 Task: Look for space in Pāthri, India from 11th June, 2023 to 15th June, 2023 for 2 adults in price range Rs.7000 to Rs.16000. Place can be private room with 1  bedroom having 2 beds and 1 bathroom. Property type can be house, flat, guest house, hotel. Booking option can be shelf check-in. Required host language is English.
Action: Mouse moved to (468, 69)
Screenshot: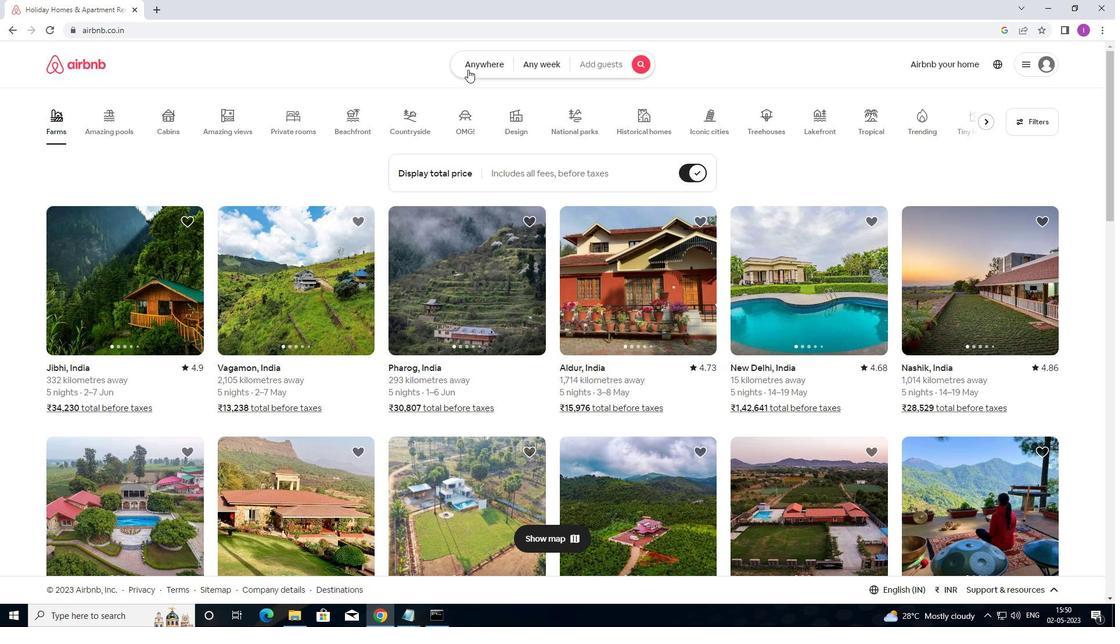 
Action: Mouse pressed left at (468, 69)
Screenshot: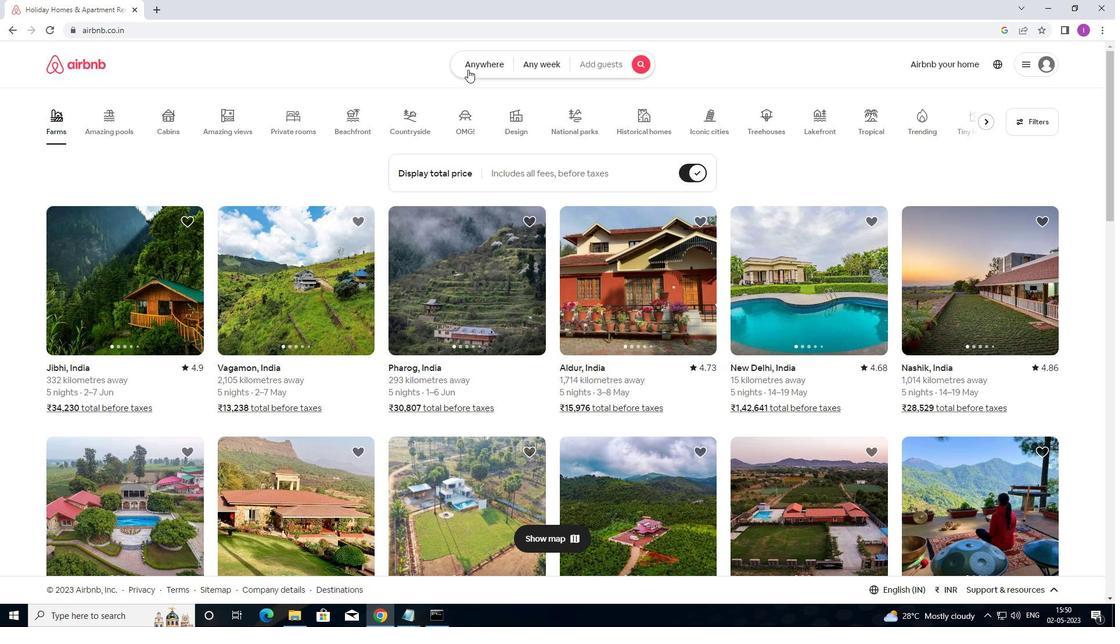
Action: Mouse moved to (363, 110)
Screenshot: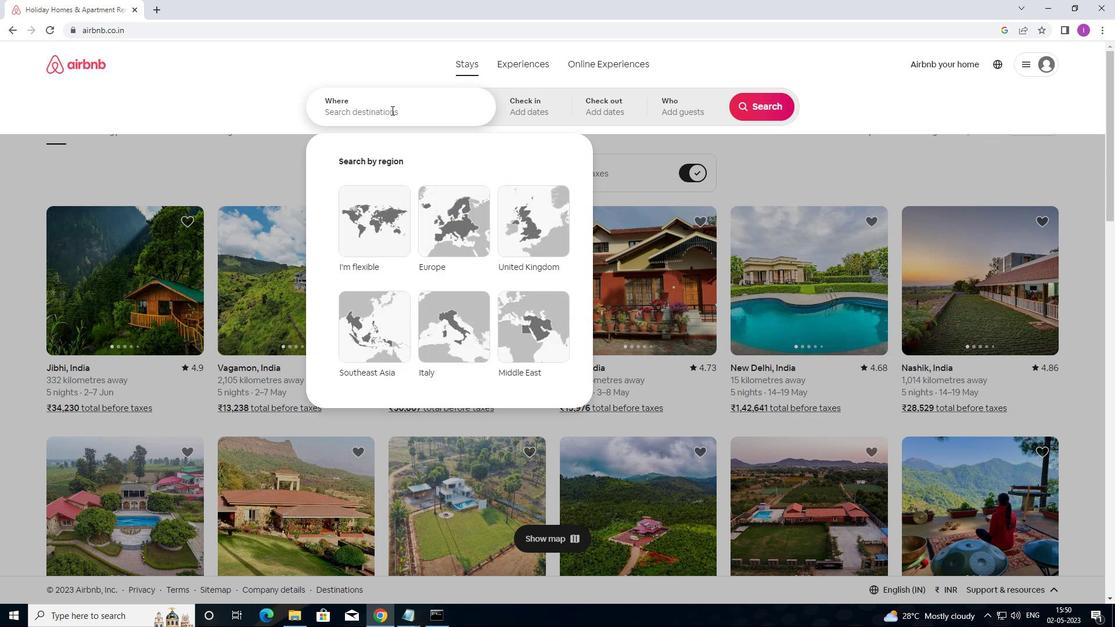 
Action: Mouse pressed left at (363, 110)
Screenshot: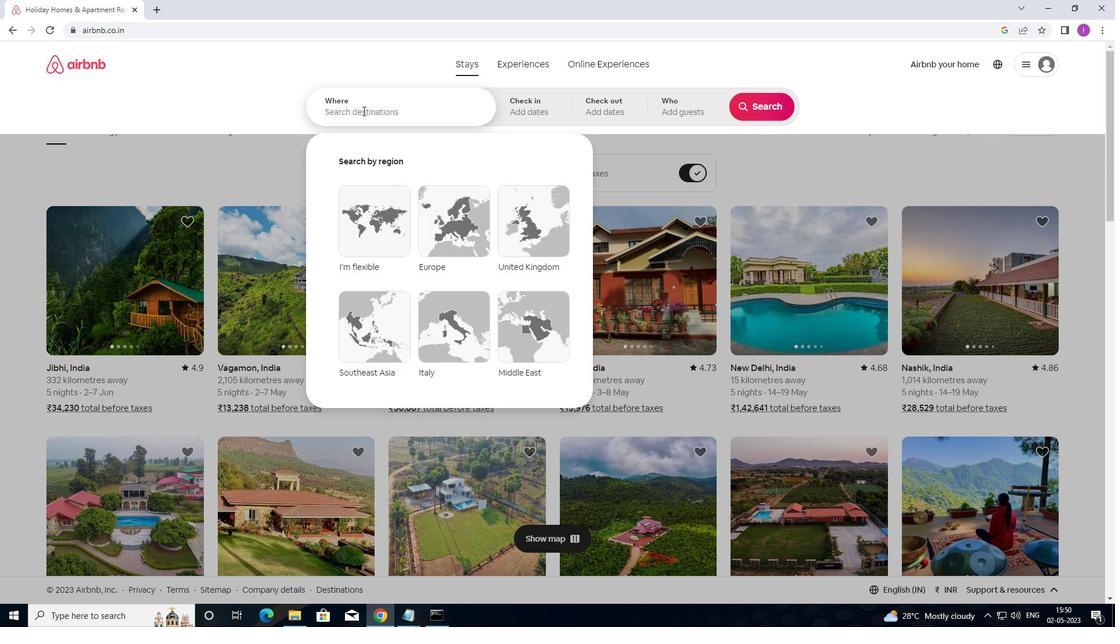 
Action: Mouse moved to (346, 174)
Screenshot: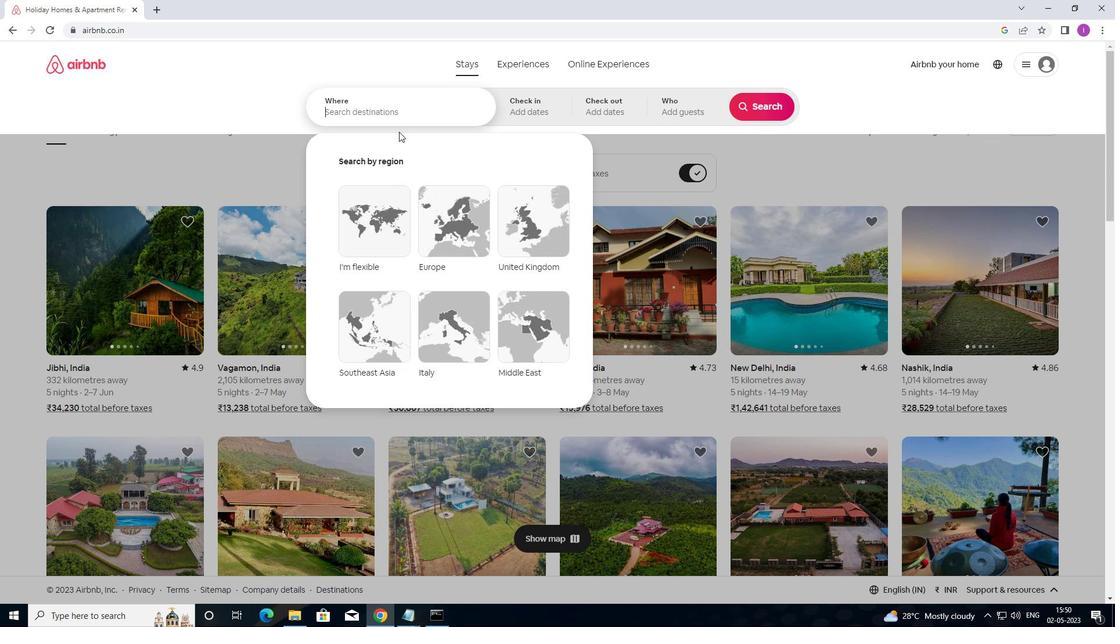
Action: Key pressed <Key.shift>PATHRI,<Key.shift>INDIA
Screenshot: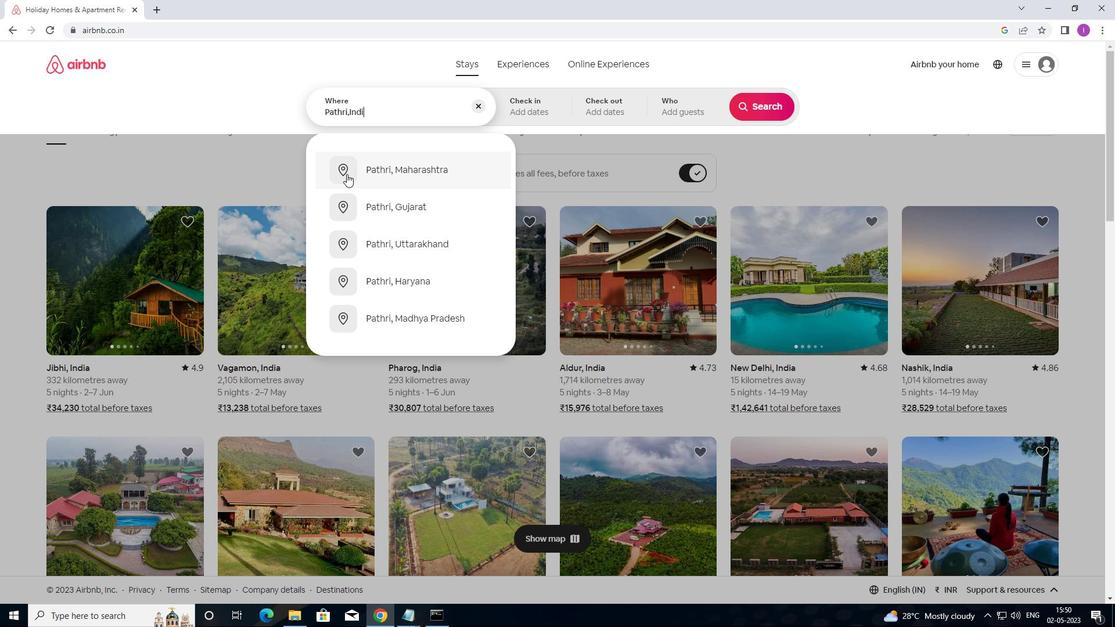 
Action: Mouse moved to (519, 112)
Screenshot: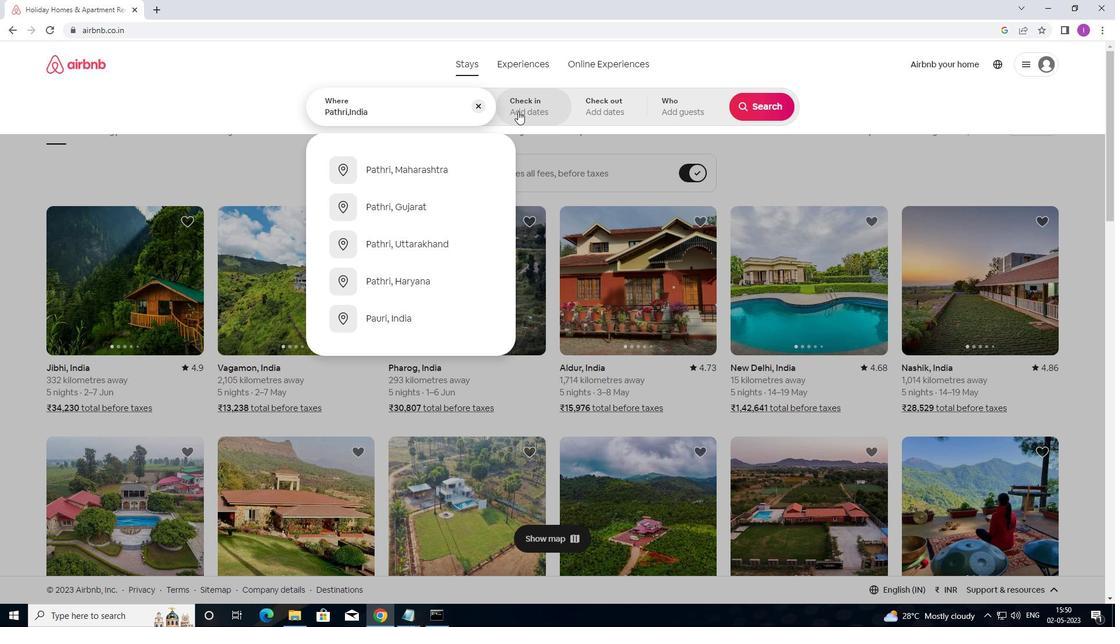 
Action: Mouse pressed left at (519, 112)
Screenshot: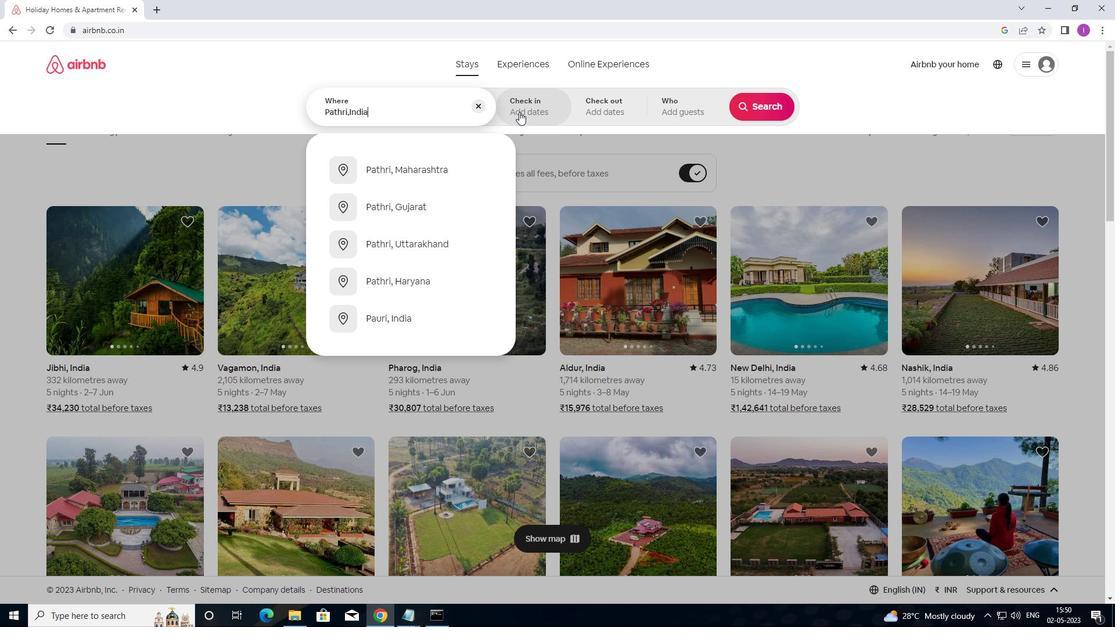 
Action: Mouse moved to (758, 196)
Screenshot: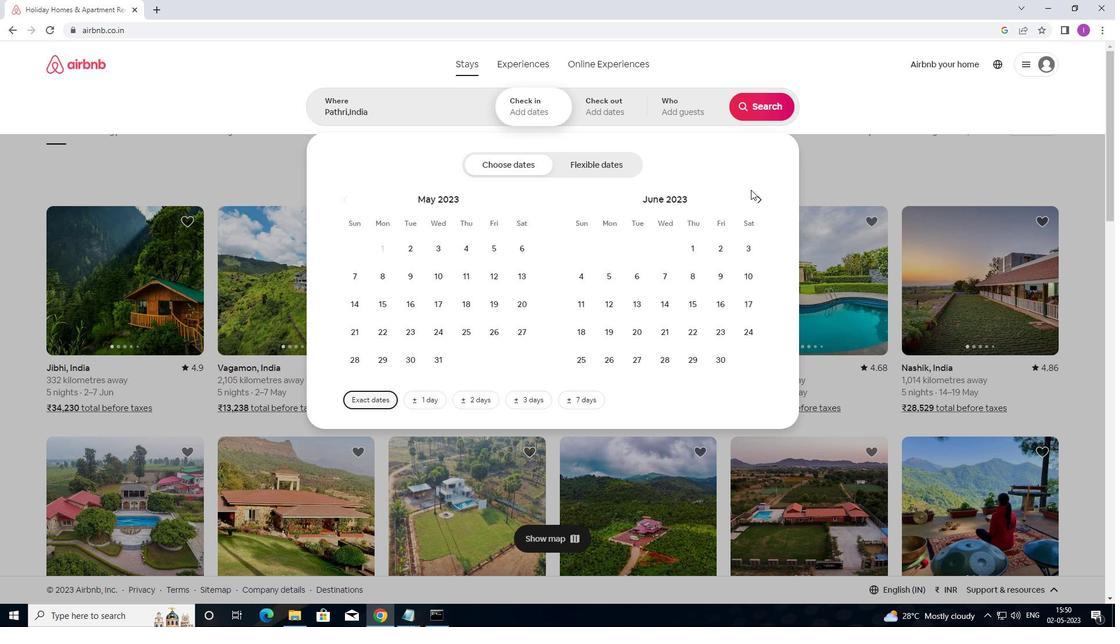 
Action: Mouse pressed left at (758, 196)
Screenshot: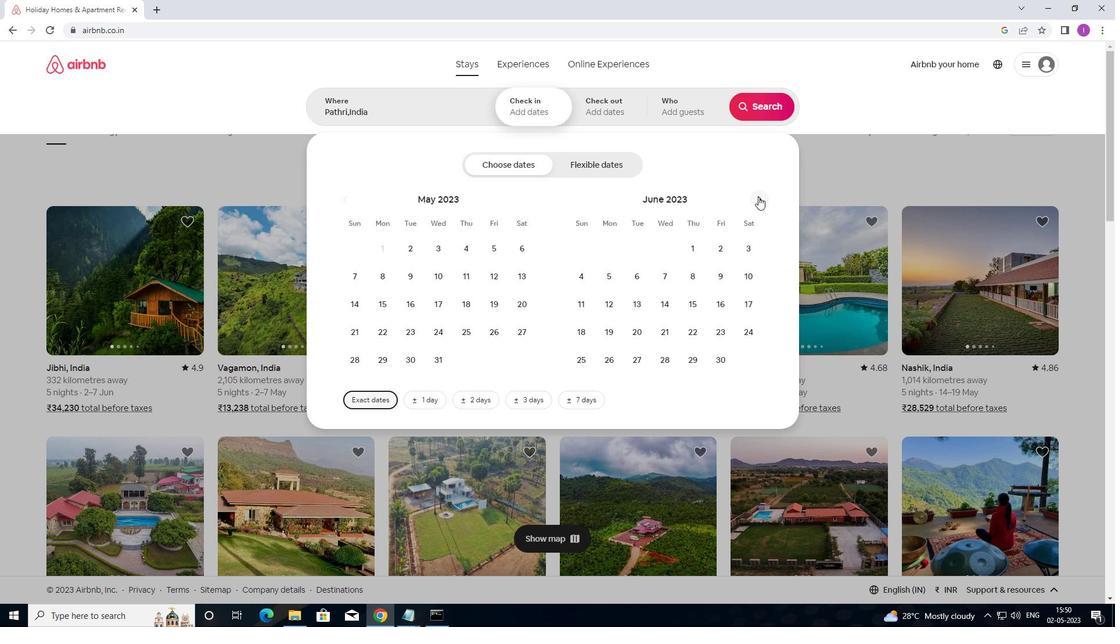 
Action: Mouse moved to (346, 308)
Screenshot: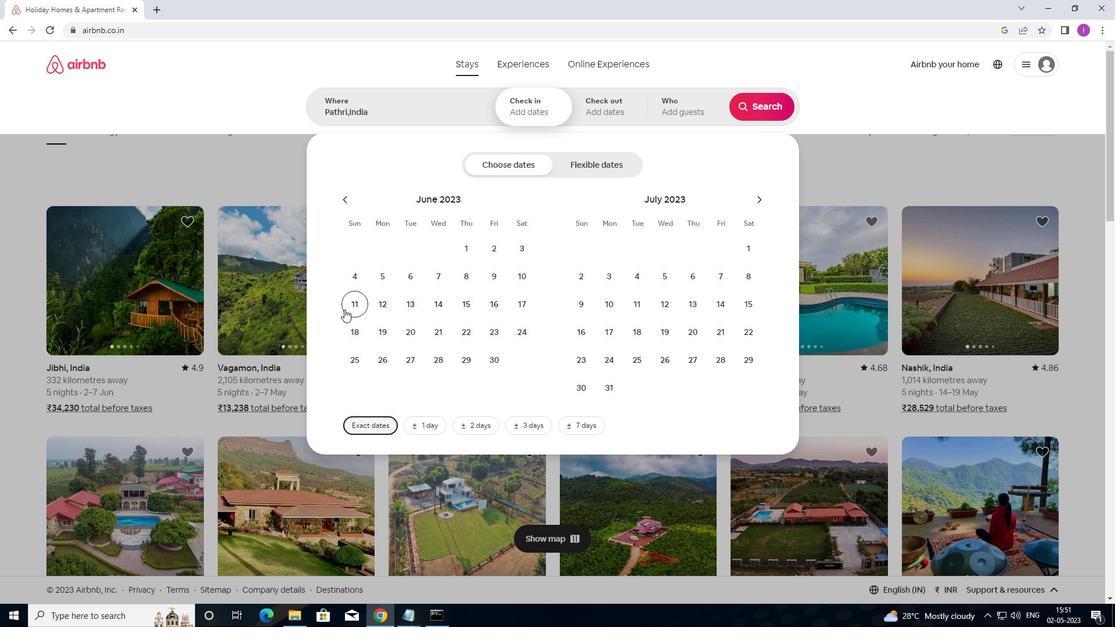 
Action: Mouse pressed left at (346, 308)
Screenshot: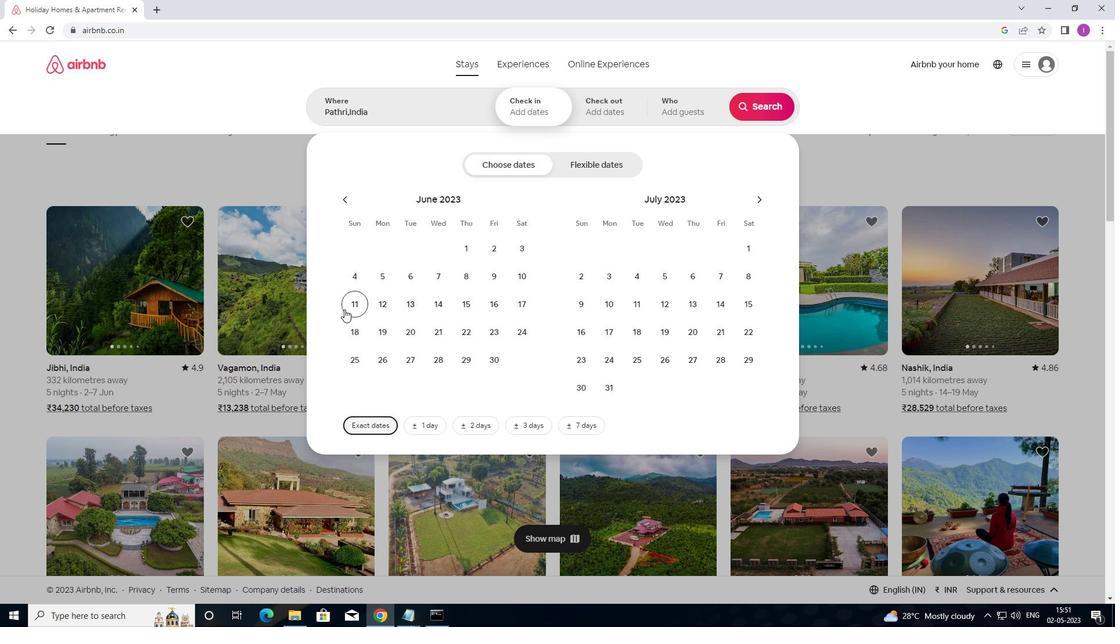 
Action: Mouse moved to (466, 307)
Screenshot: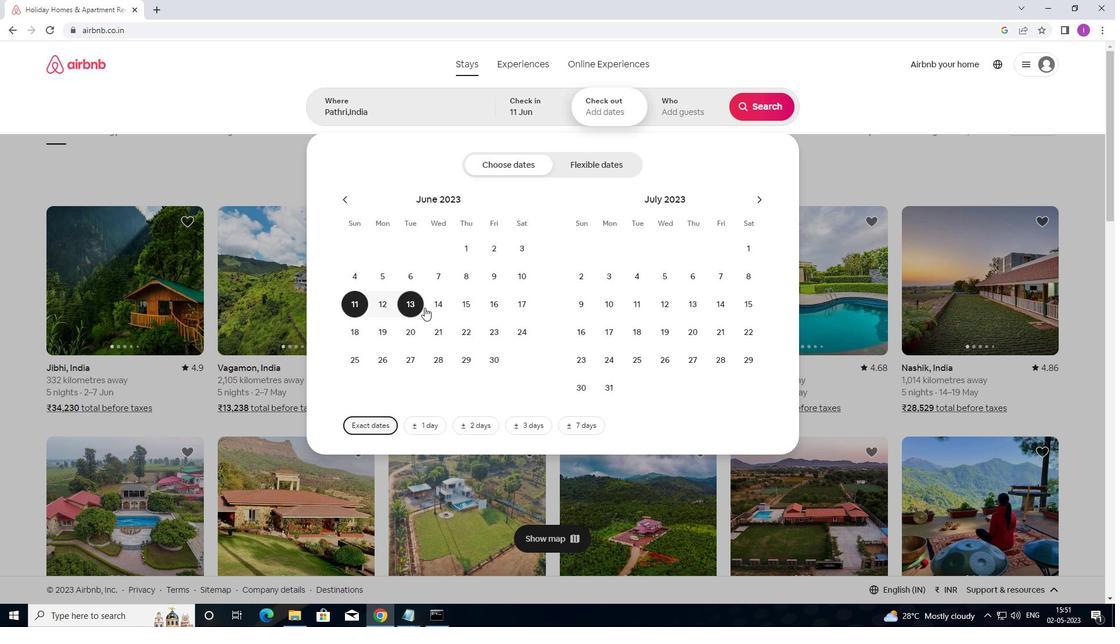 
Action: Mouse pressed left at (466, 307)
Screenshot: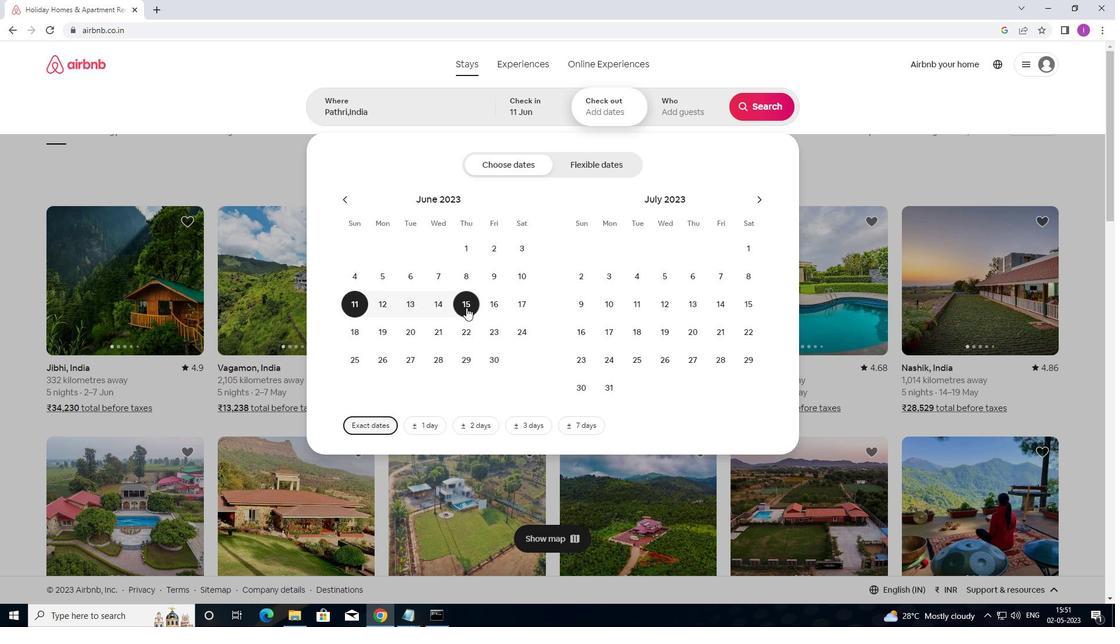 
Action: Mouse moved to (688, 113)
Screenshot: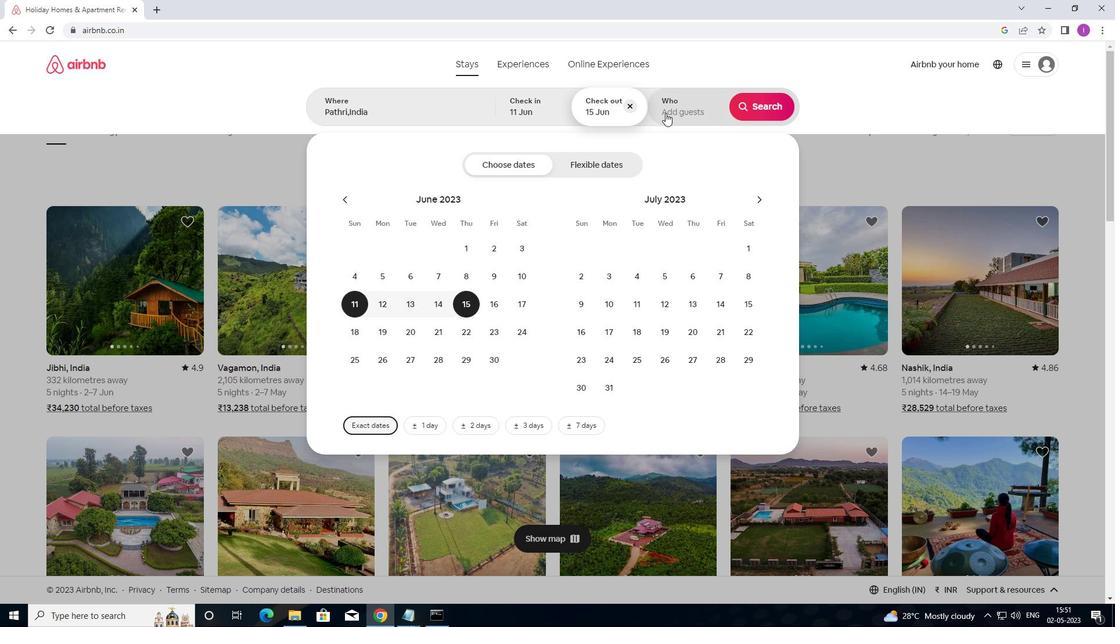 
Action: Mouse pressed left at (688, 113)
Screenshot: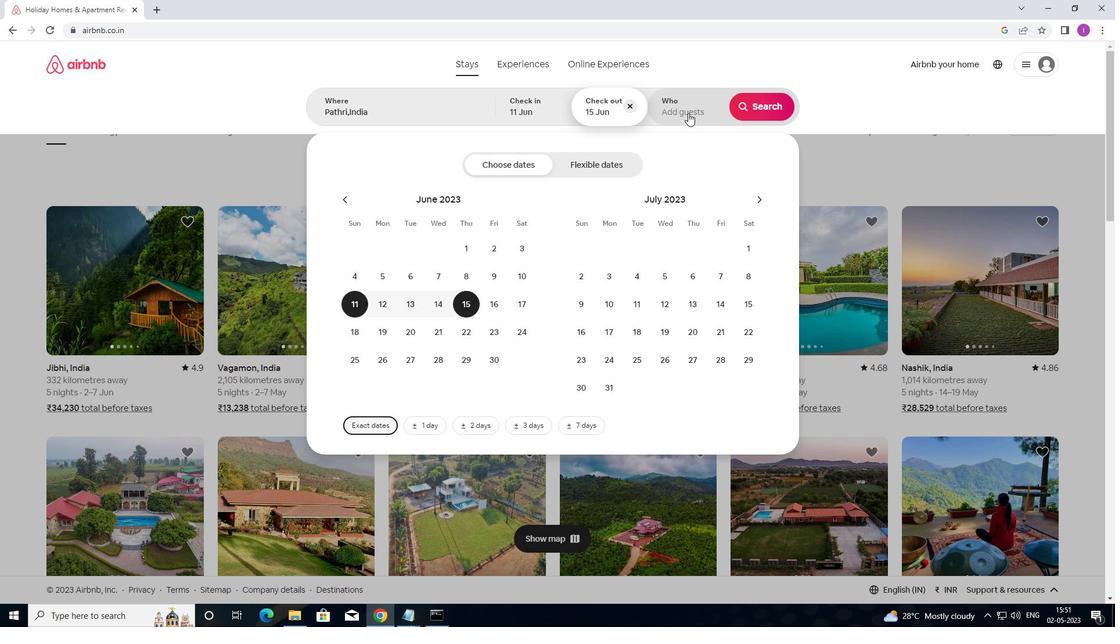 
Action: Mouse moved to (768, 169)
Screenshot: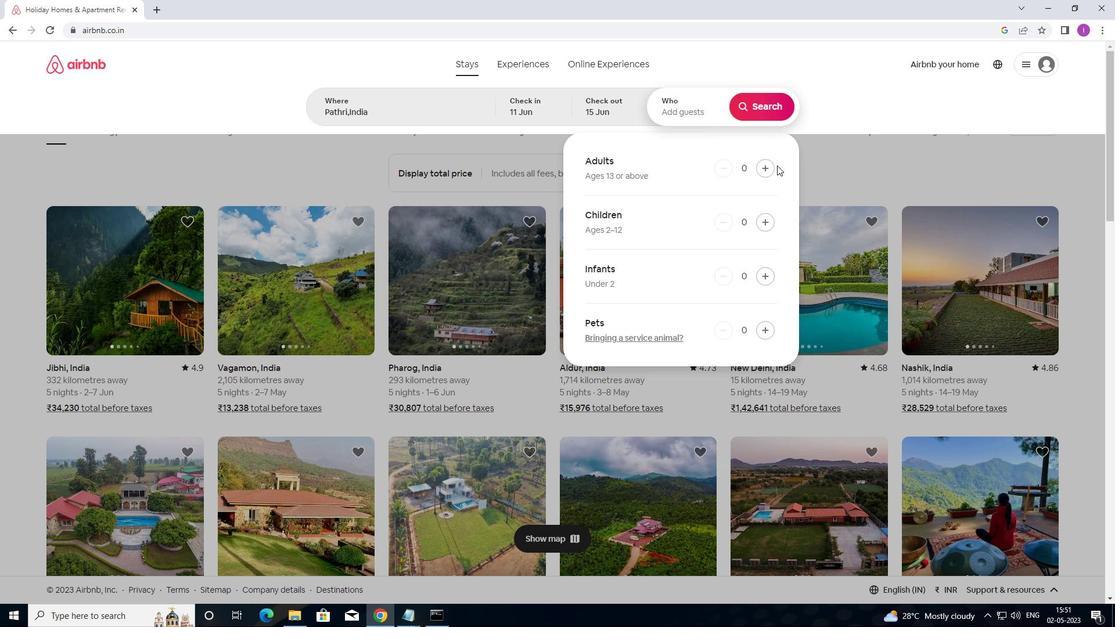 
Action: Mouse pressed left at (768, 169)
Screenshot: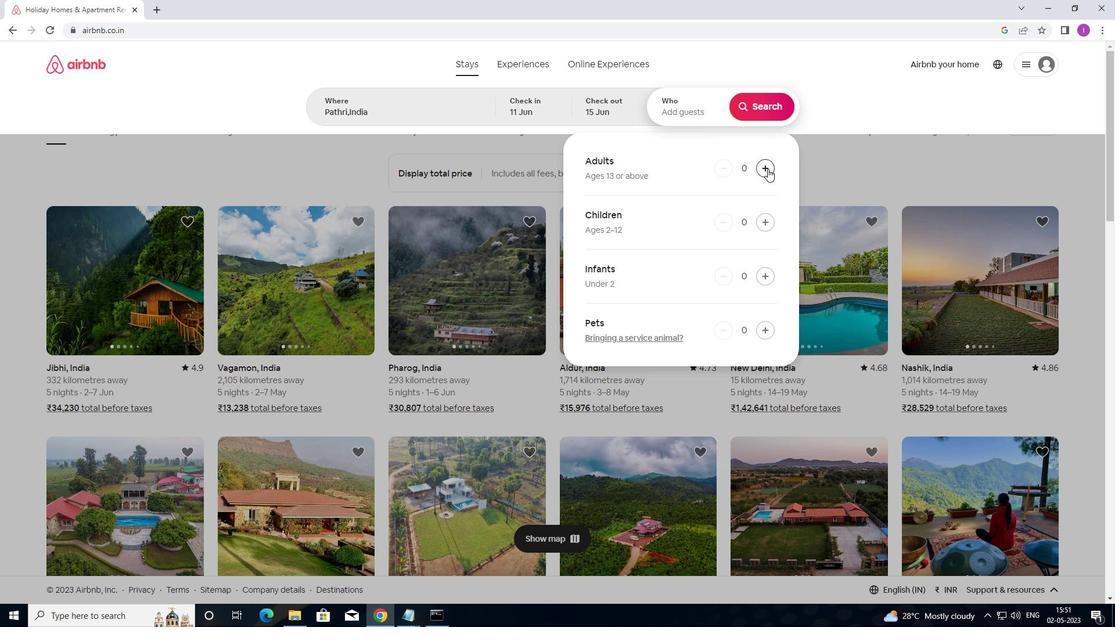 
Action: Mouse pressed left at (768, 169)
Screenshot: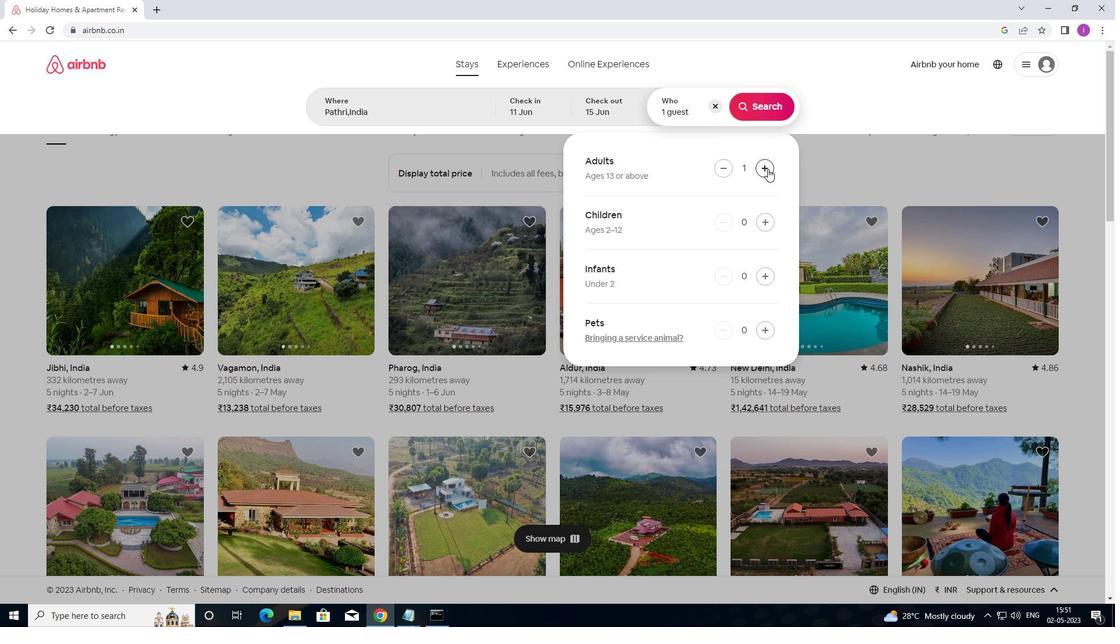 
Action: Mouse moved to (764, 106)
Screenshot: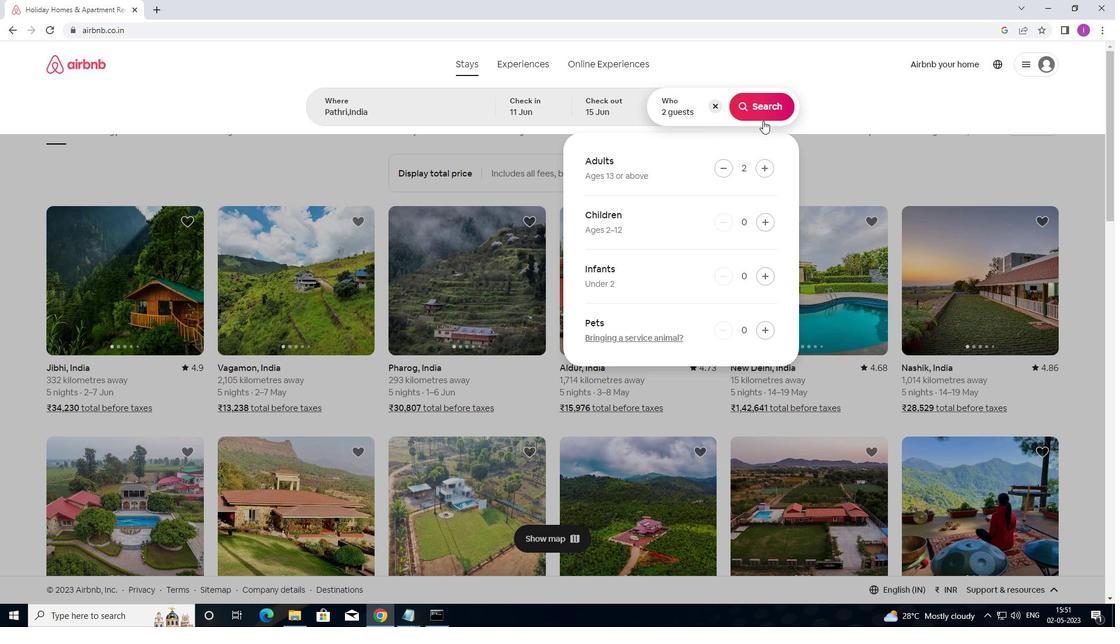 
Action: Mouse pressed left at (764, 106)
Screenshot: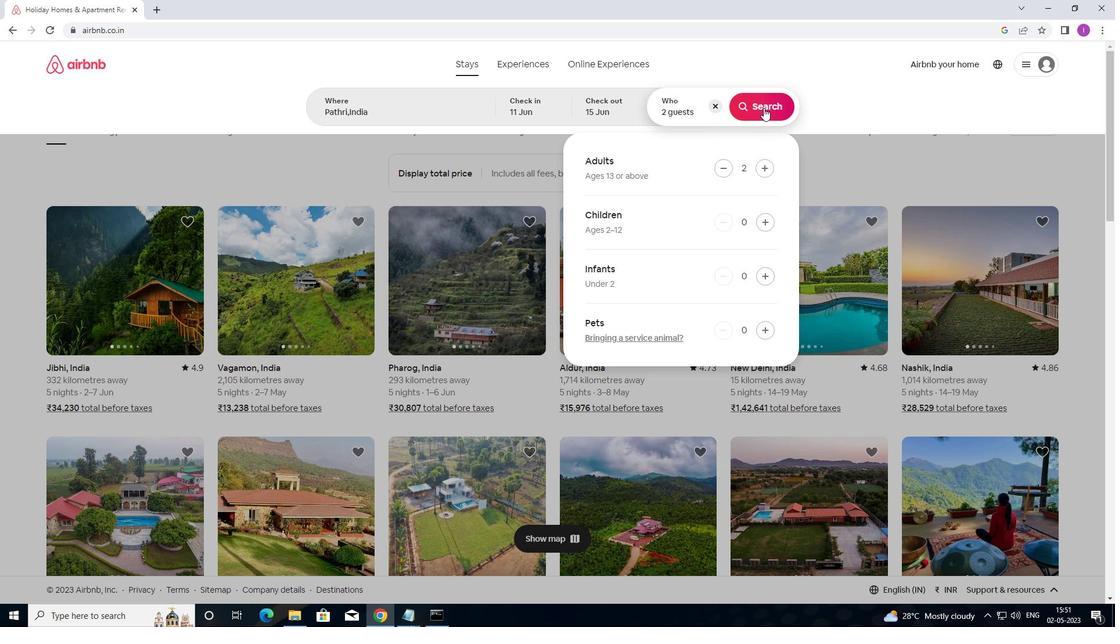 
Action: Mouse moved to (1057, 113)
Screenshot: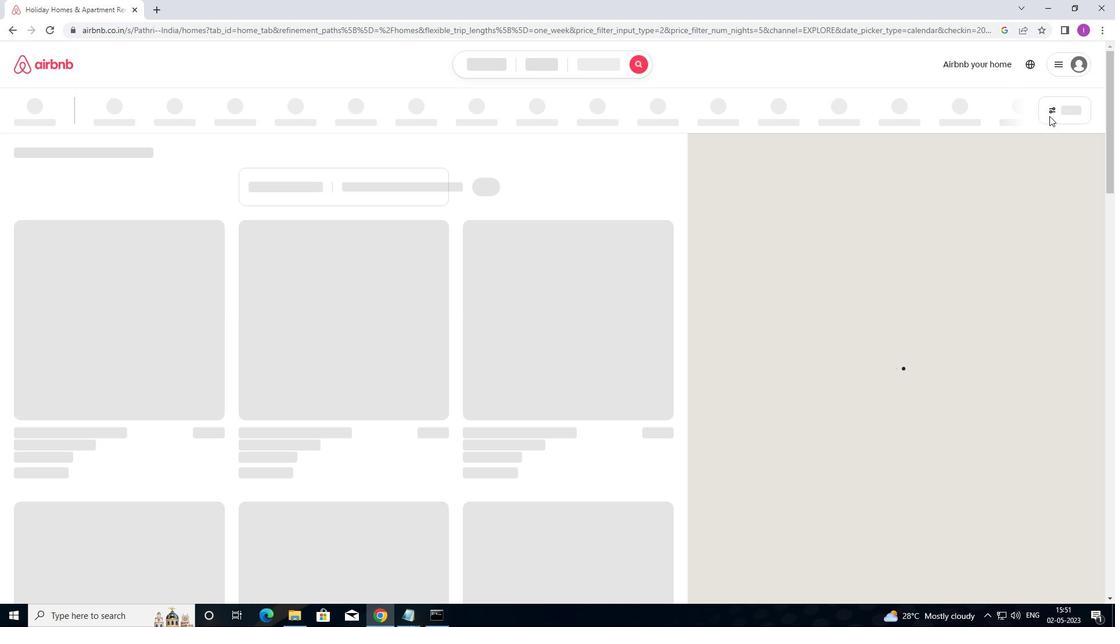 
Action: Mouse pressed left at (1057, 113)
Screenshot: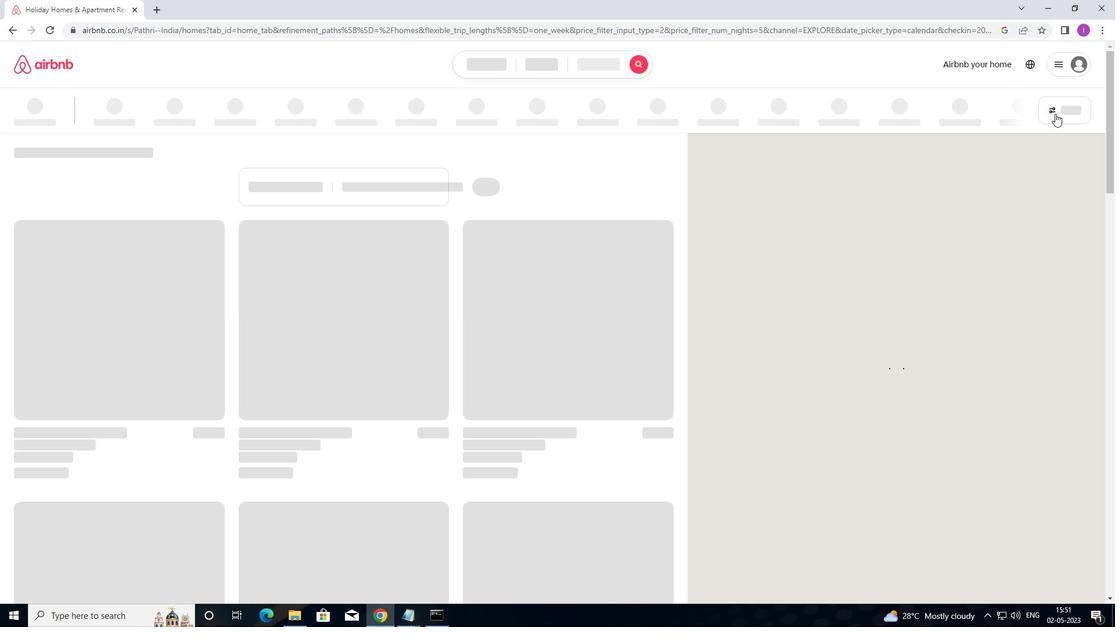 
Action: Mouse moved to (419, 257)
Screenshot: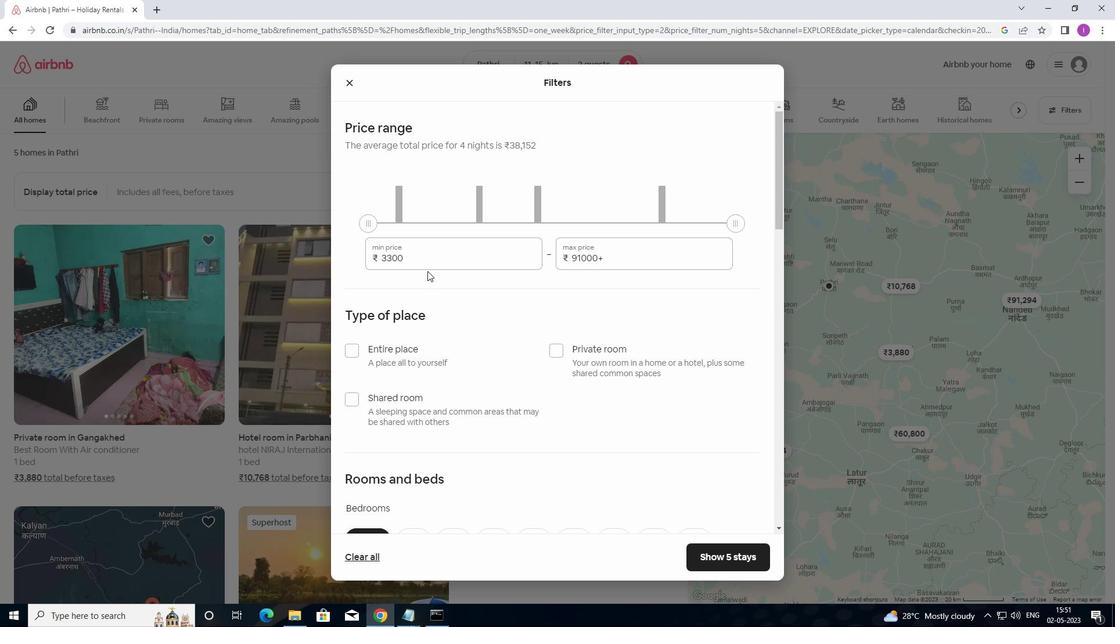 
Action: Mouse pressed left at (419, 257)
Screenshot: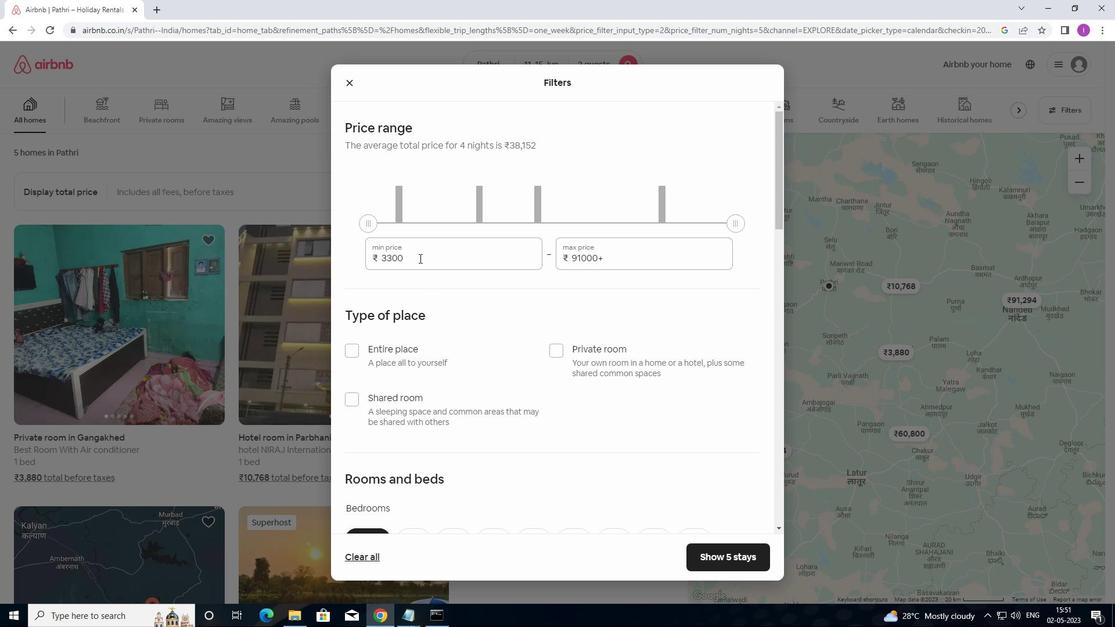 
Action: Mouse moved to (436, 284)
Screenshot: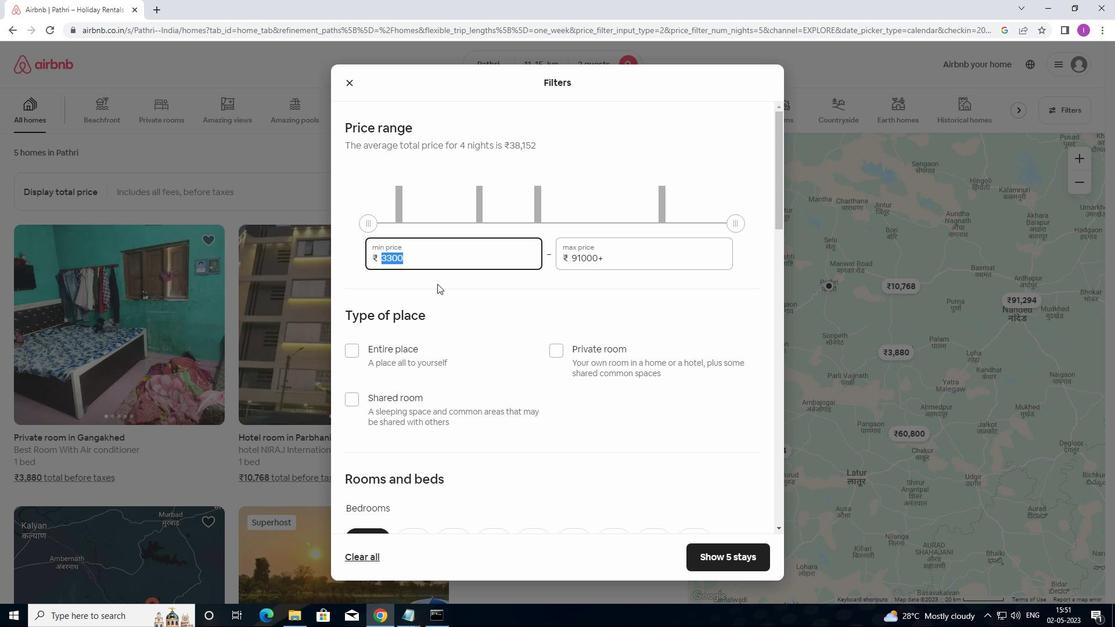 
Action: Key pressed 7000
Screenshot: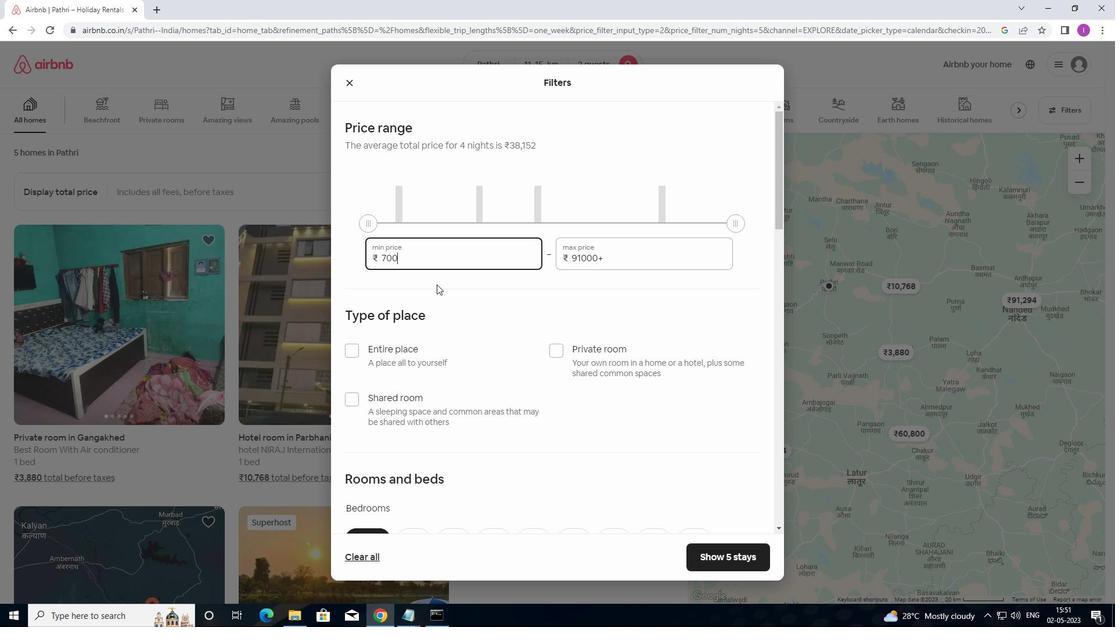 
Action: Mouse moved to (617, 256)
Screenshot: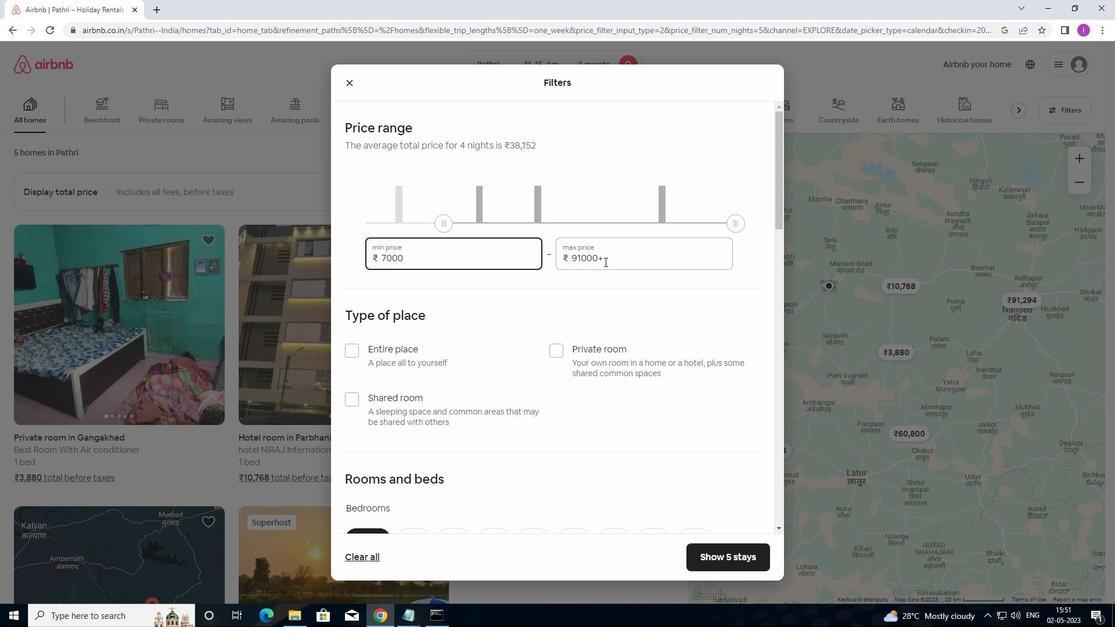 
Action: Mouse pressed left at (617, 256)
Screenshot: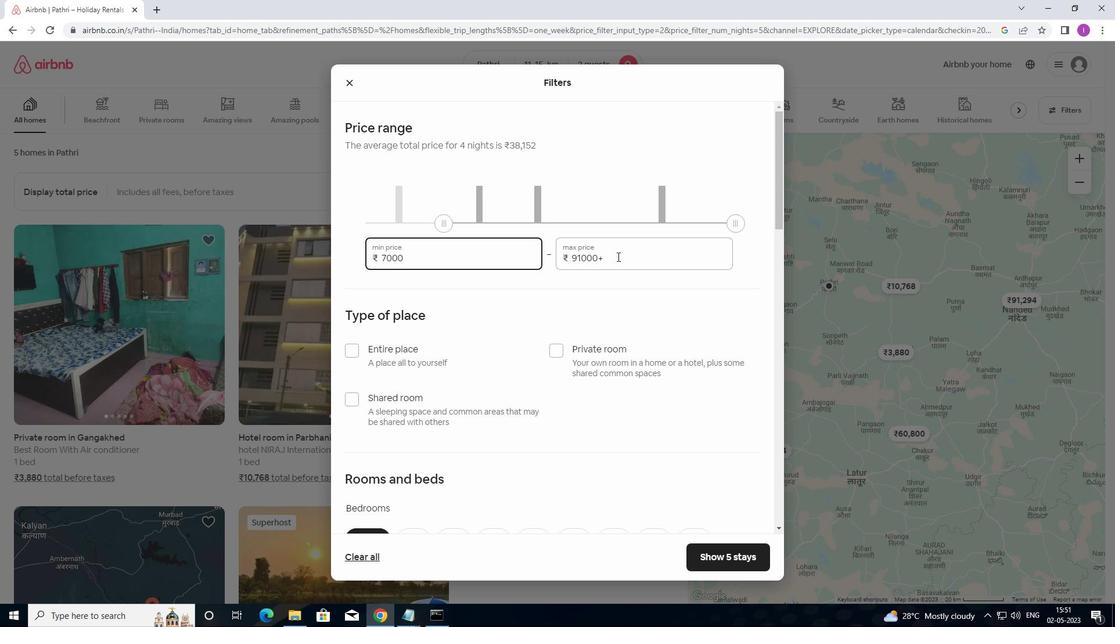 
Action: Mouse moved to (561, 259)
Screenshot: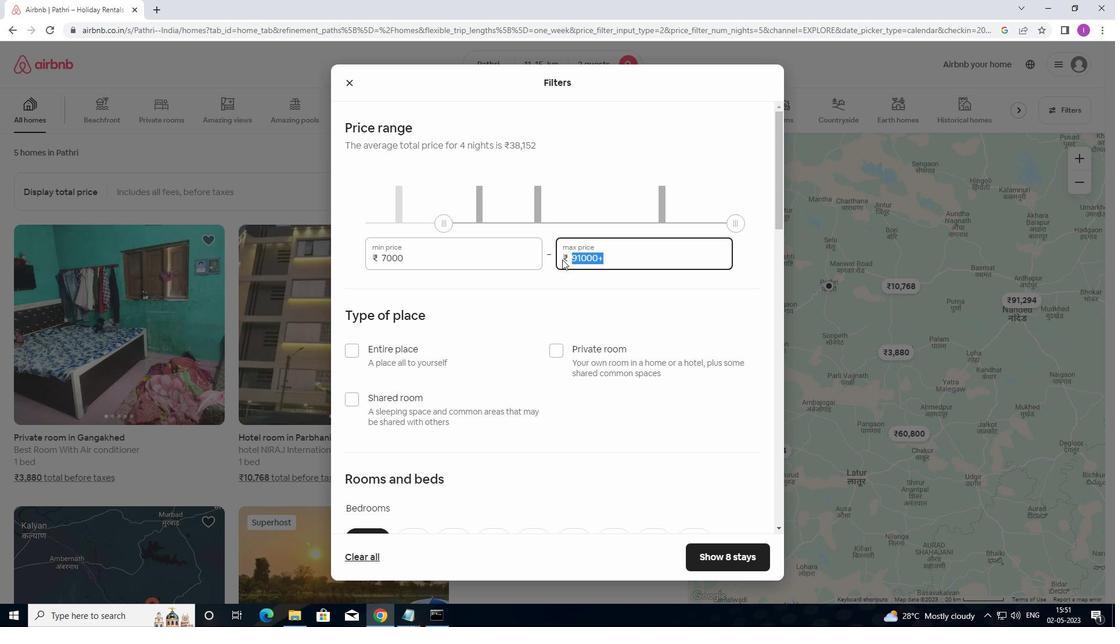 
Action: Key pressed 1
Screenshot: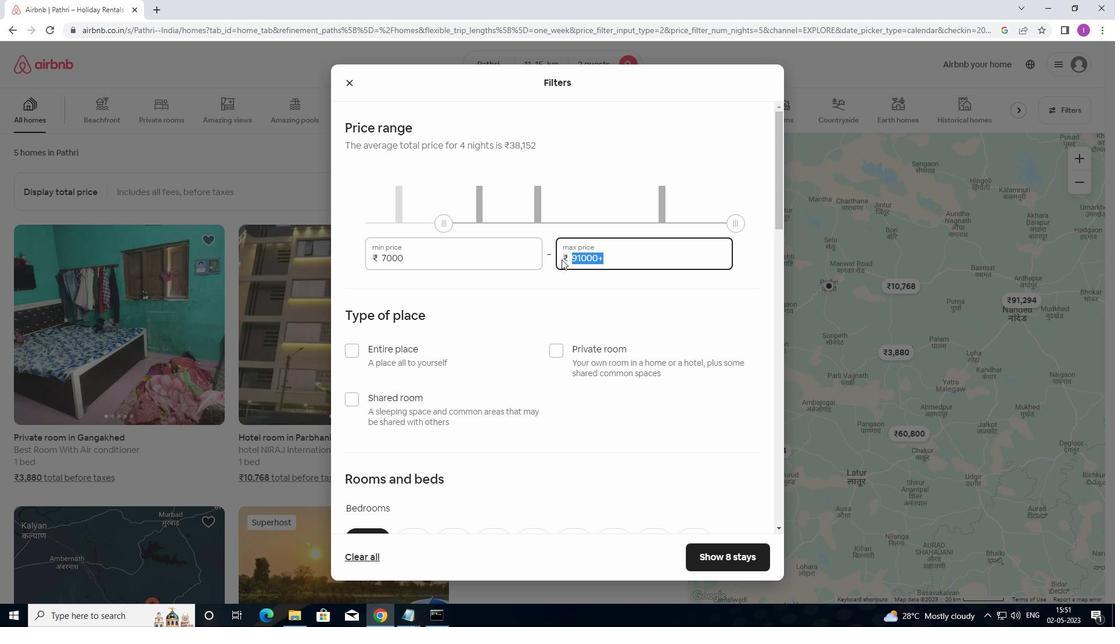 
Action: Mouse moved to (560, 262)
Screenshot: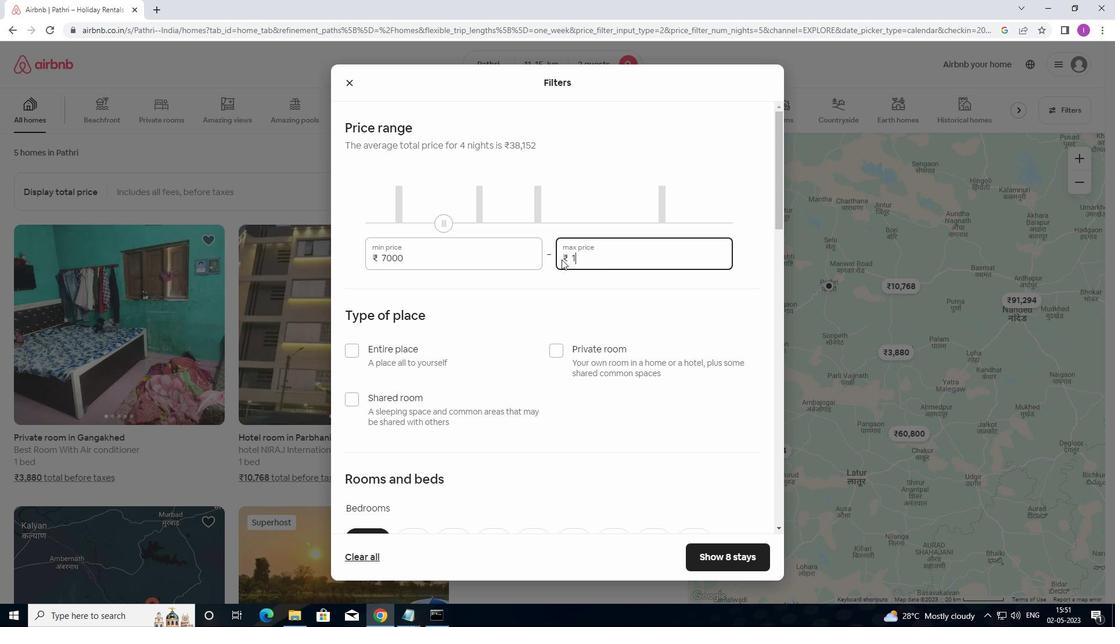 
Action: Key pressed 6
Screenshot: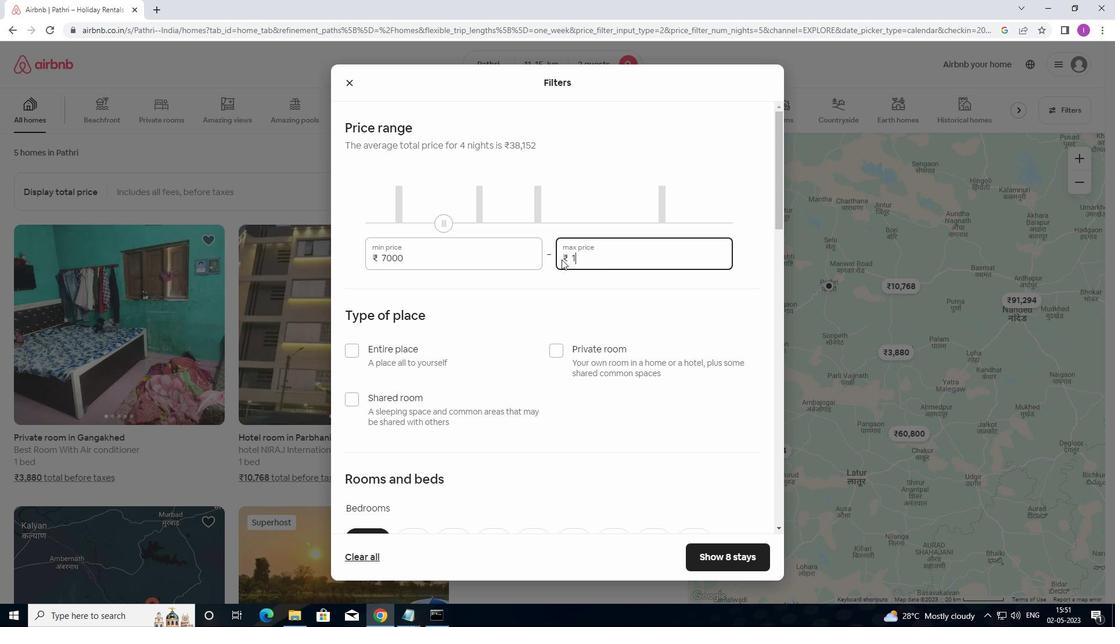 
Action: Mouse moved to (559, 263)
Screenshot: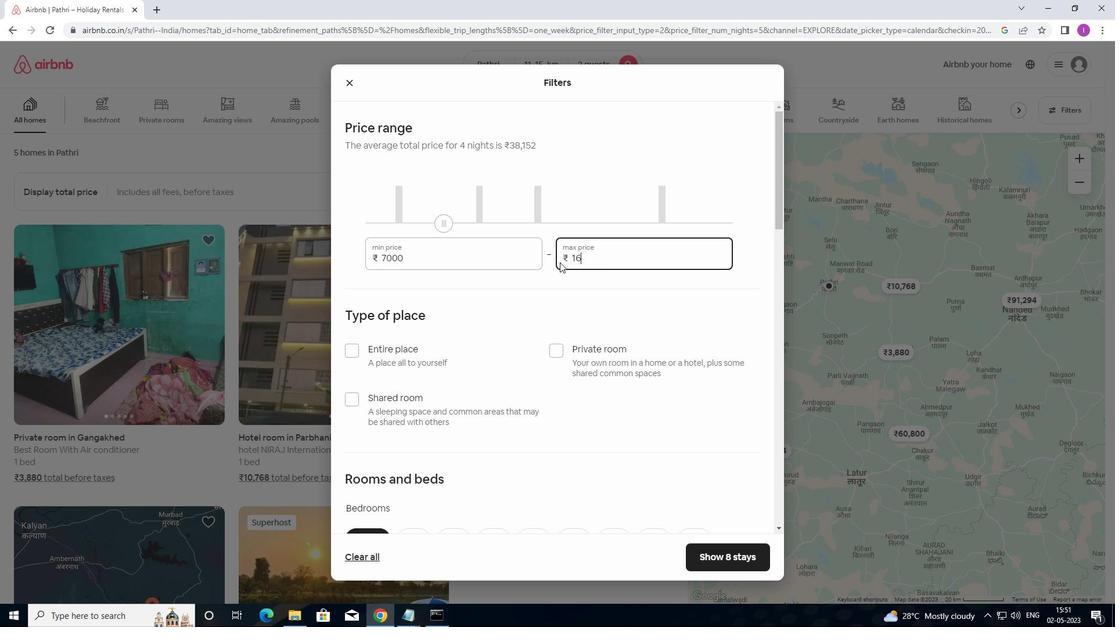 
Action: Key pressed 000
Screenshot: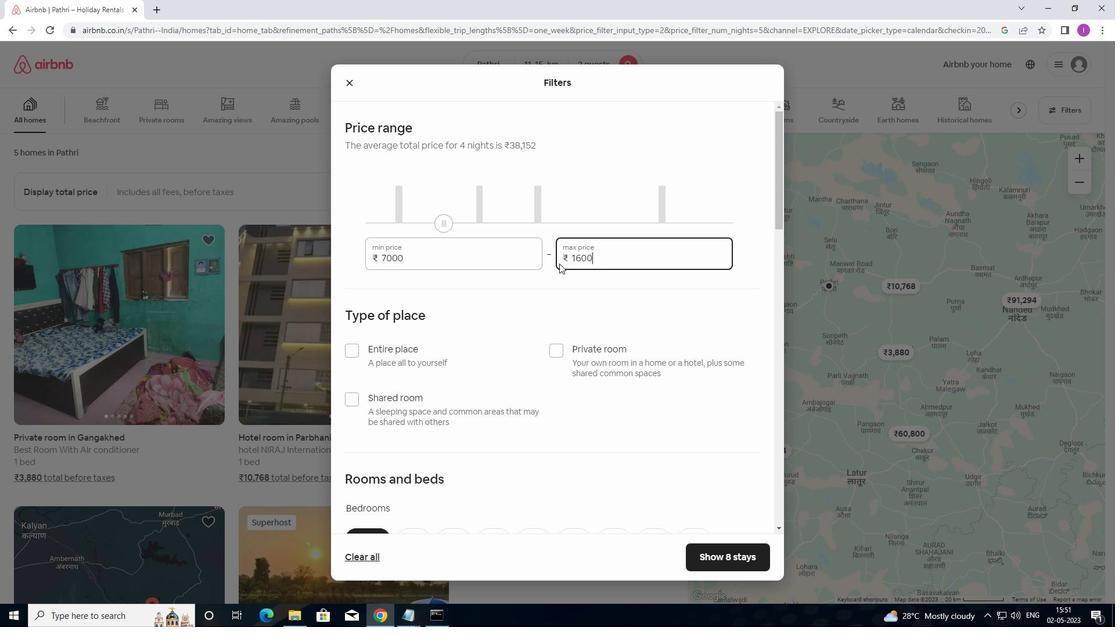 
Action: Mouse moved to (519, 339)
Screenshot: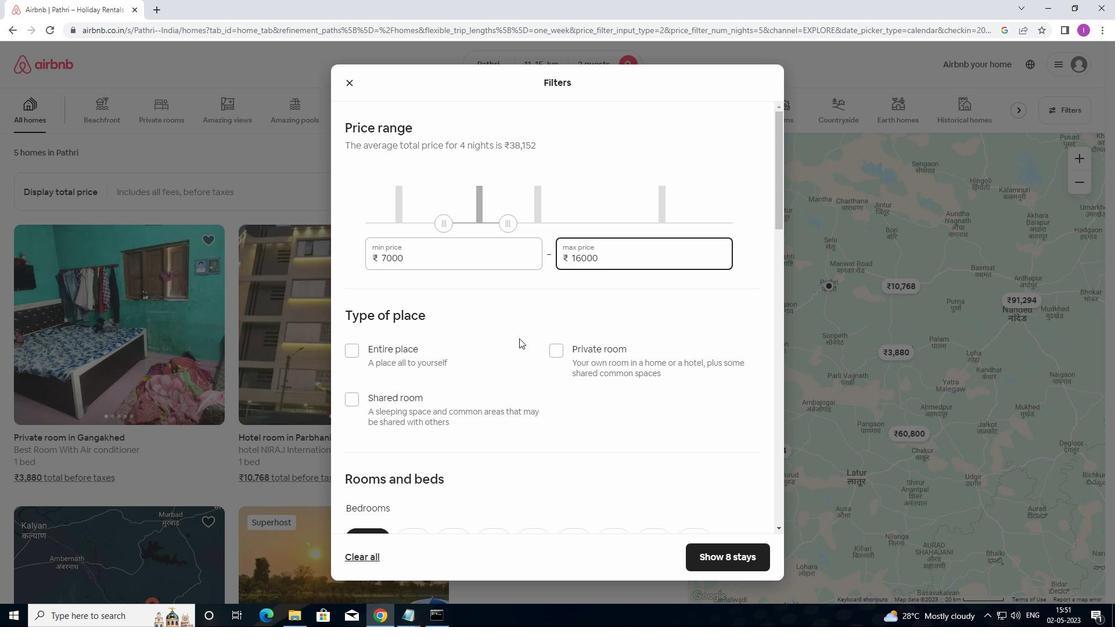 
Action: Mouse scrolled (519, 339) with delta (0, 0)
Screenshot: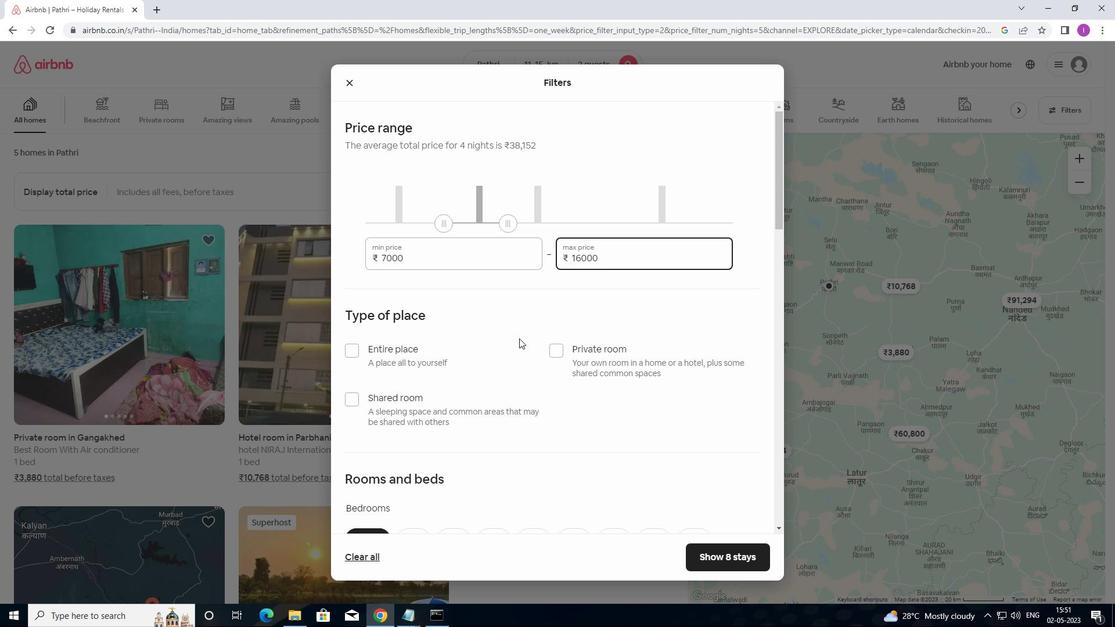 
Action: Mouse scrolled (519, 339) with delta (0, 0)
Screenshot: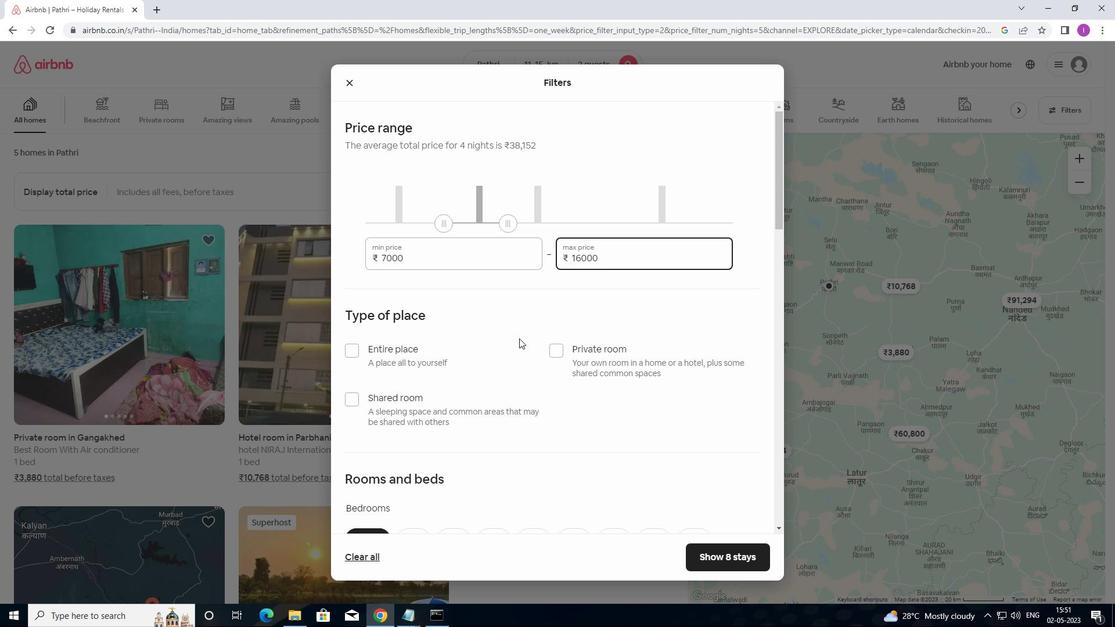 
Action: Mouse moved to (562, 233)
Screenshot: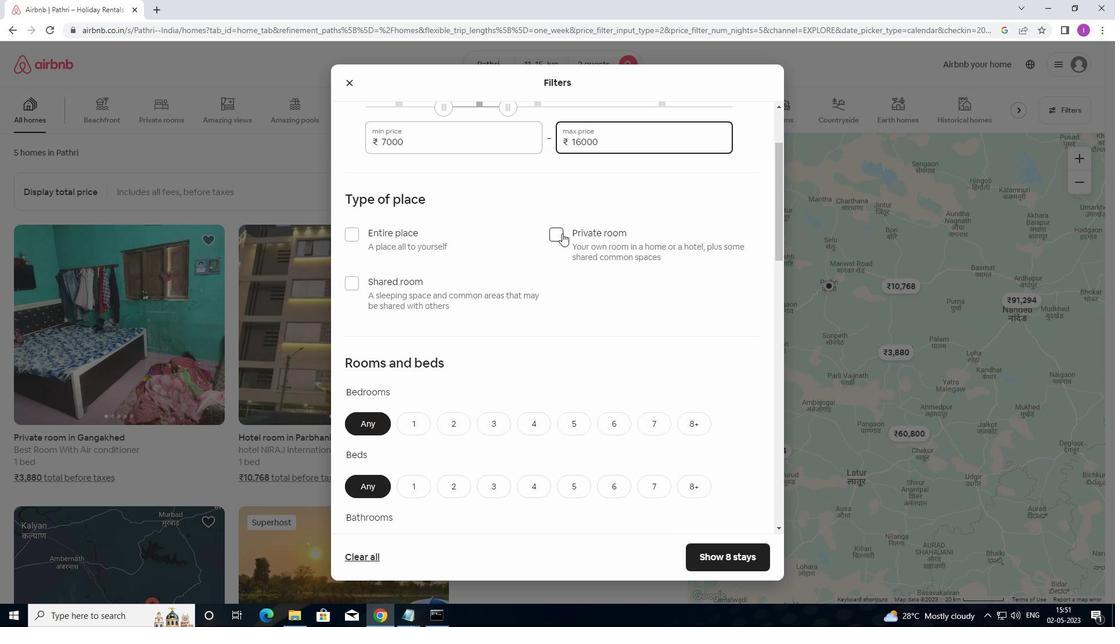 
Action: Mouse pressed left at (562, 233)
Screenshot: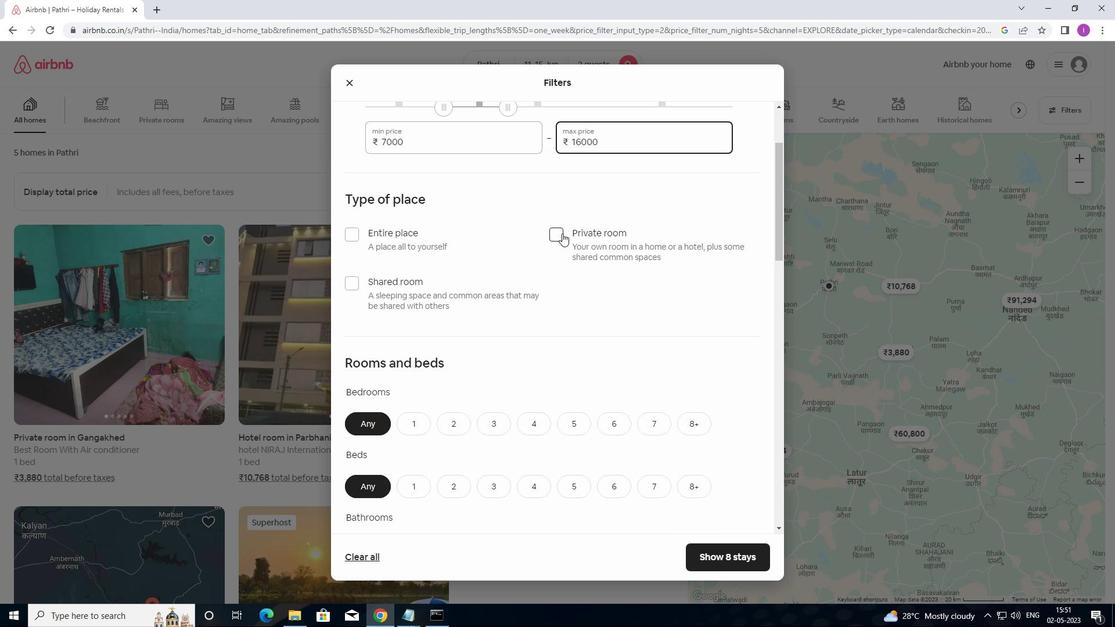 
Action: Mouse moved to (562, 236)
Screenshot: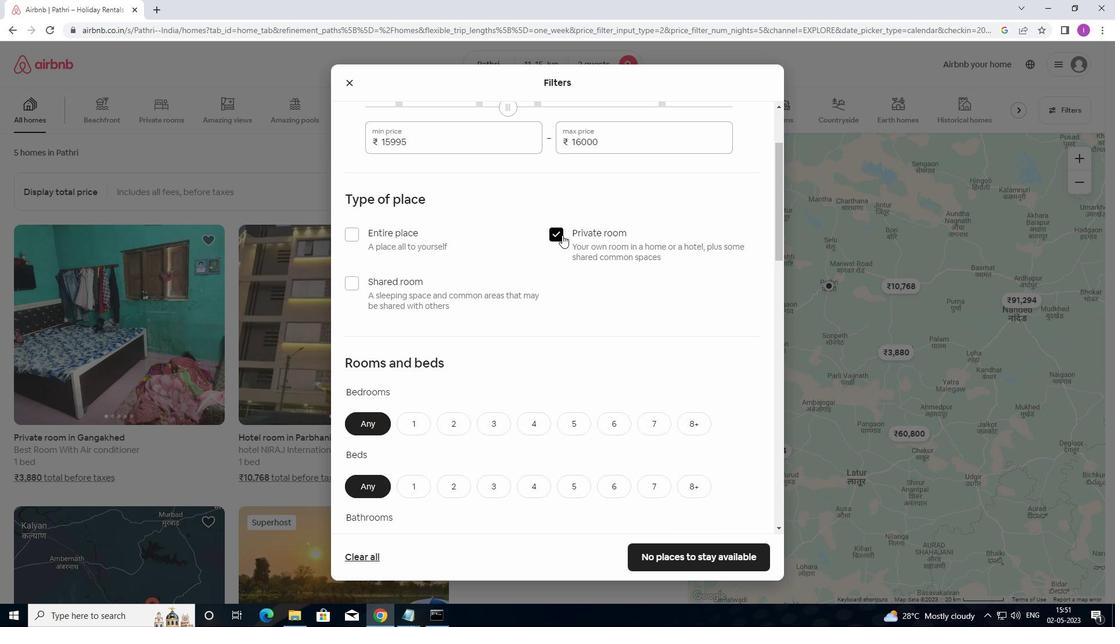 
Action: Mouse scrolled (562, 235) with delta (0, 0)
Screenshot: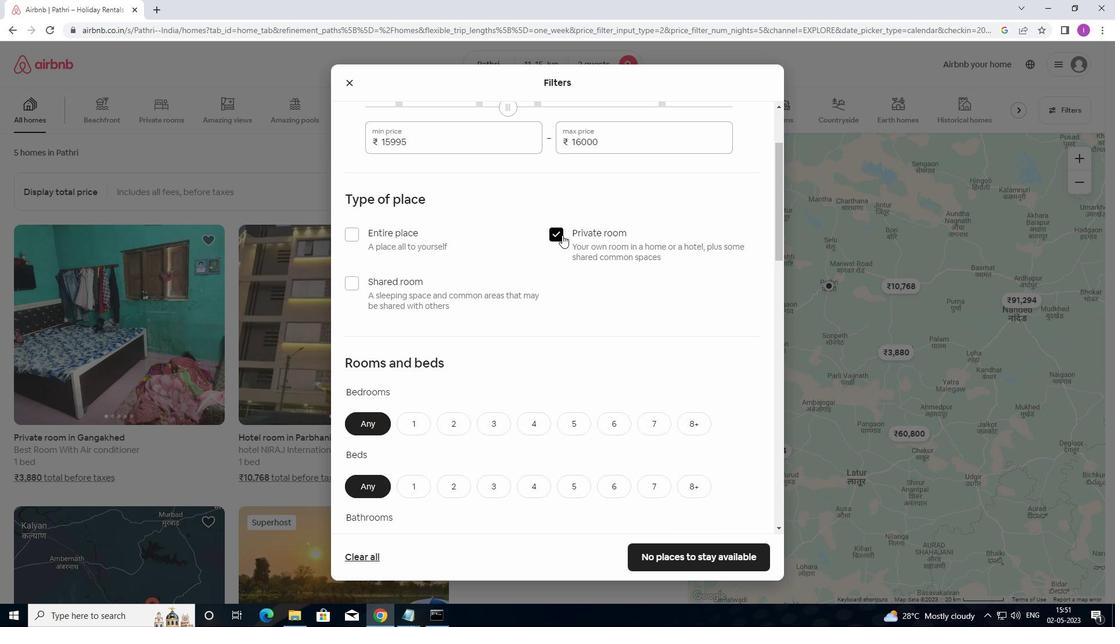 
Action: Mouse moved to (562, 237)
Screenshot: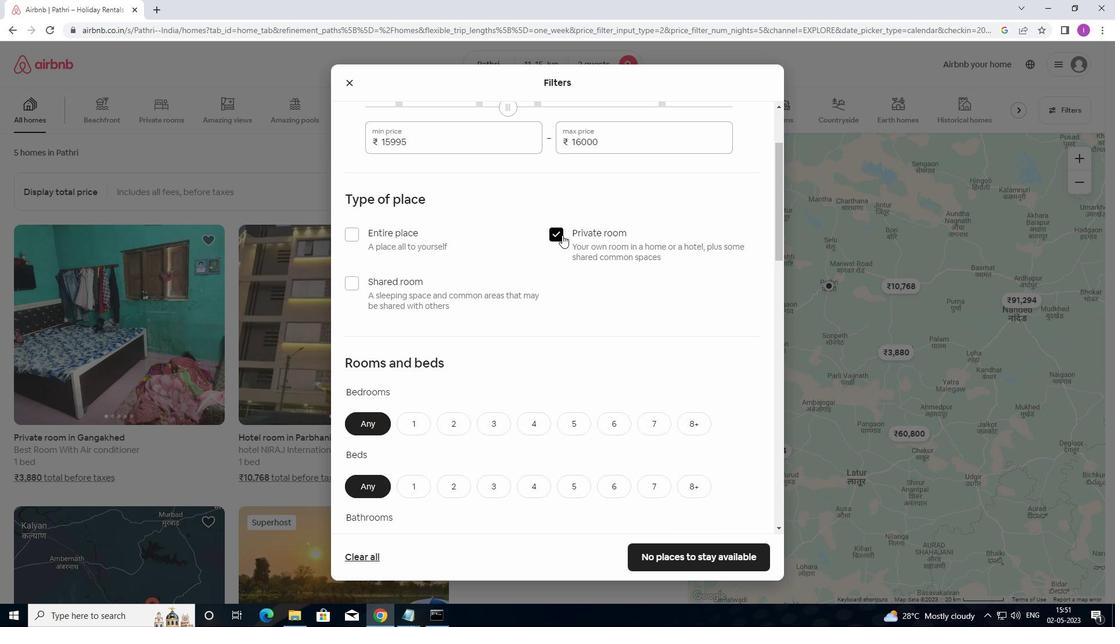 
Action: Mouse scrolled (562, 236) with delta (0, 0)
Screenshot: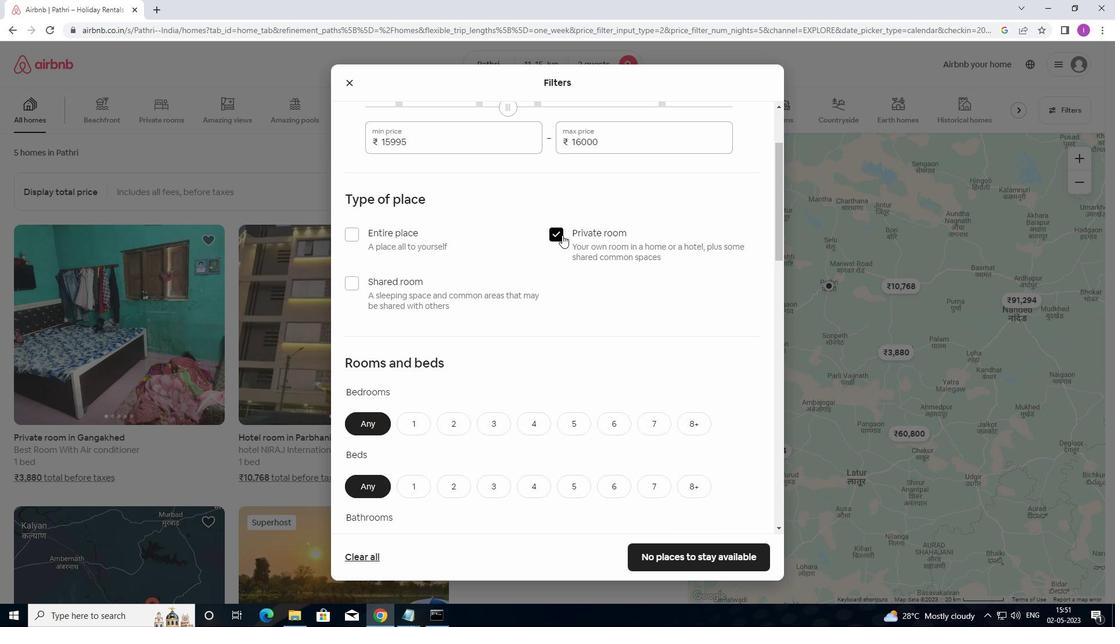
Action: Mouse moved to (560, 242)
Screenshot: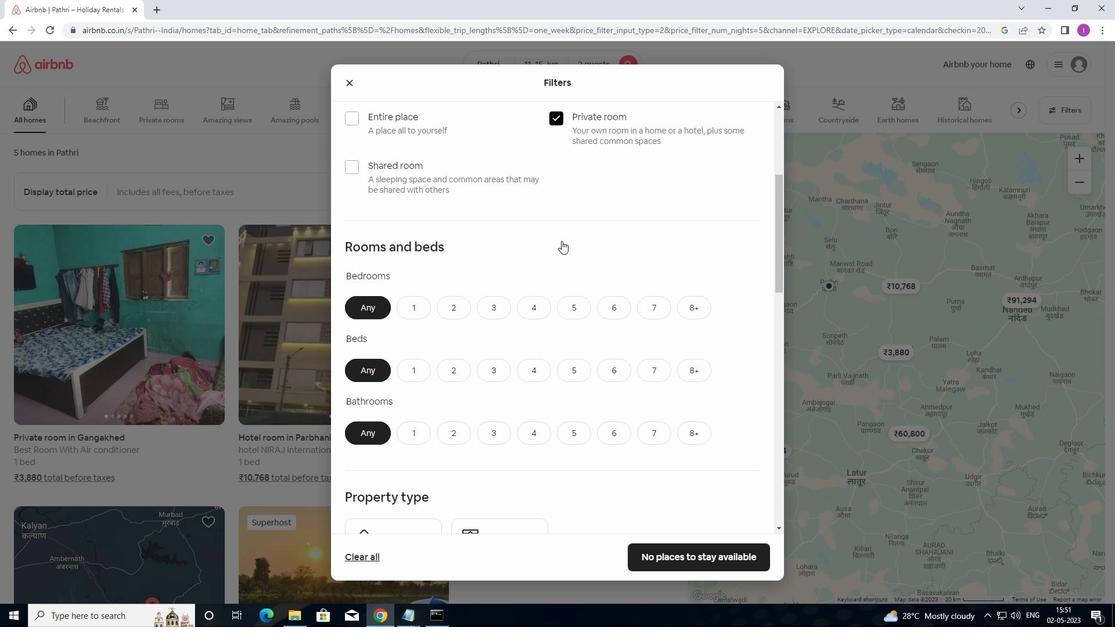 
Action: Mouse scrolled (560, 242) with delta (0, 0)
Screenshot: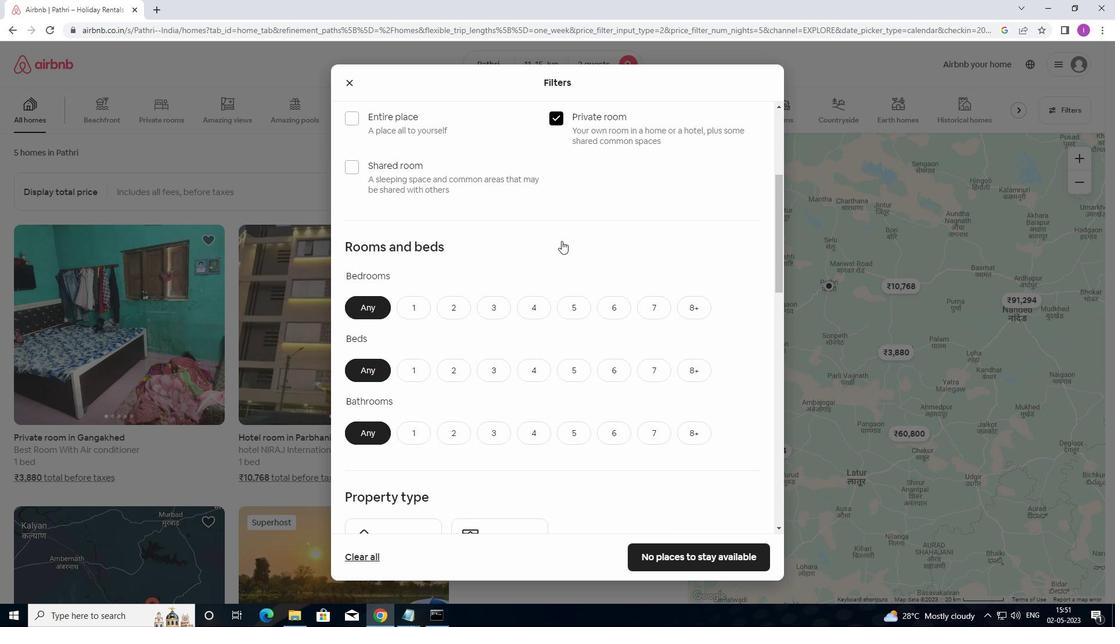 
Action: Mouse moved to (559, 243)
Screenshot: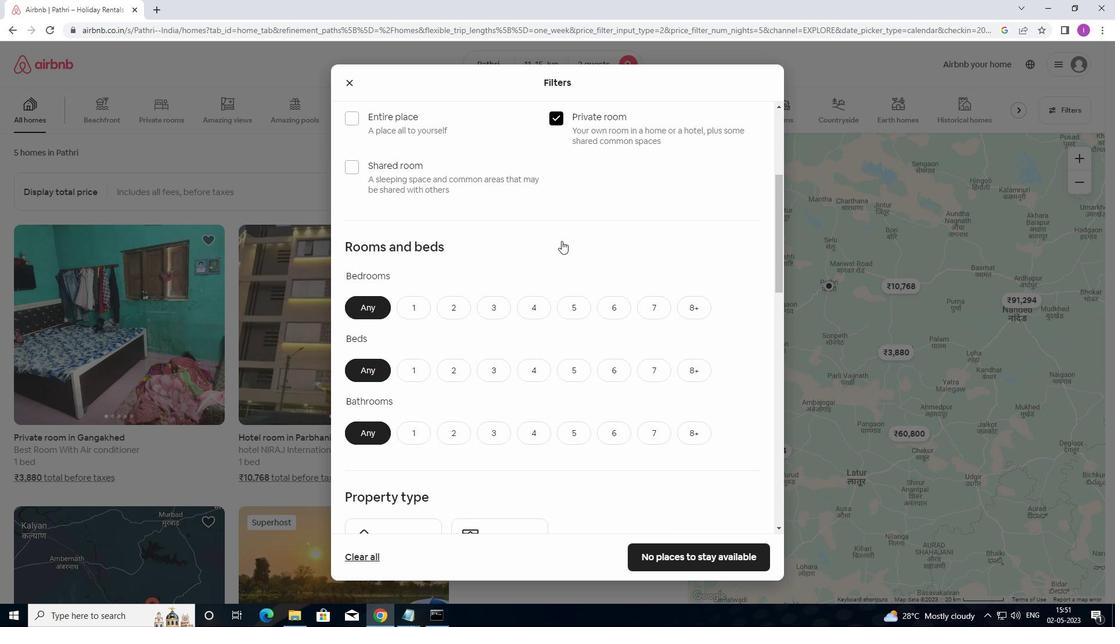 
Action: Mouse scrolled (559, 242) with delta (0, 0)
Screenshot: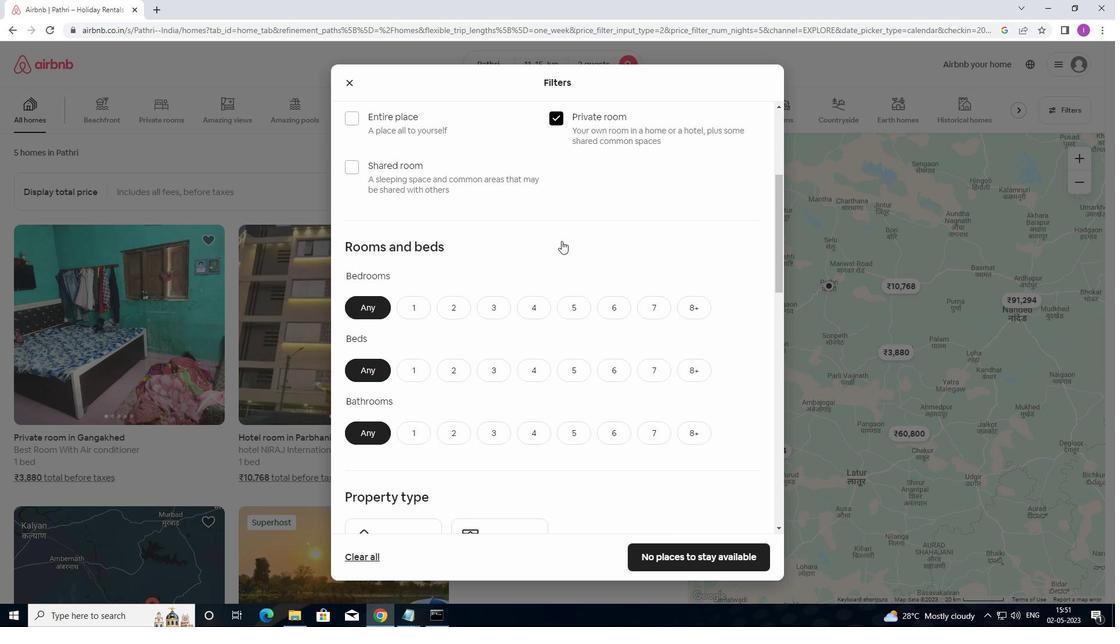 
Action: Mouse moved to (412, 195)
Screenshot: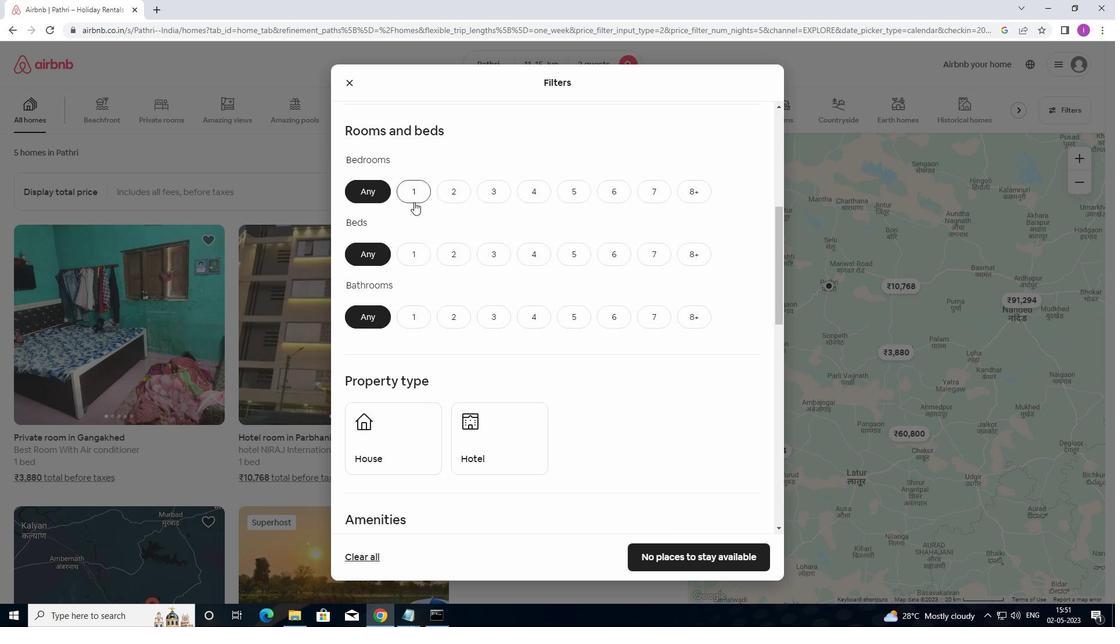 
Action: Mouse pressed left at (412, 195)
Screenshot: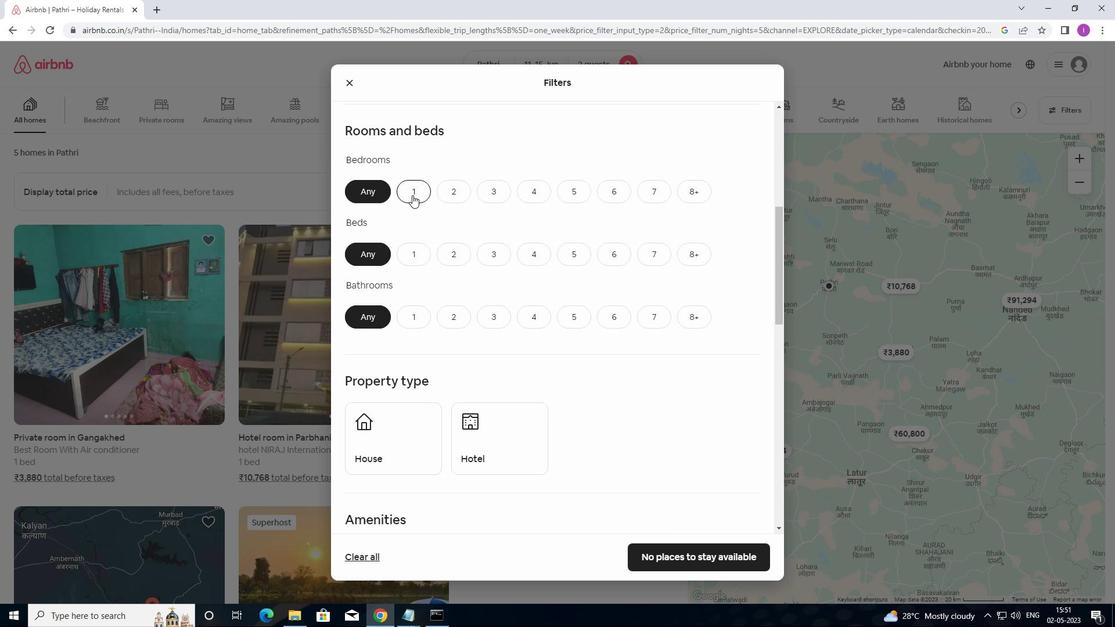 
Action: Mouse moved to (462, 251)
Screenshot: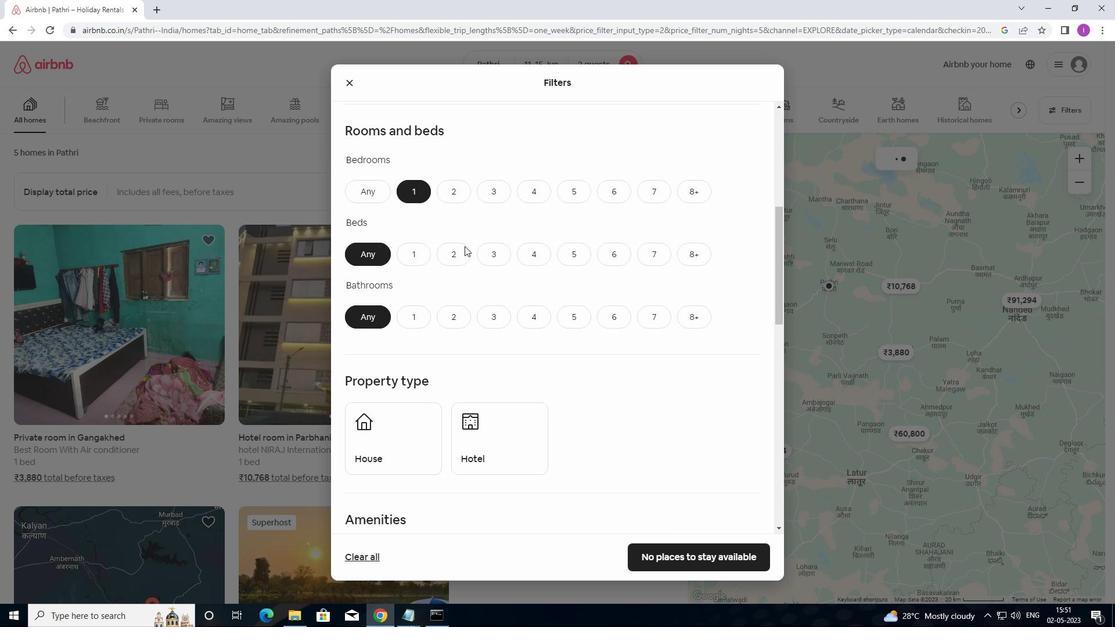 
Action: Mouse pressed left at (462, 251)
Screenshot: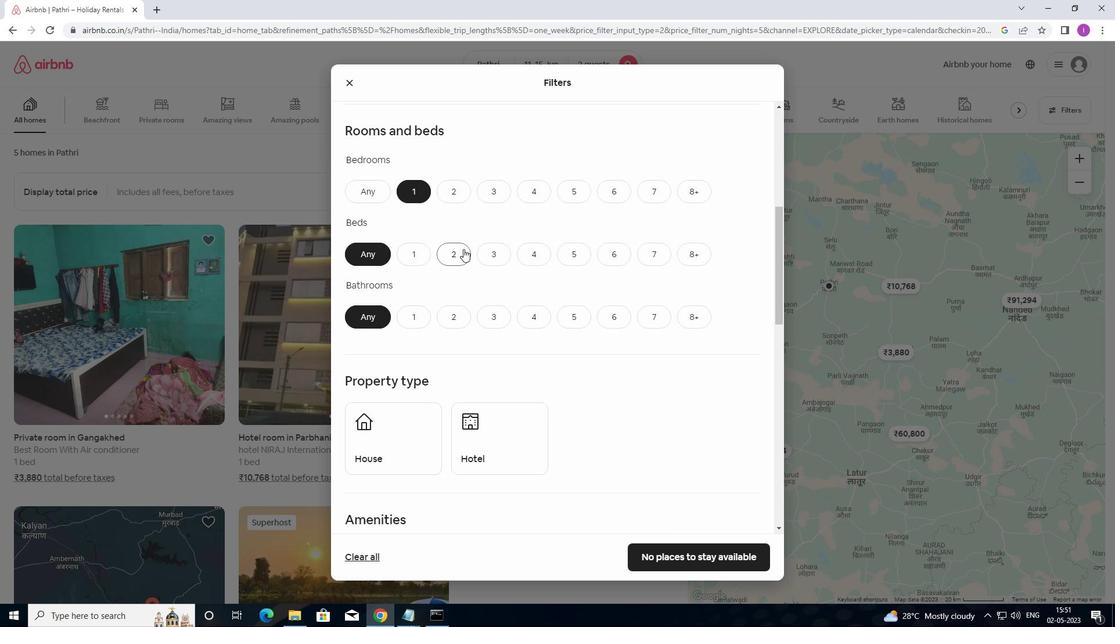 
Action: Mouse moved to (417, 319)
Screenshot: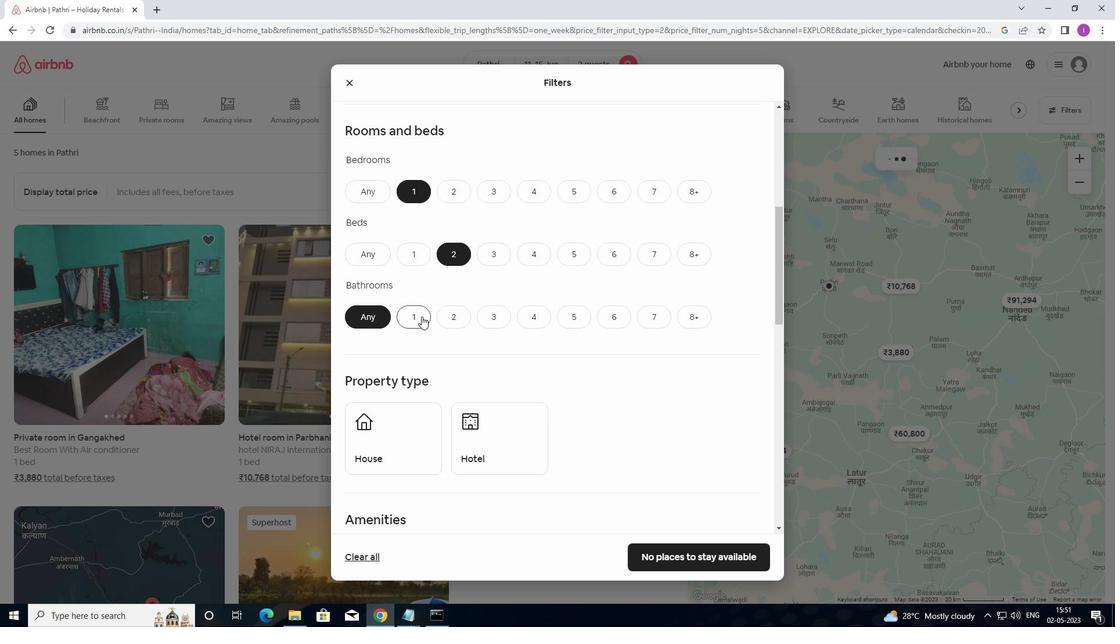 
Action: Mouse pressed left at (417, 319)
Screenshot: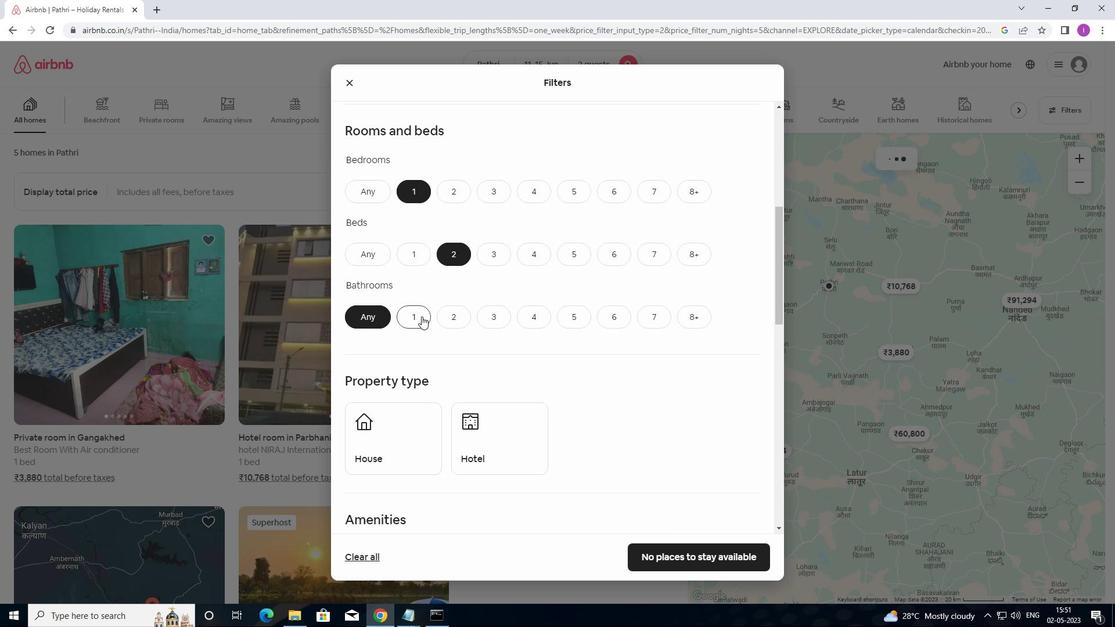 
Action: Mouse moved to (416, 314)
Screenshot: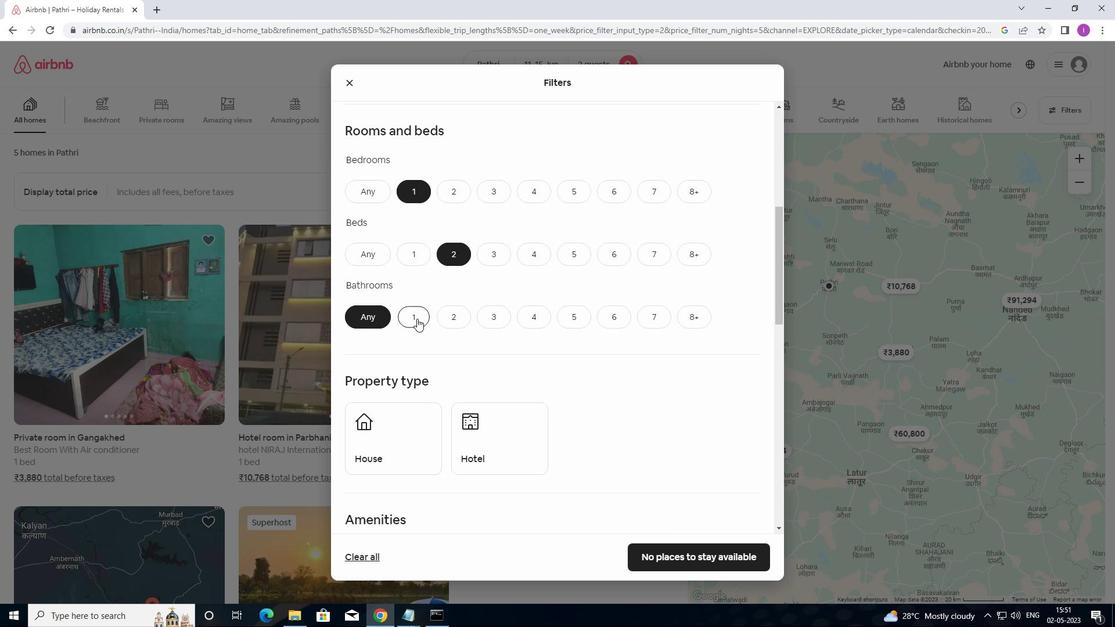 
Action: Mouse scrolled (416, 313) with delta (0, 0)
Screenshot: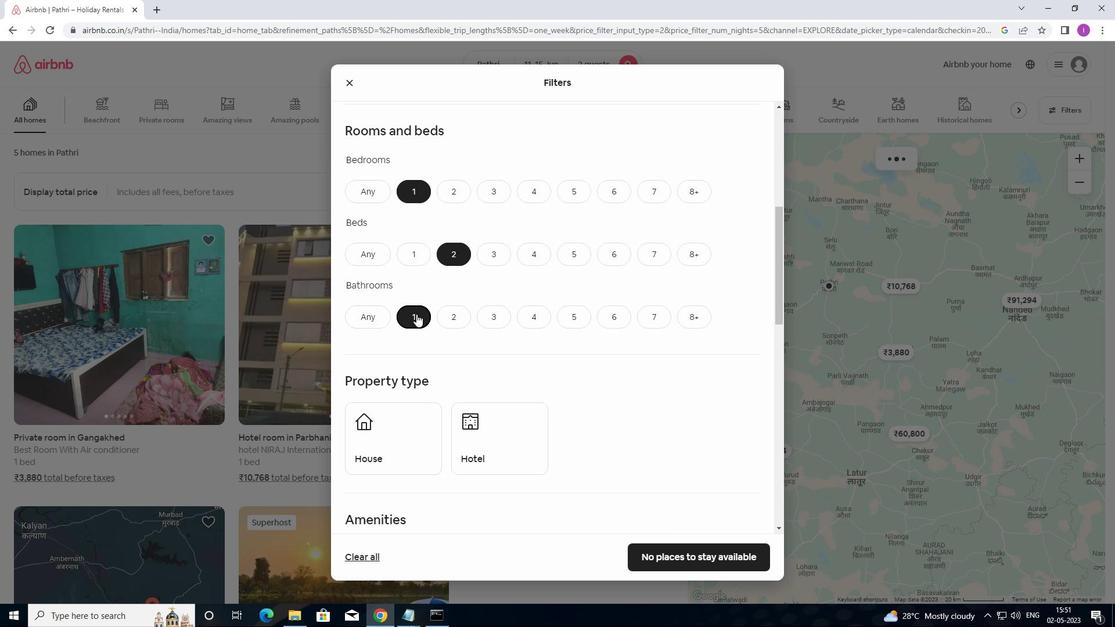 
Action: Mouse moved to (416, 314)
Screenshot: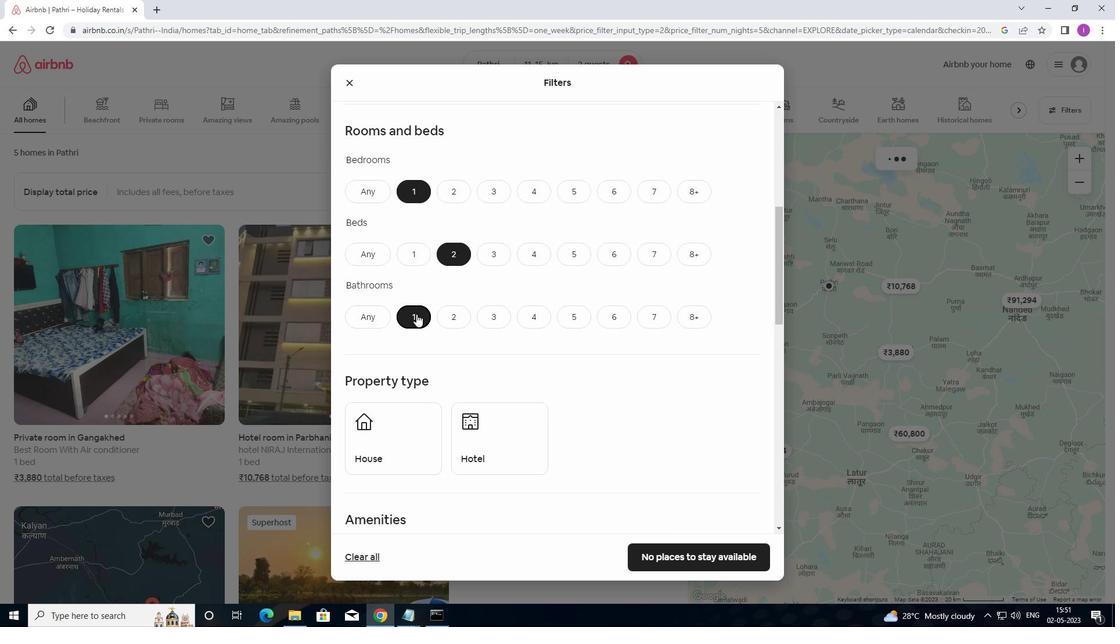 
Action: Mouse scrolled (416, 314) with delta (0, 0)
Screenshot: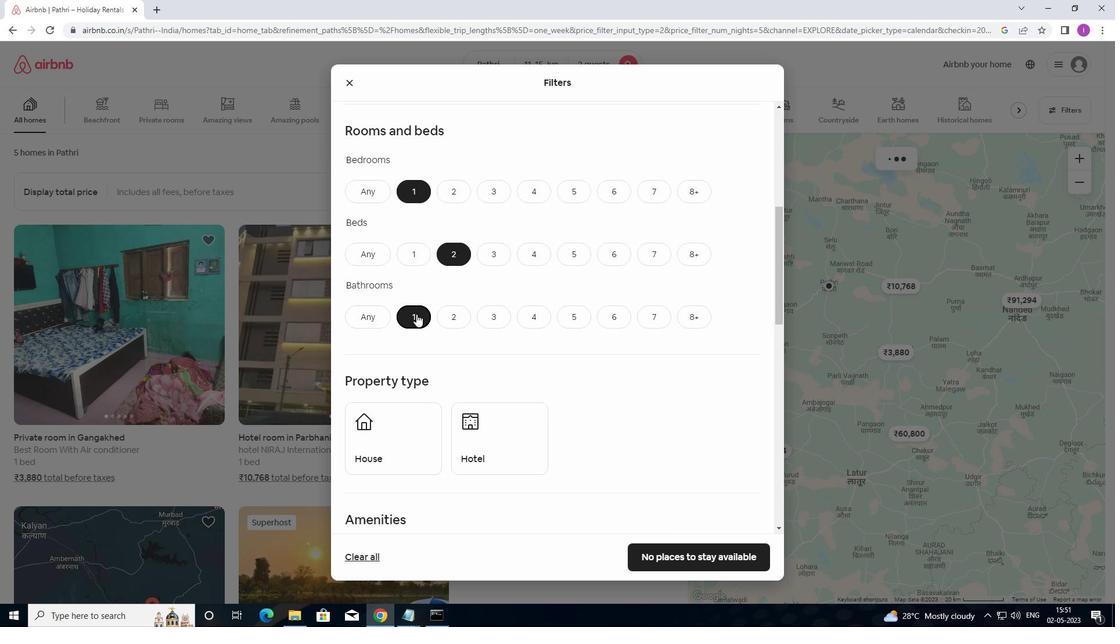 
Action: Mouse moved to (417, 314)
Screenshot: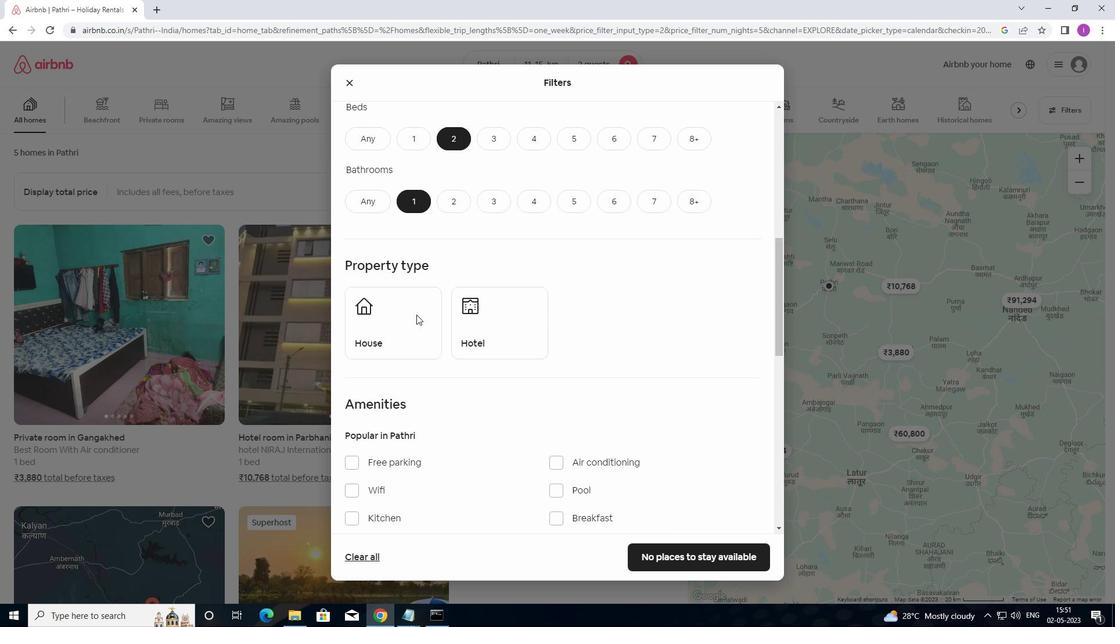 
Action: Mouse scrolled (417, 313) with delta (0, 0)
Screenshot: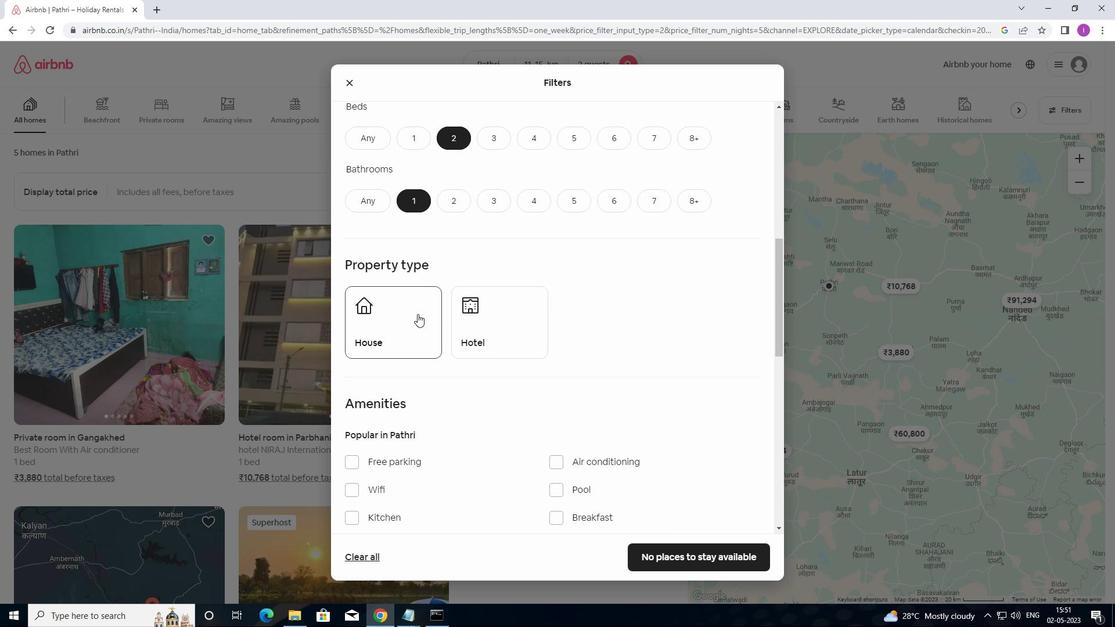 
Action: Mouse moved to (417, 314)
Screenshot: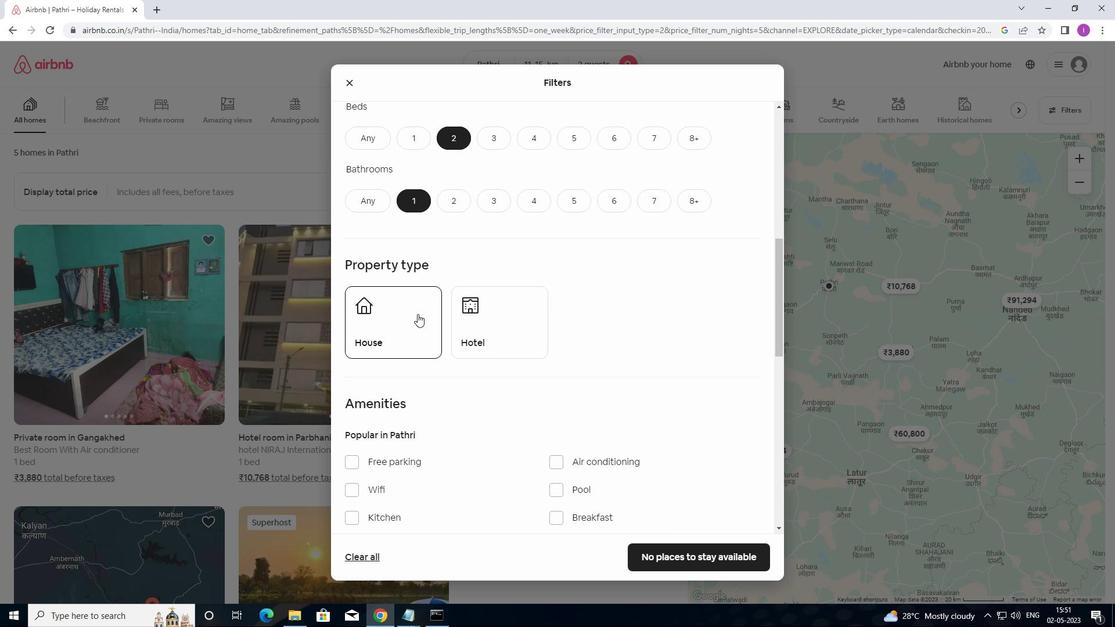 
Action: Mouse scrolled (417, 313) with delta (0, 0)
Screenshot: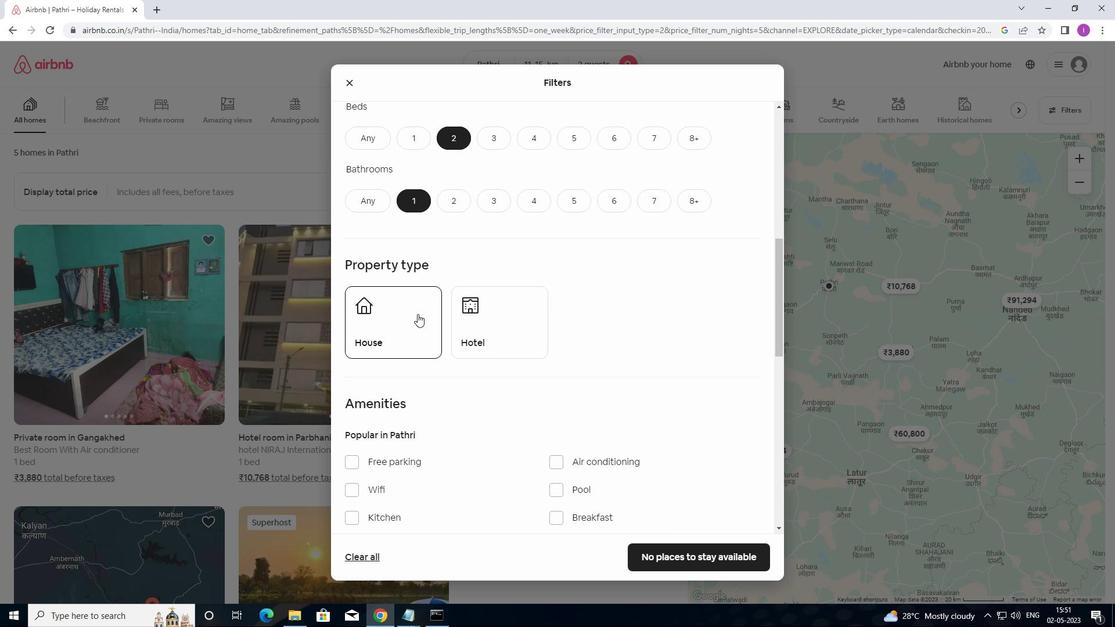 
Action: Mouse moved to (384, 227)
Screenshot: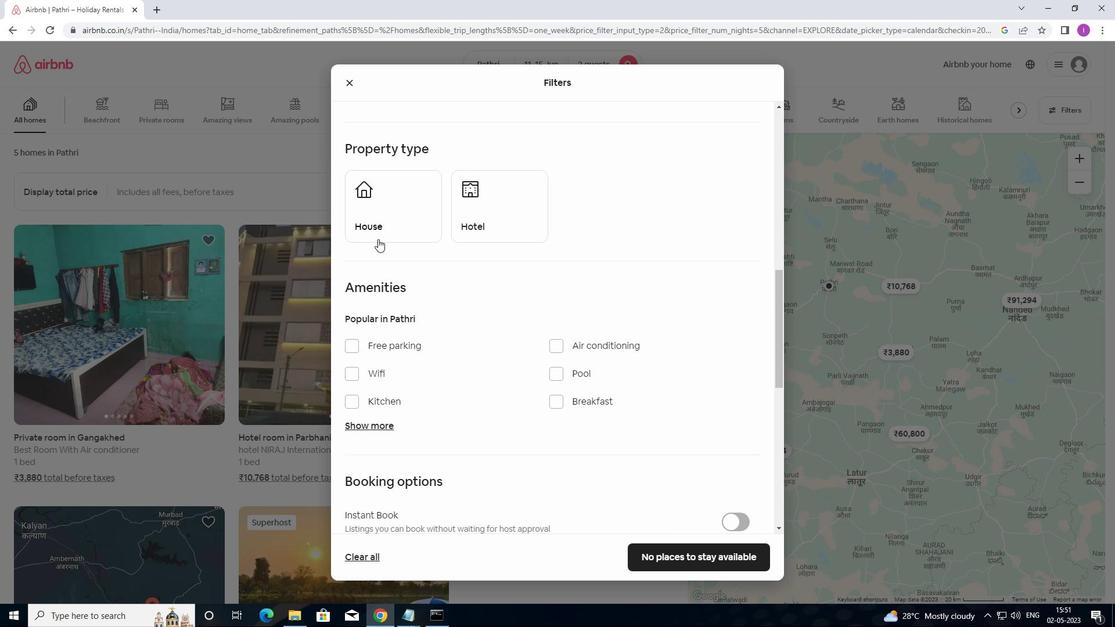 
Action: Mouse pressed left at (384, 227)
Screenshot: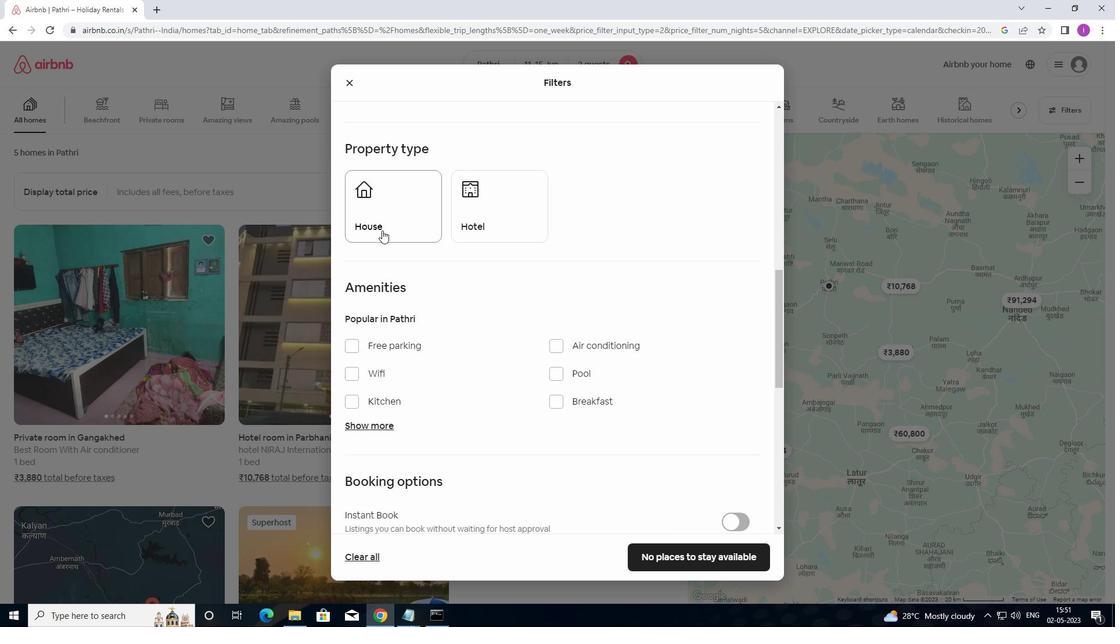 
Action: Mouse moved to (475, 226)
Screenshot: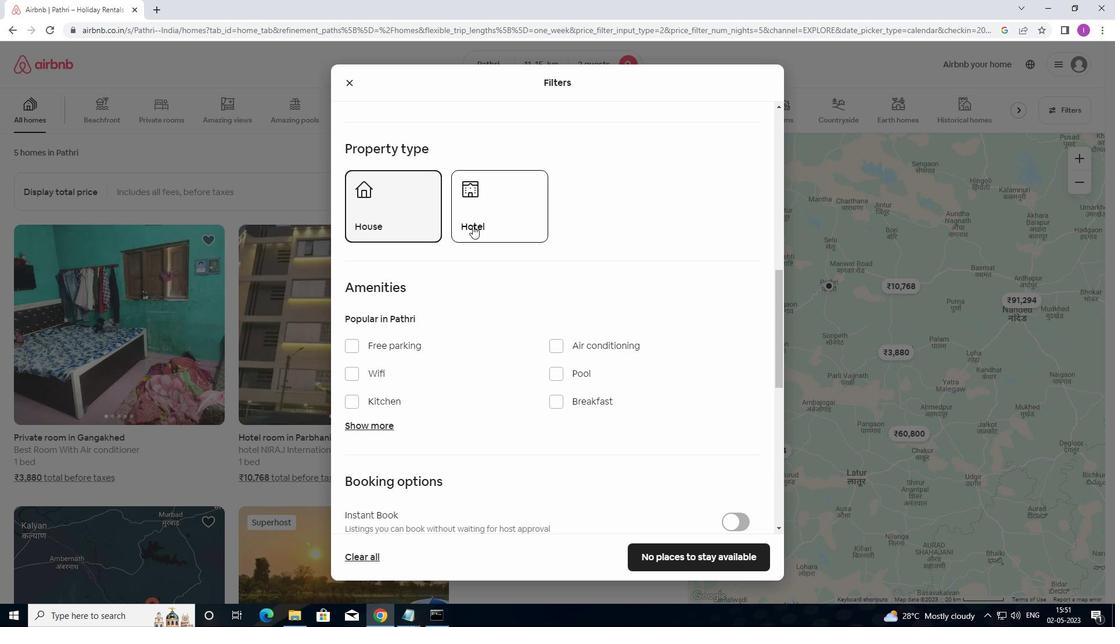 
Action: Mouse pressed left at (475, 226)
Screenshot: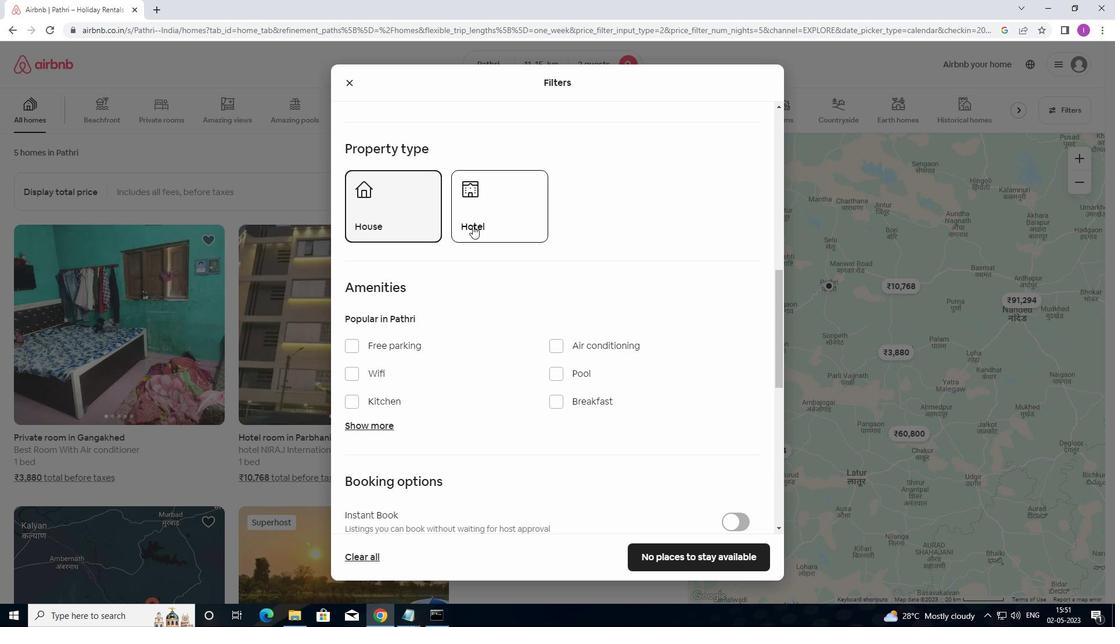 
Action: Mouse moved to (482, 281)
Screenshot: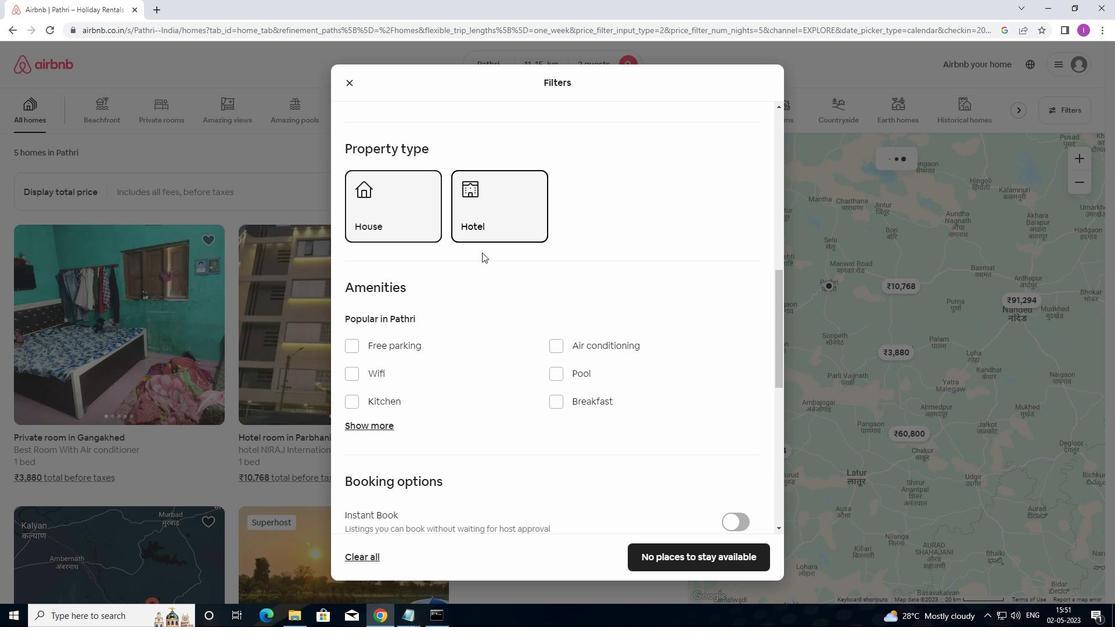 
Action: Mouse scrolled (482, 281) with delta (0, 0)
Screenshot: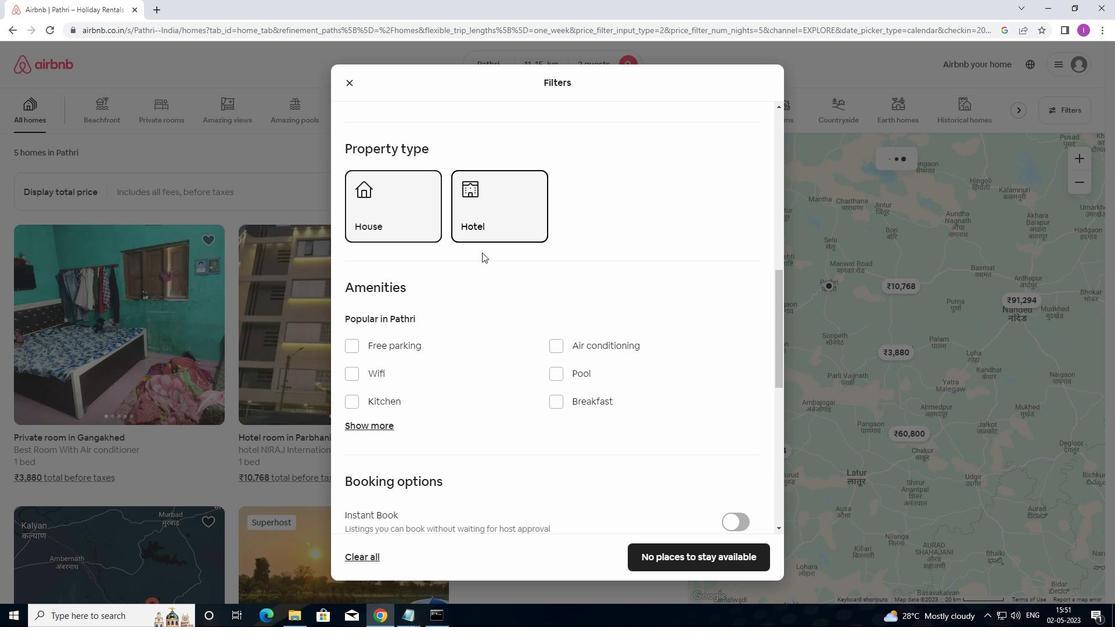 
Action: Mouse moved to (482, 282)
Screenshot: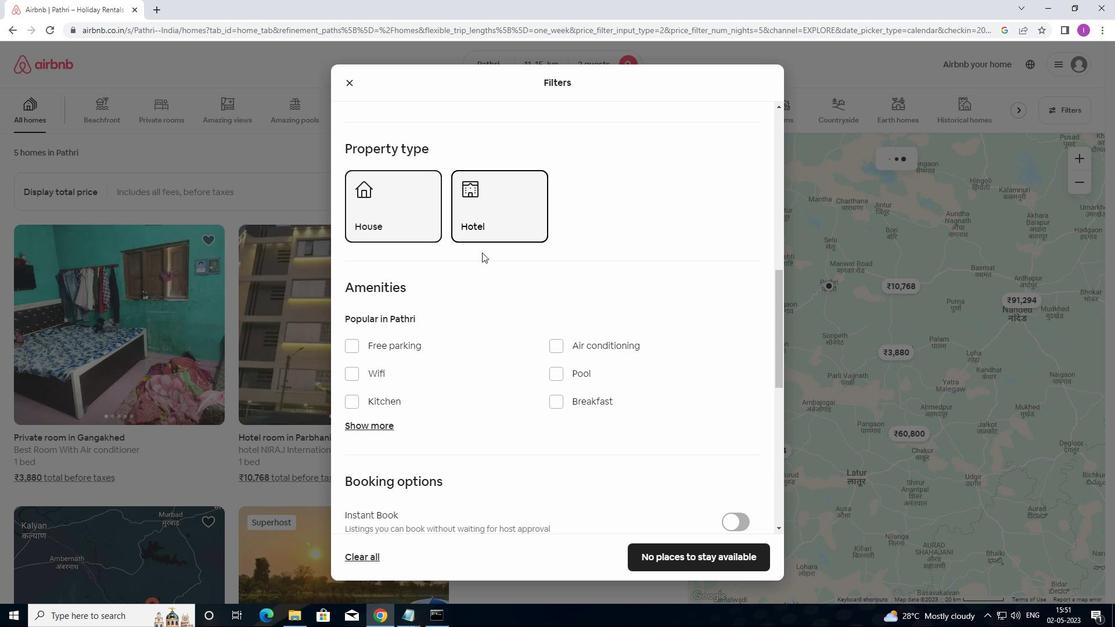 
Action: Mouse scrolled (482, 281) with delta (0, 0)
Screenshot: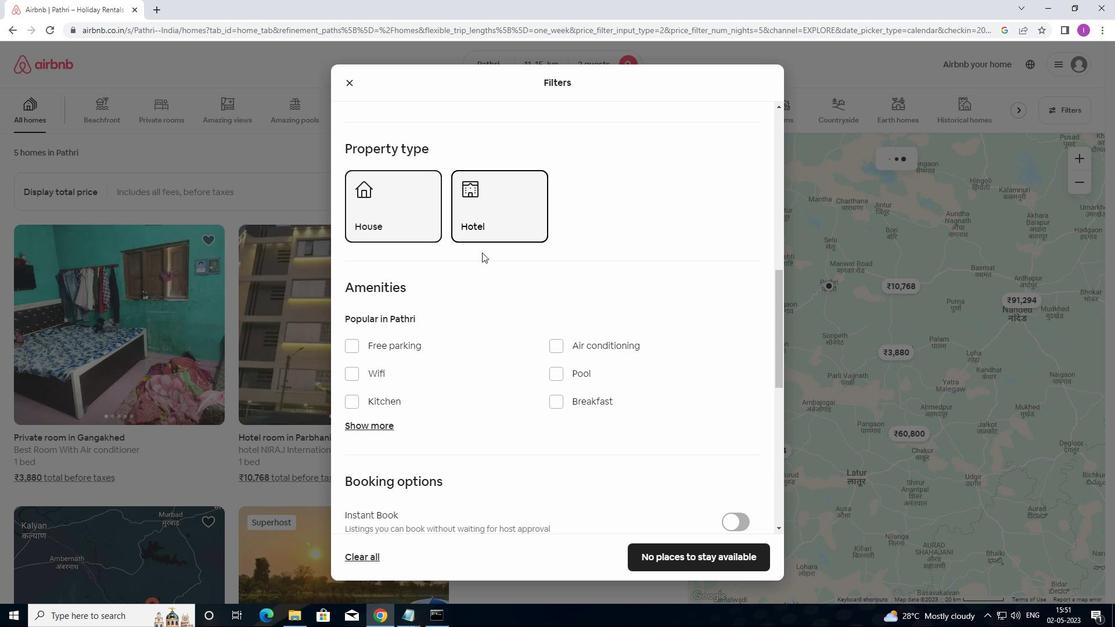 
Action: Mouse moved to (482, 282)
Screenshot: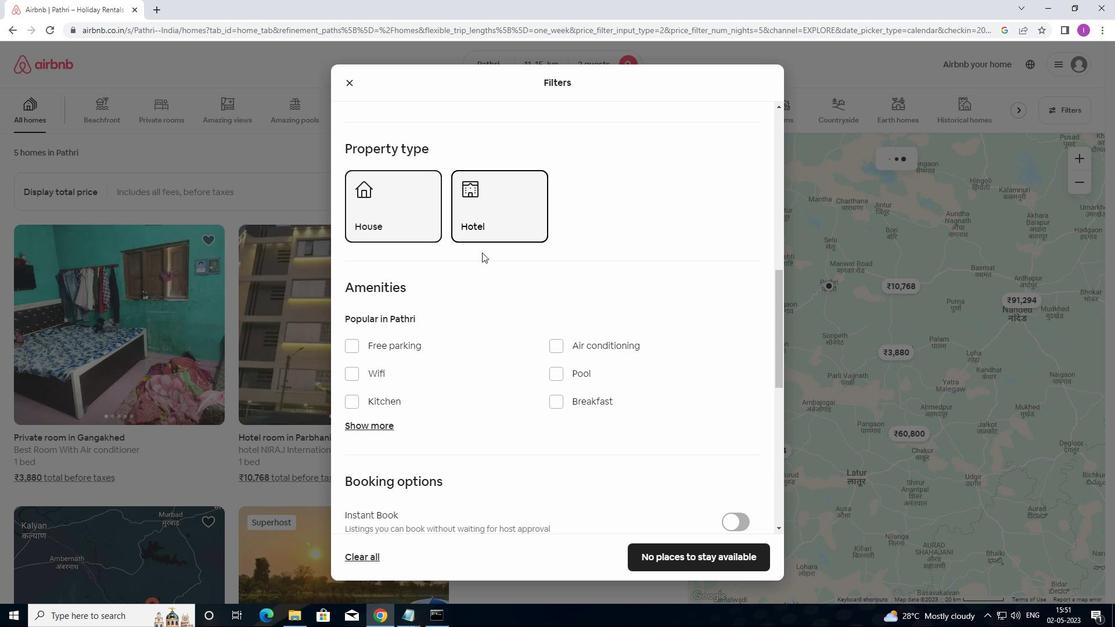 
Action: Mouse scrolled (482, 281) with delta (0, 0)
Screenshot: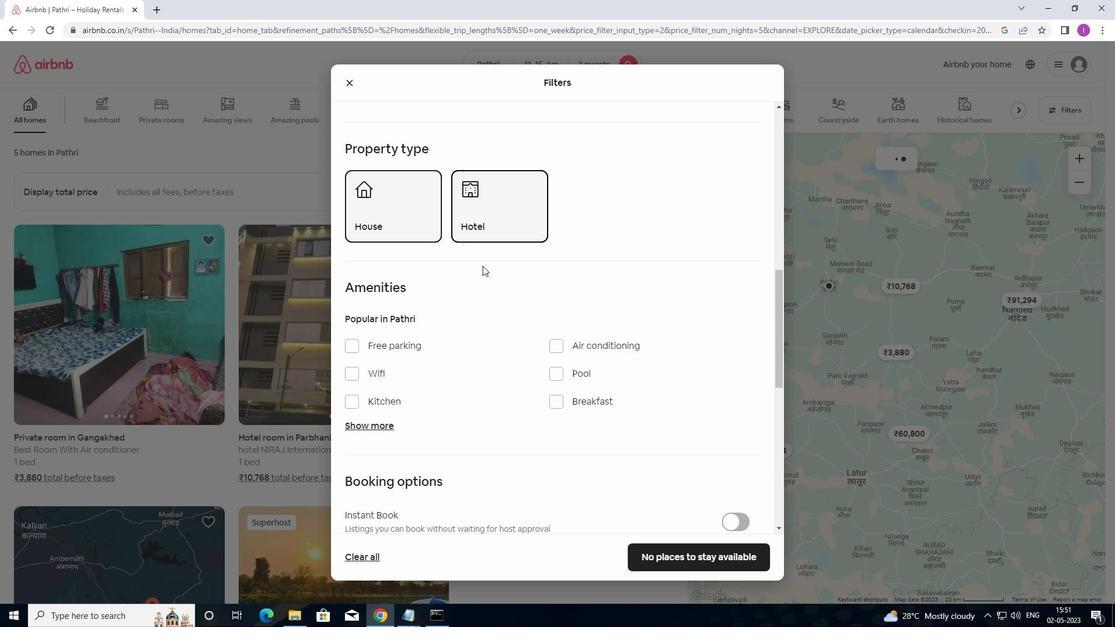 
Action: Mouse moved to (483, 282)
Screenshot: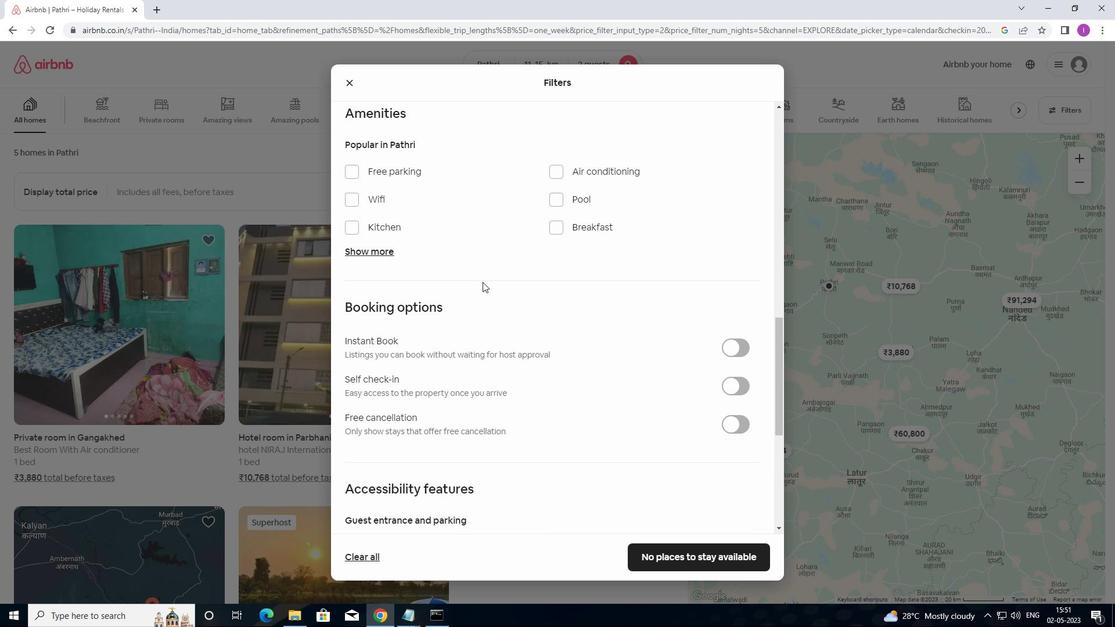 
Action: Mouse scrolled (483, 281) with delta (0, 0)
Screenshot: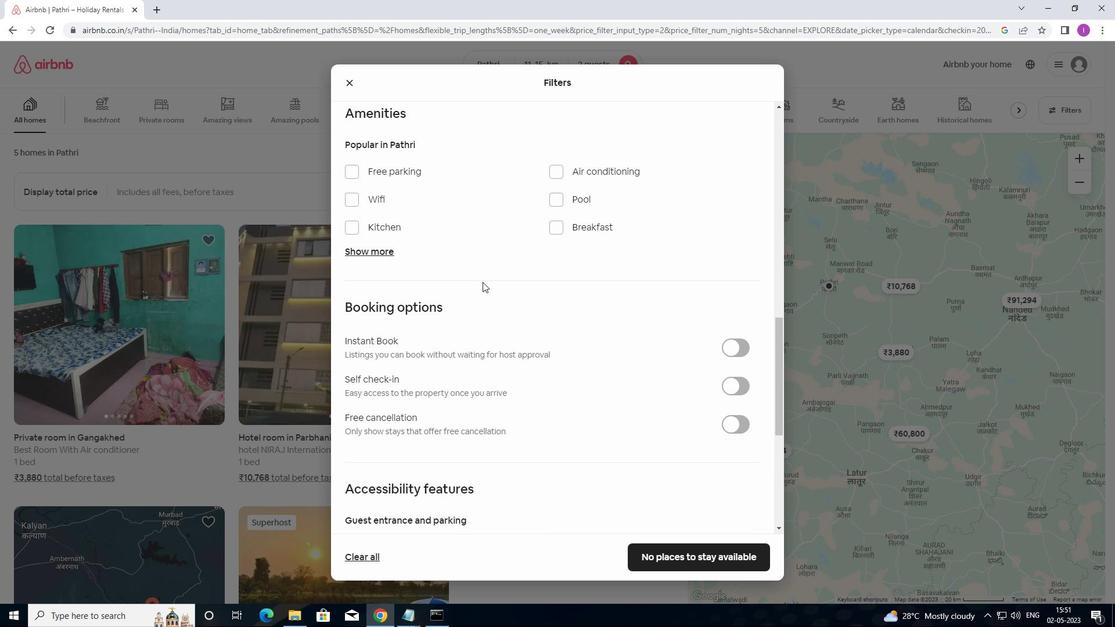 
Action: Mouse moved to (493, 283)
Screenshot: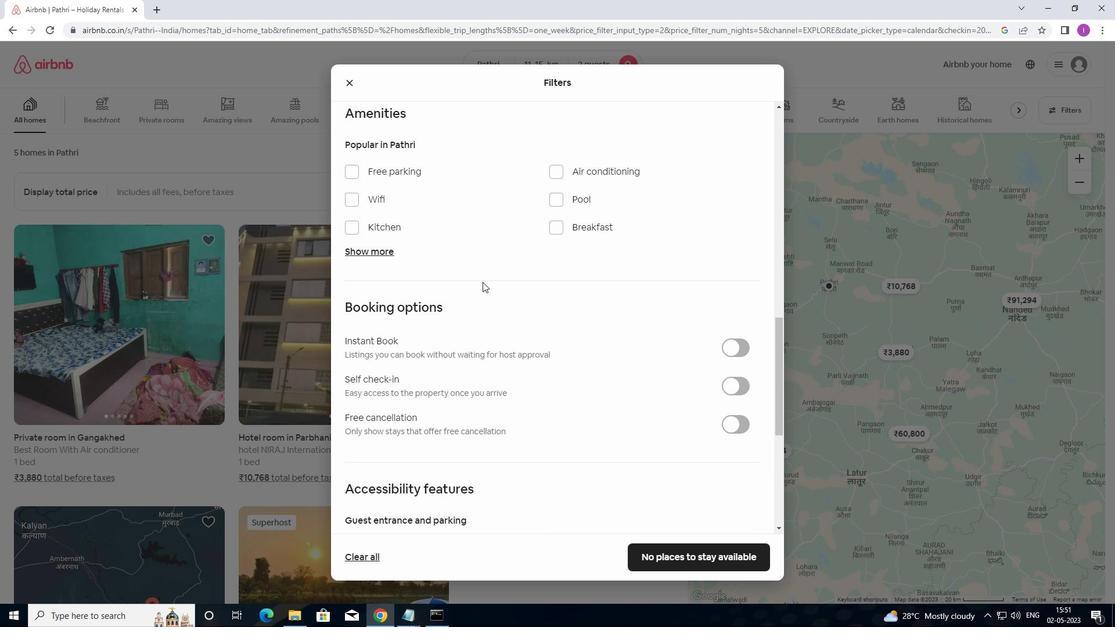 
Action: Mouse scrolled (493, 282) with delta (0, 0)
Screenshot: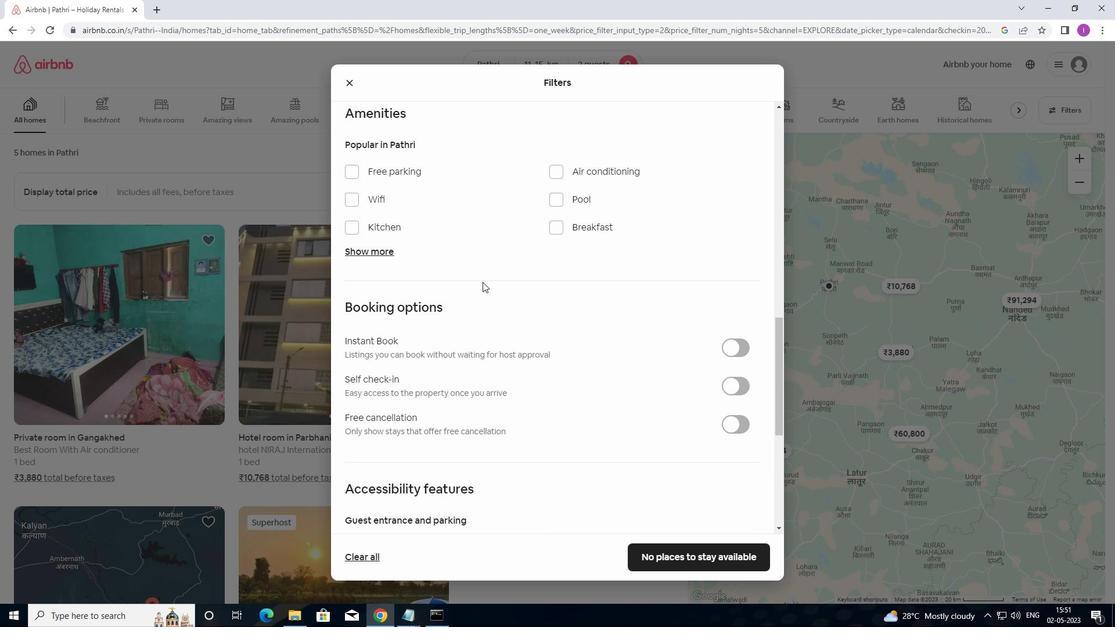 
Action: Mouse moved to (743, 269)
Screenshot: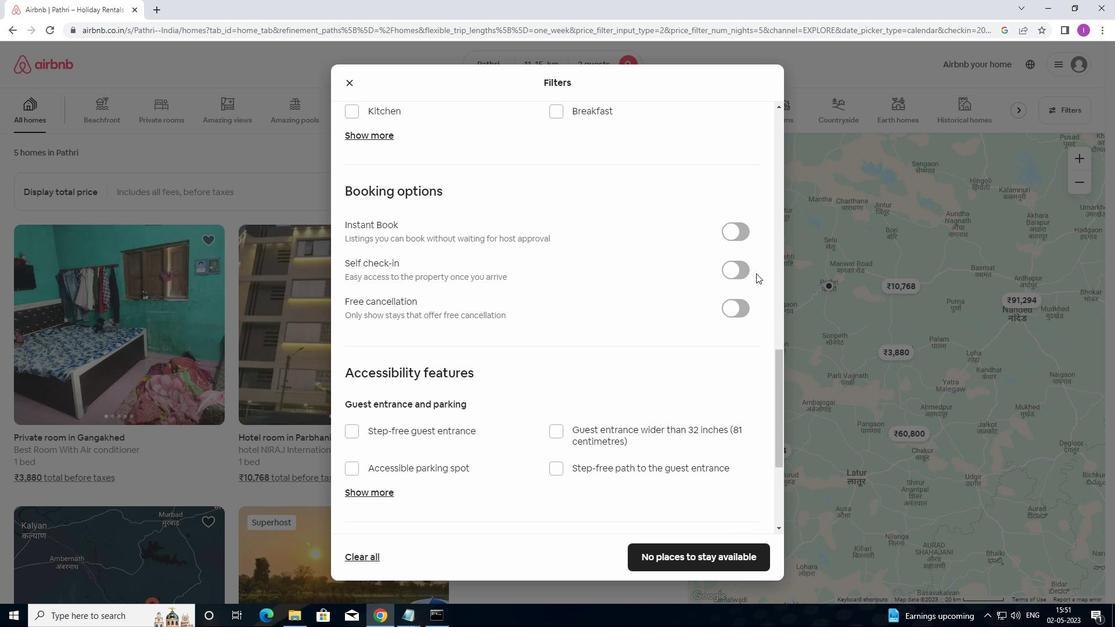 
Action: Mouse pressed left at (743, 269)
Screenshot: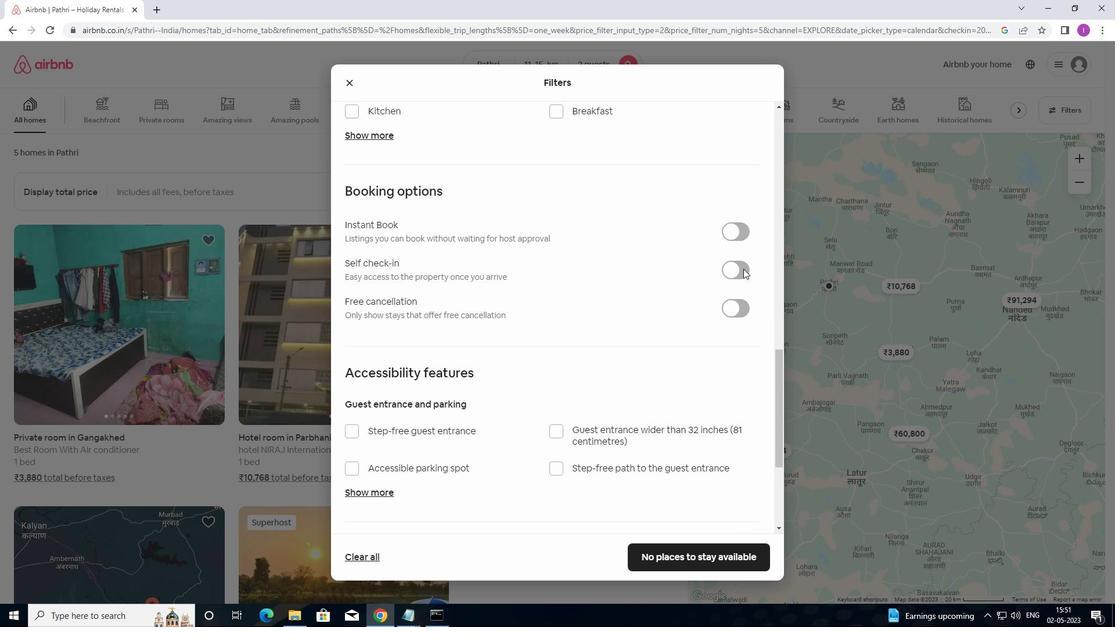 
Action: Mouse moved to (681, 324)
Screenshot: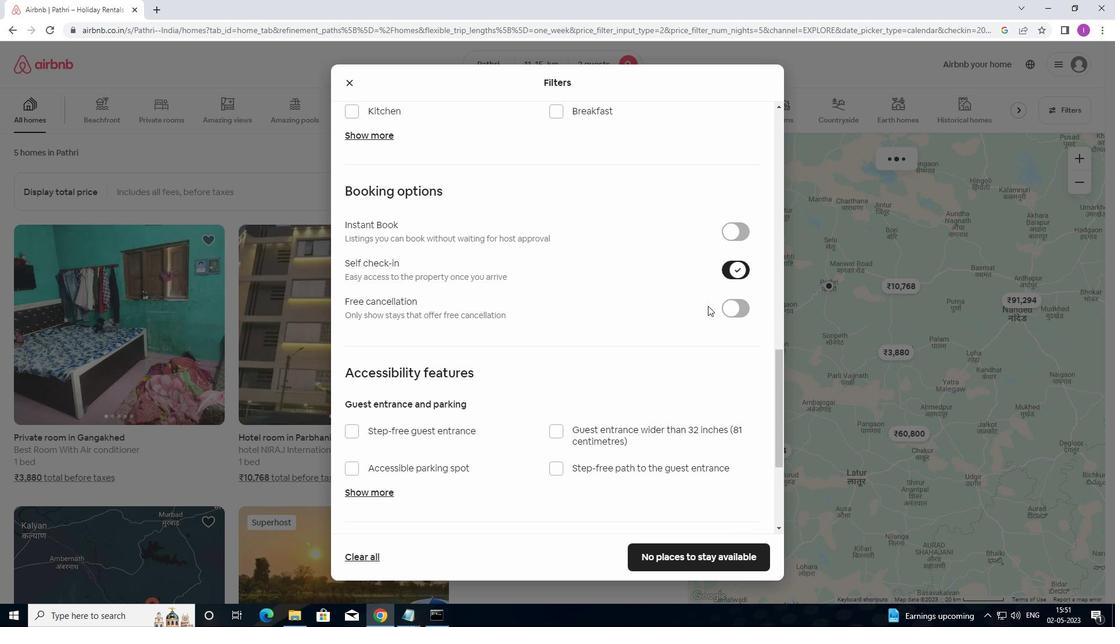 
Action: Mouse scrolled (681, 324) with delta (0, 0)
Screenshot: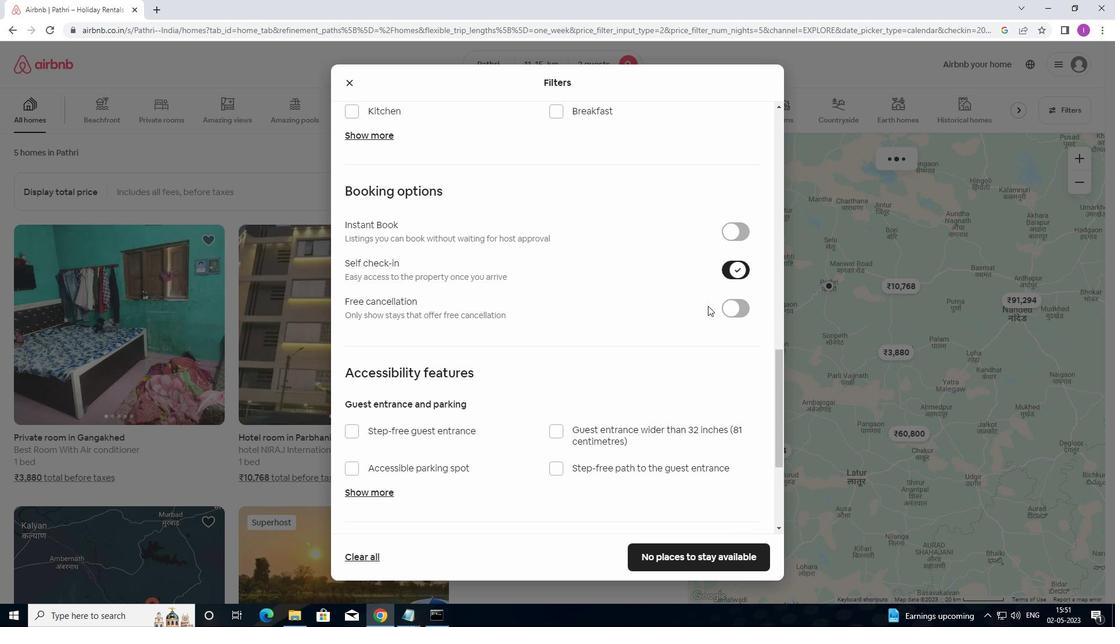 
Action: Mouse moved to (677, 330)
Screenshot: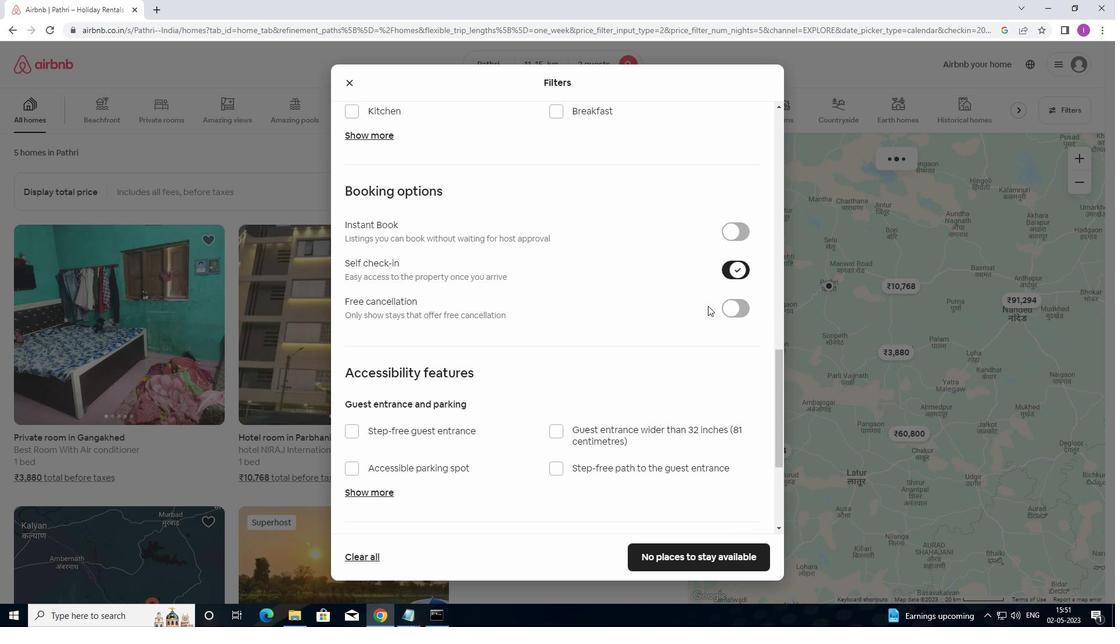 
Action: Mouse scrolled (677, 329) with delta (0, 0)
Screenshot: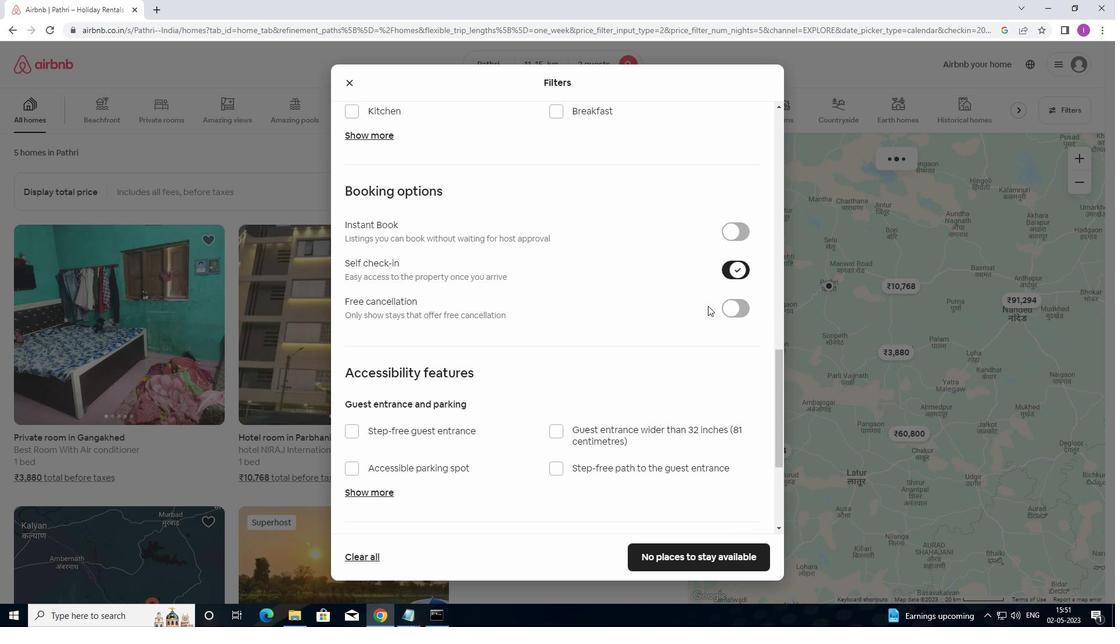 
Action: Mouse moved to (674, 331)
Screenshot: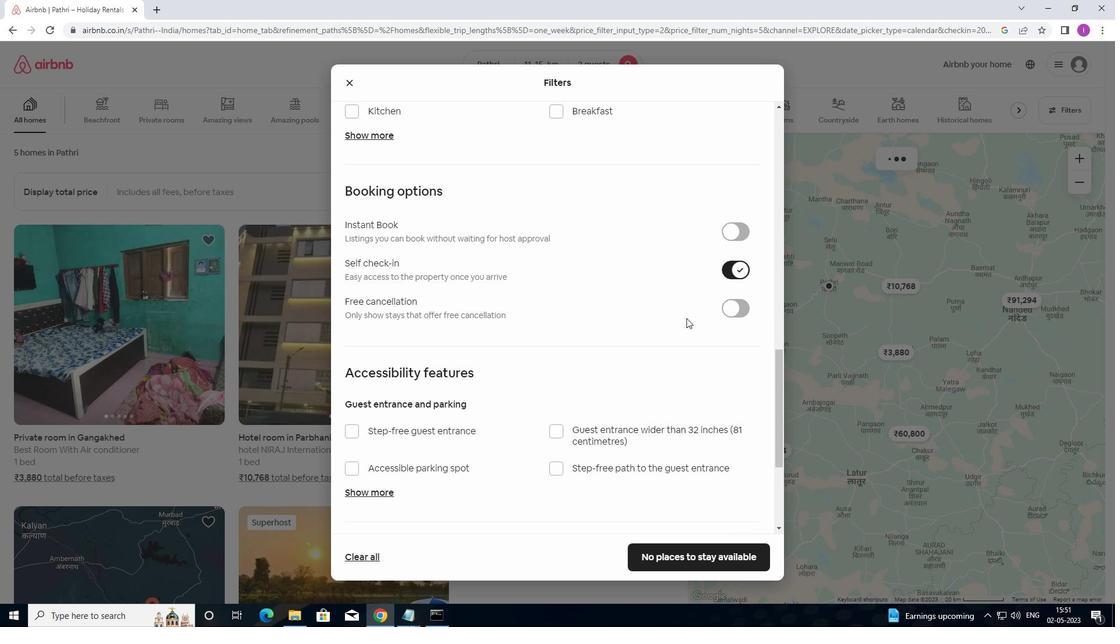 
Action: Mouse scrolled (674, 331) with delta (0, 0)
Screenshot: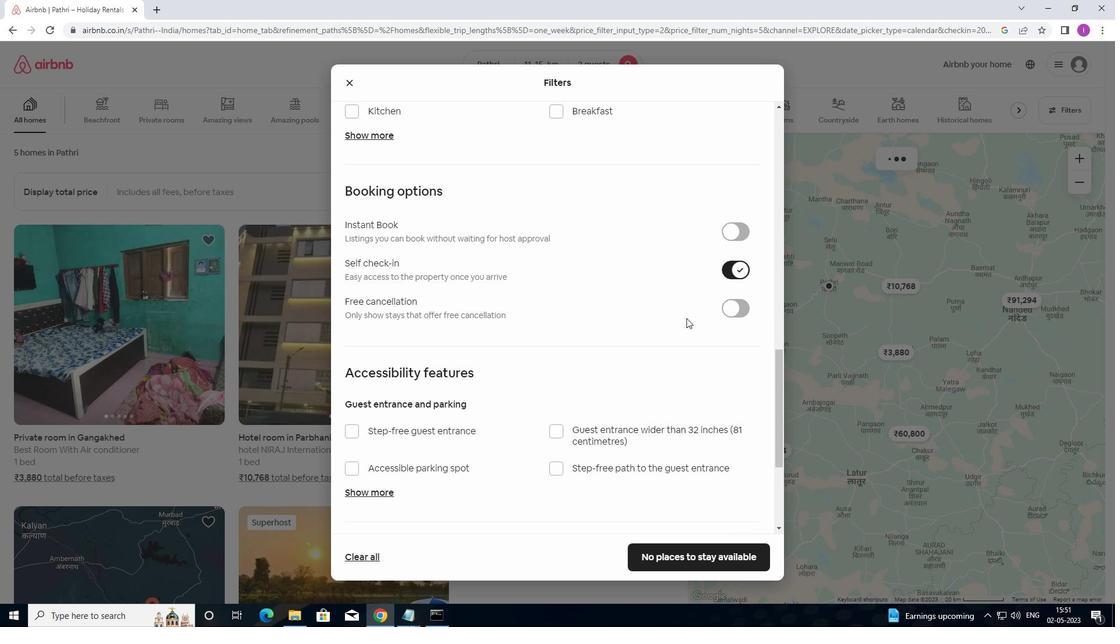
Action: Mouse moved to (657, 334)
Screenshot: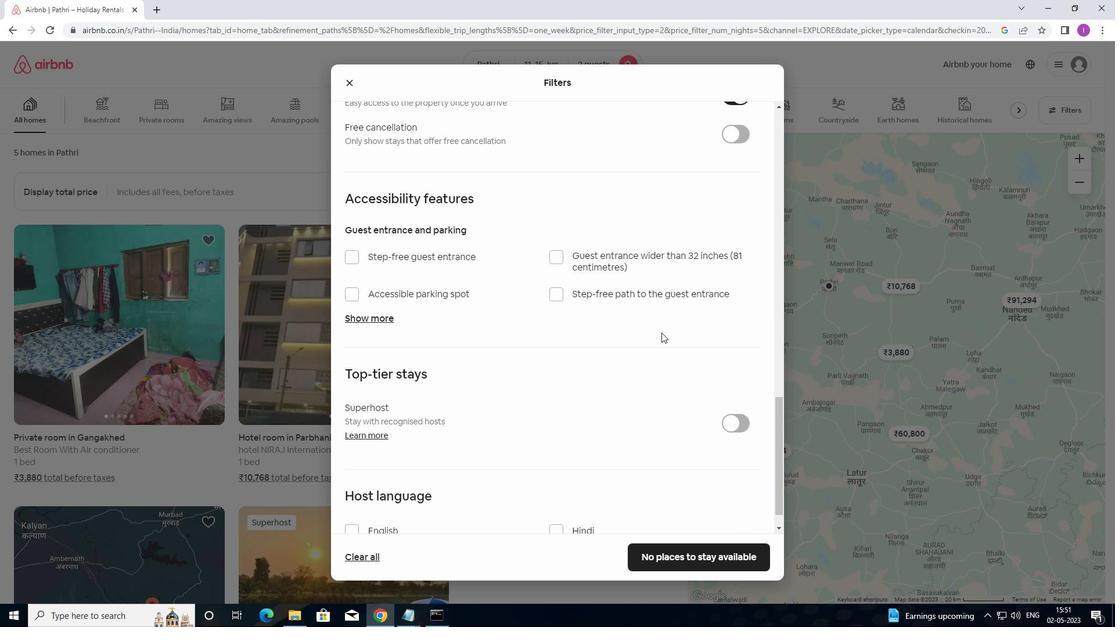
Action: Mouse scrolled (657, 334) with delta (0, 0)
Screenshot: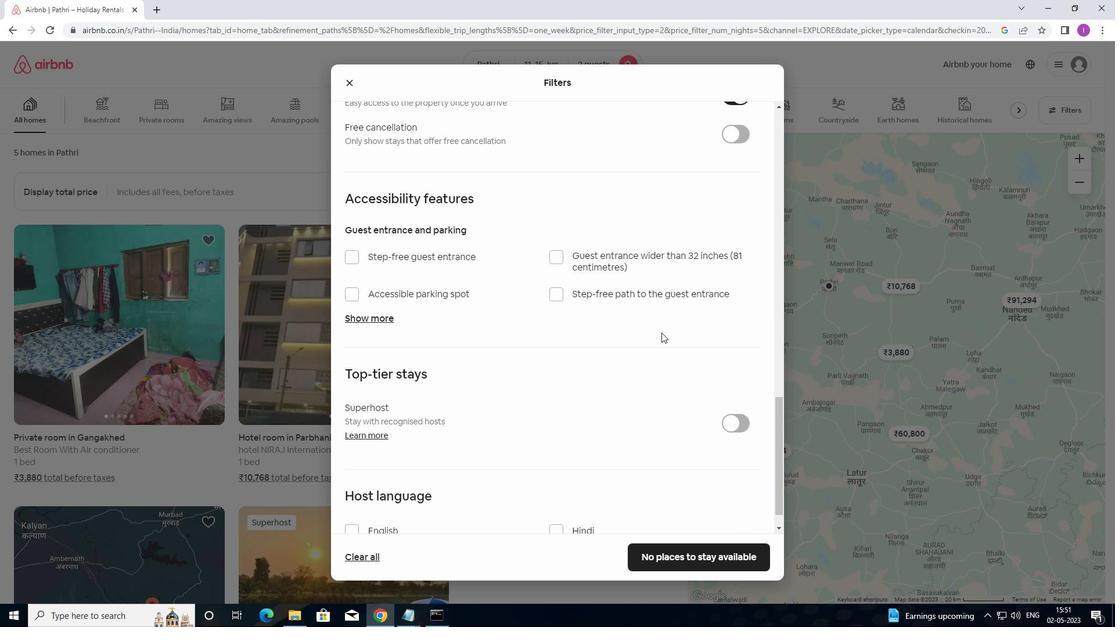 
Action: Mouse moved to (657, 335)
Screenshot: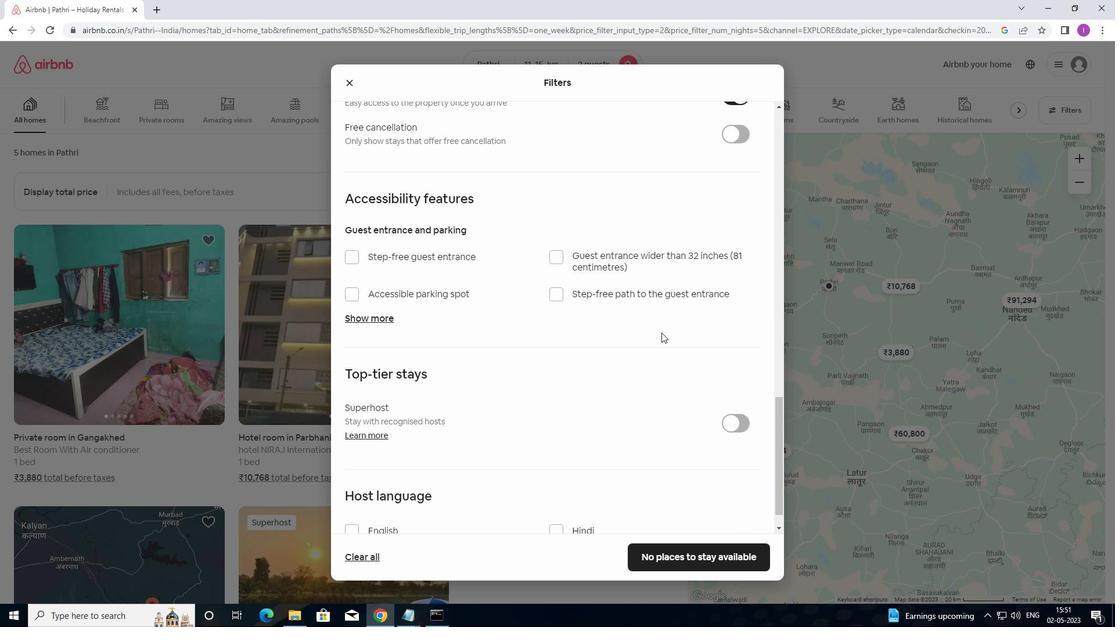 
Action: Mouse scrolled (657, 334) with delta (0, 0)
Screenshot: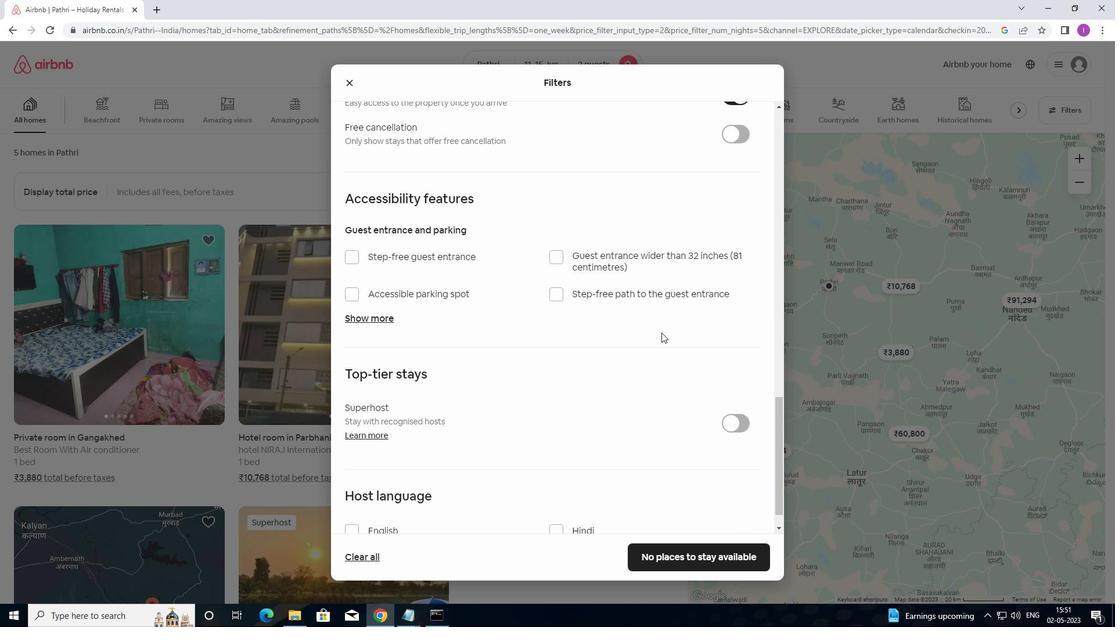 
Action: Mouse moved to (656, 335)
Screenshot: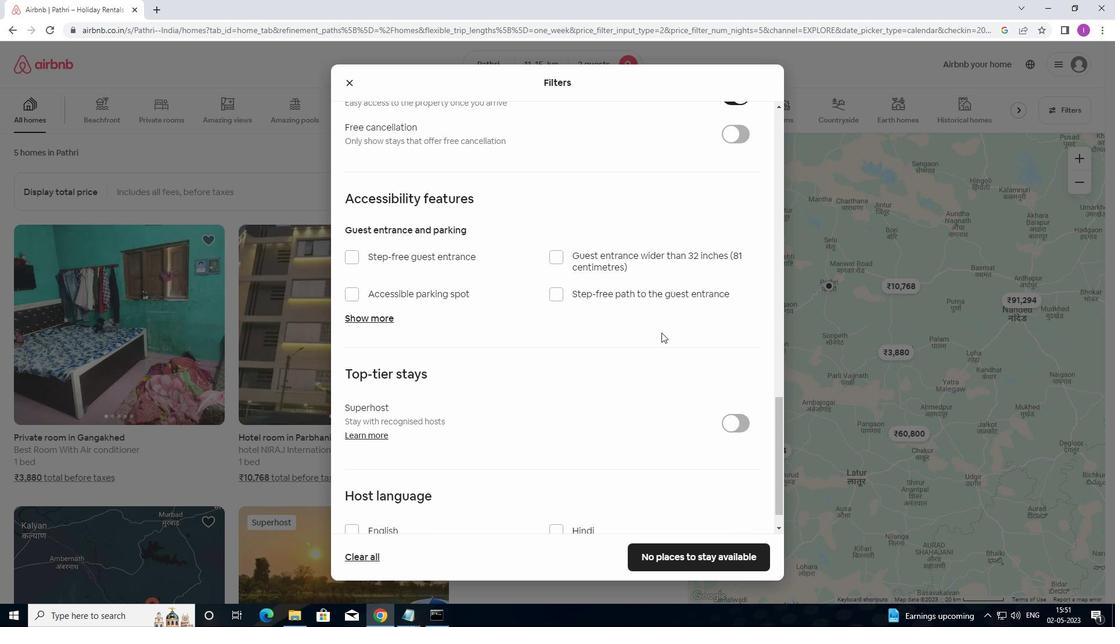 
Action: Mouse scrolled (656, 335) with delta (0, 0)
Screenshot: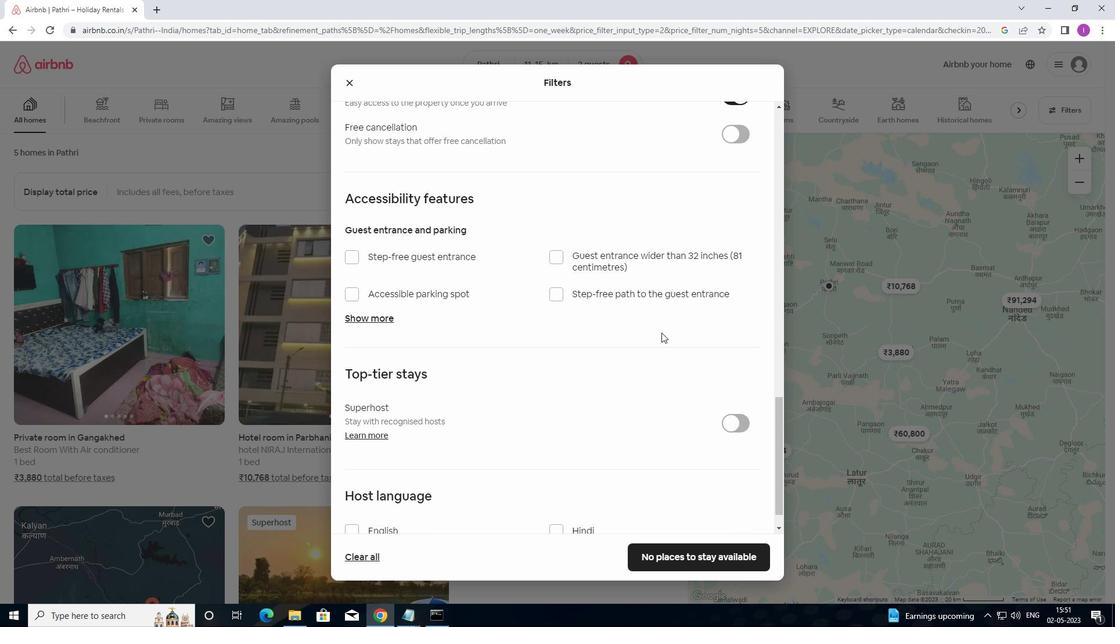 
Action: Mouse moved to (482, 415)
Screenshot: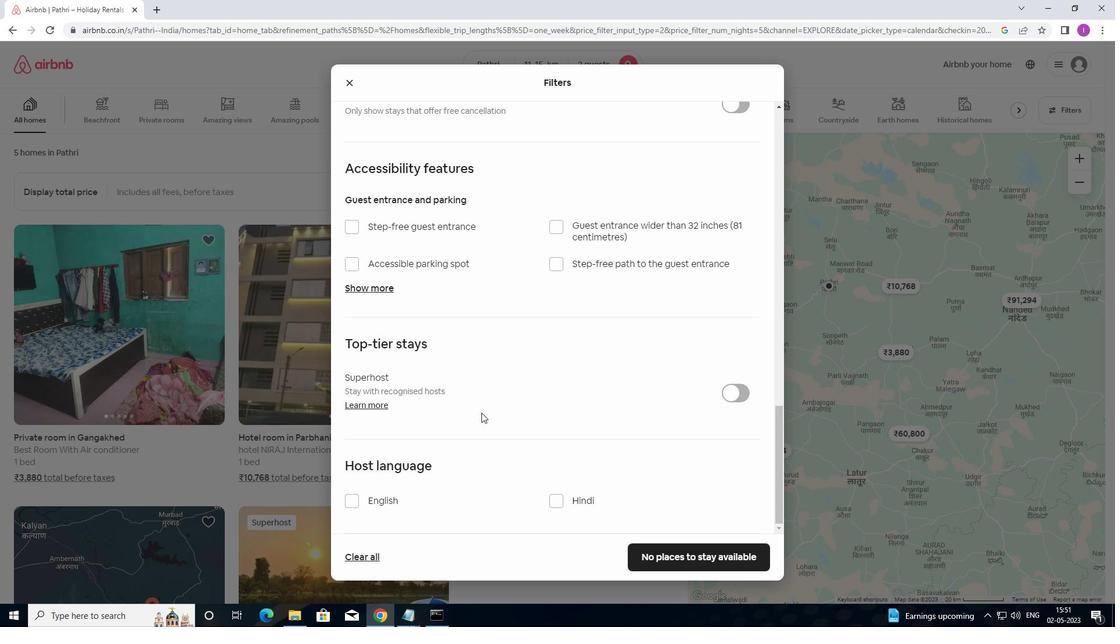 
Action: Mouse scrolled (482, 414) with delta (0, 0)
Screenshot: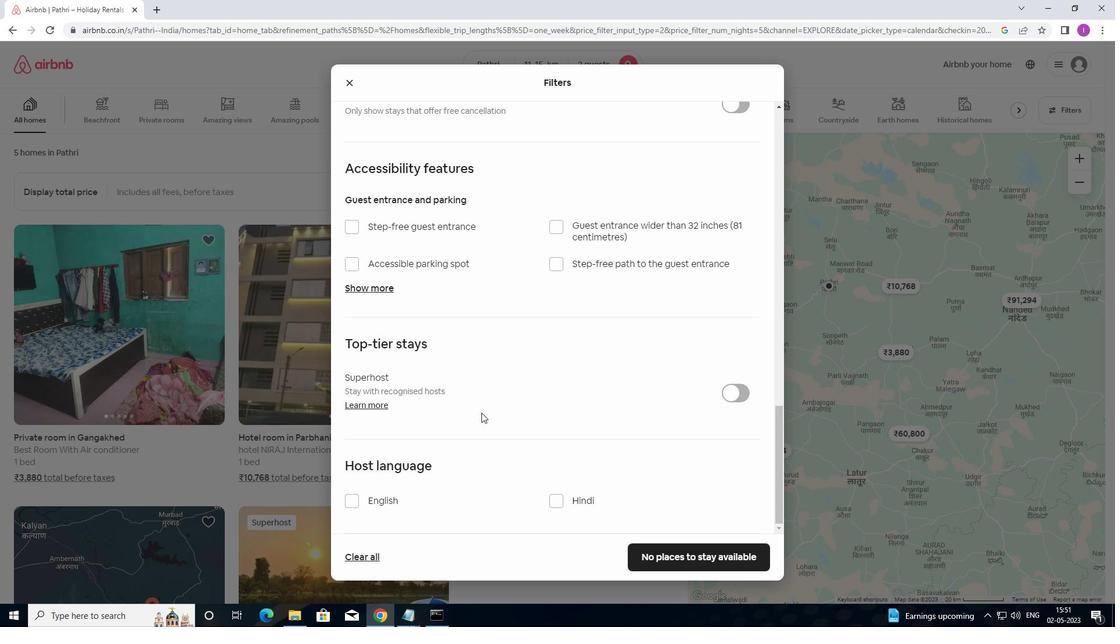 
Action: Mouse moved to (485, 430)
Screenshot: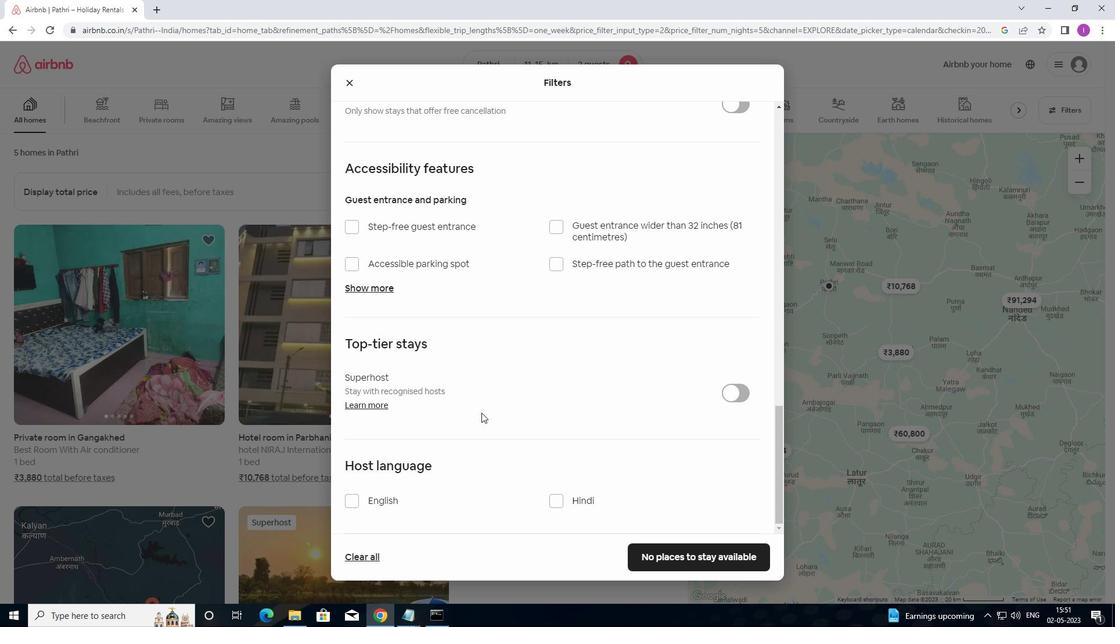 
Action: Mouse scrolled (485, 430) with delta (0, 0)
Screenshot: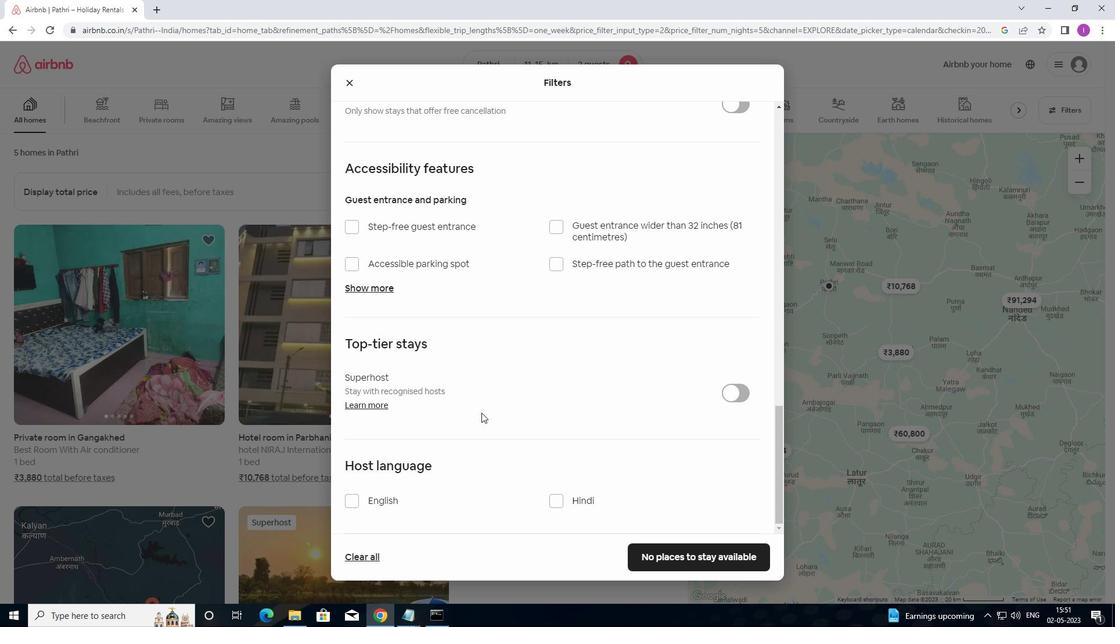 
Action: Mouse moved to (485, 436)
Screenshot: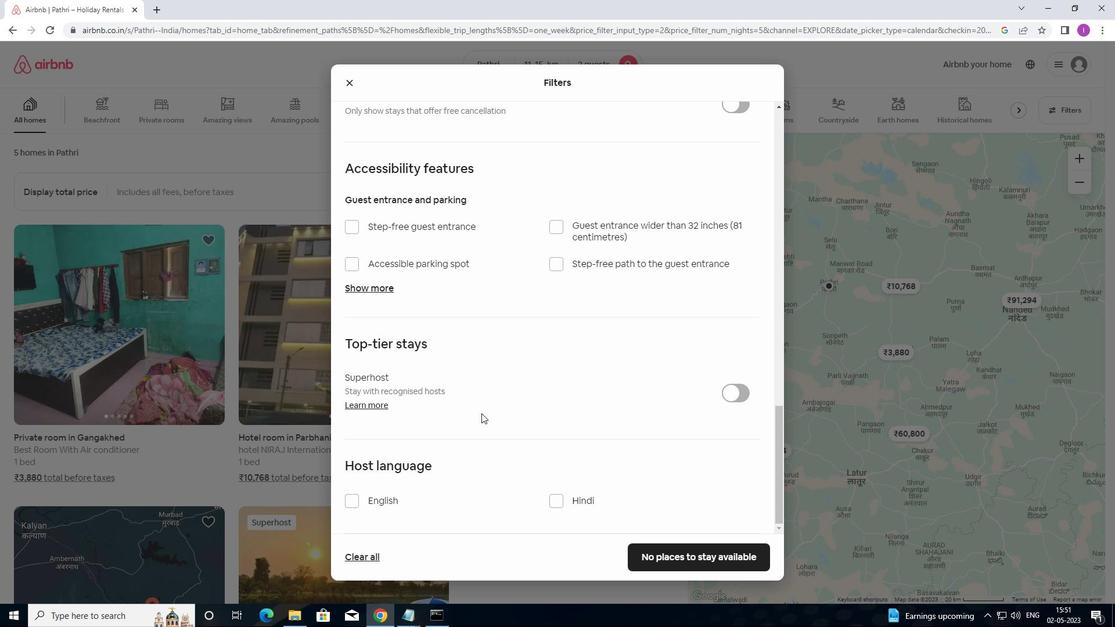 
Action: Mouse scrolled (485, 436) with delta (0, 0)
Screenshot: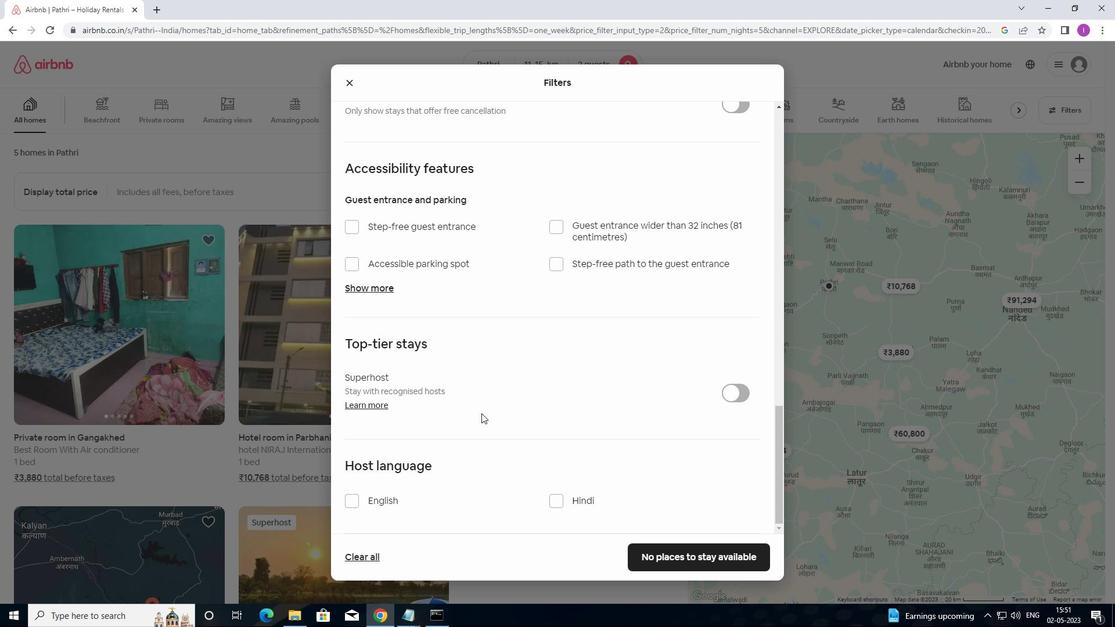 
Action: Mouse scrolled (485, 436) with delta (0, 0)
Screenshot: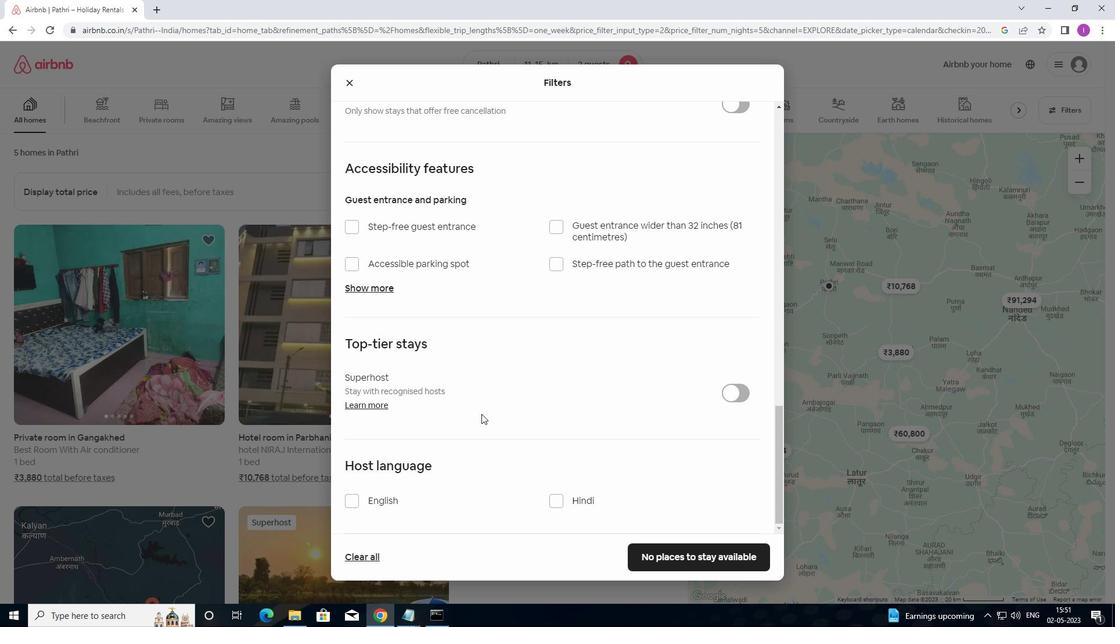 
Action: Mouse moved to (346, 497)
Screenshot: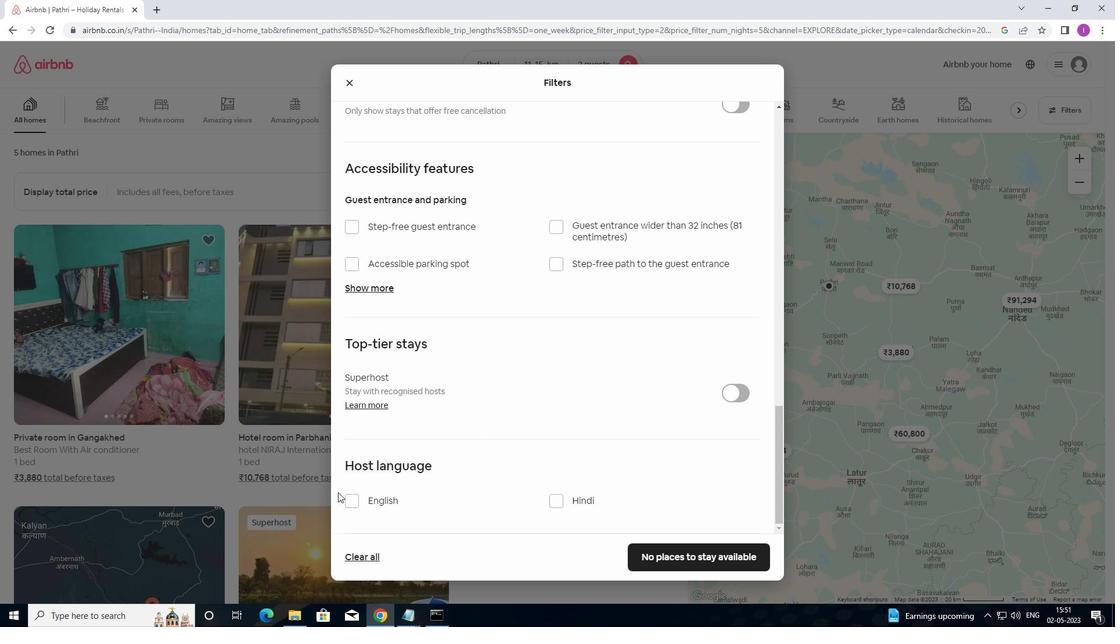 
Action: Mouse pressed left at (346, 497)
Screenshot: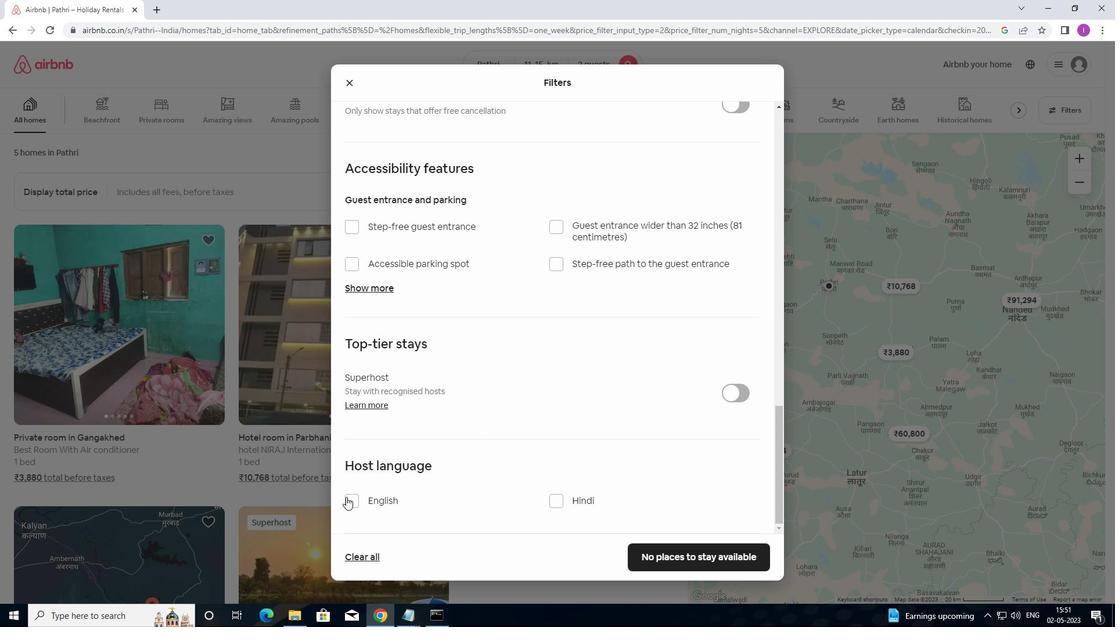 
Action: Mouse moved to (660, 561)
Screenshot: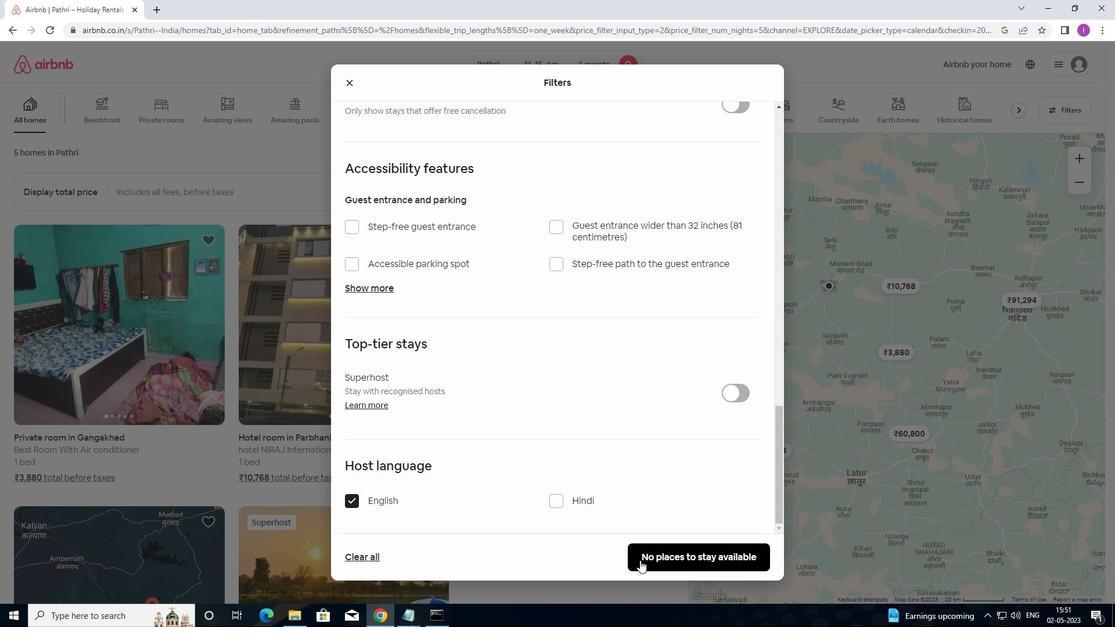
Action: Mouse pressed left at (660, 561)
Screenshot: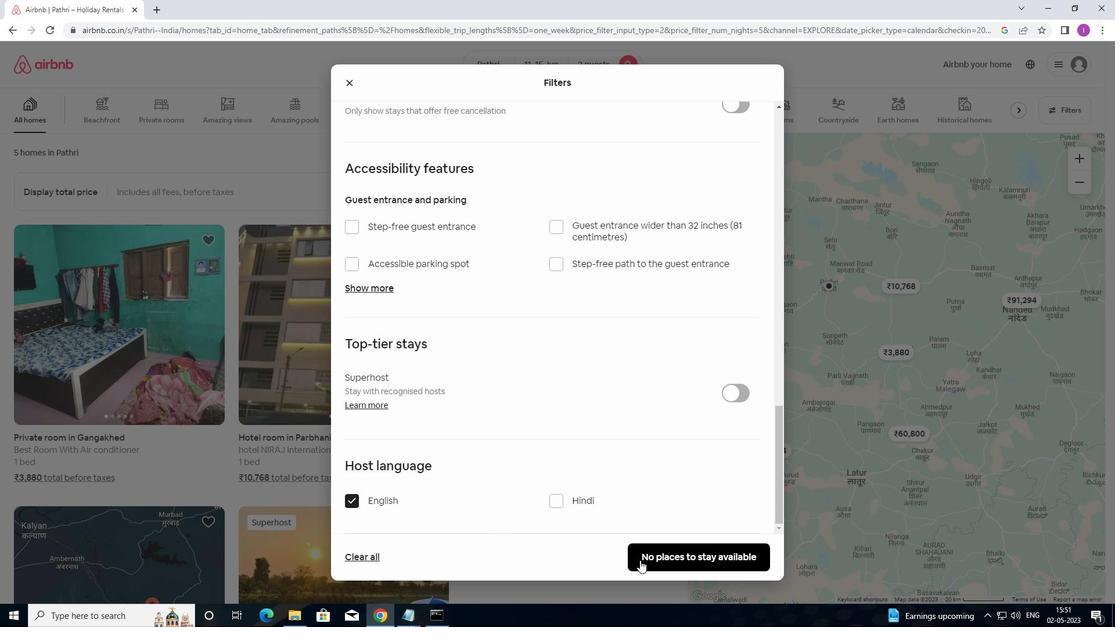 
Action: Mouse moved to (660, 546)
Screenshot: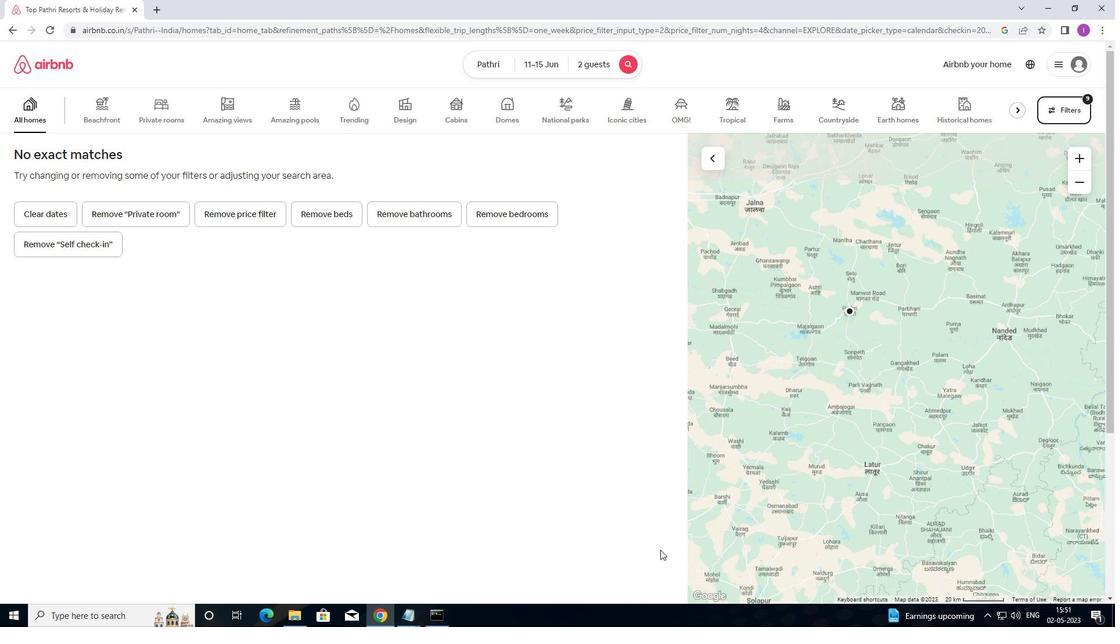 
